 Task: Open a blank google sheet and write heading  Make a employee details data  Add 10 employee name:-  'Ethan Reynolds, Olivia Thompson, Benjamin Martinez, Emma Davis, Alexander Mitchell, Ava Rodriguez, Daniel Anderson, Mia Lewis, Christopher Scott, Sophia Harris.' in December Last week sales are  1000 to 1010. Department:-  Sales, HR, Finance,  Marketing,  IT,  Operations, Finance, HR, Sales, Marketing. Position:-  Sales Manager, HR Manager, Accountant, Marketing Specialist, IT Specialist, Operations Manager, Financial Analyst, HR Assistant, Sales Representative, Marketing Assistant.Salary (USD):-  5000,4500,4000, 3800, 4200, 5200, 3800, 2800, 3200, 2500.Start Date:-  1/15/2020,7/1/2019, 3/10/2021,2/5/2022, 11/30/2018,6/15/2020, 9/1/2021,4/20/2022, 2/10/2019,9/5/2020. Save page analysisSalesByChannel_2022
Action: Mouse moved to (83, 192)
Screenshot: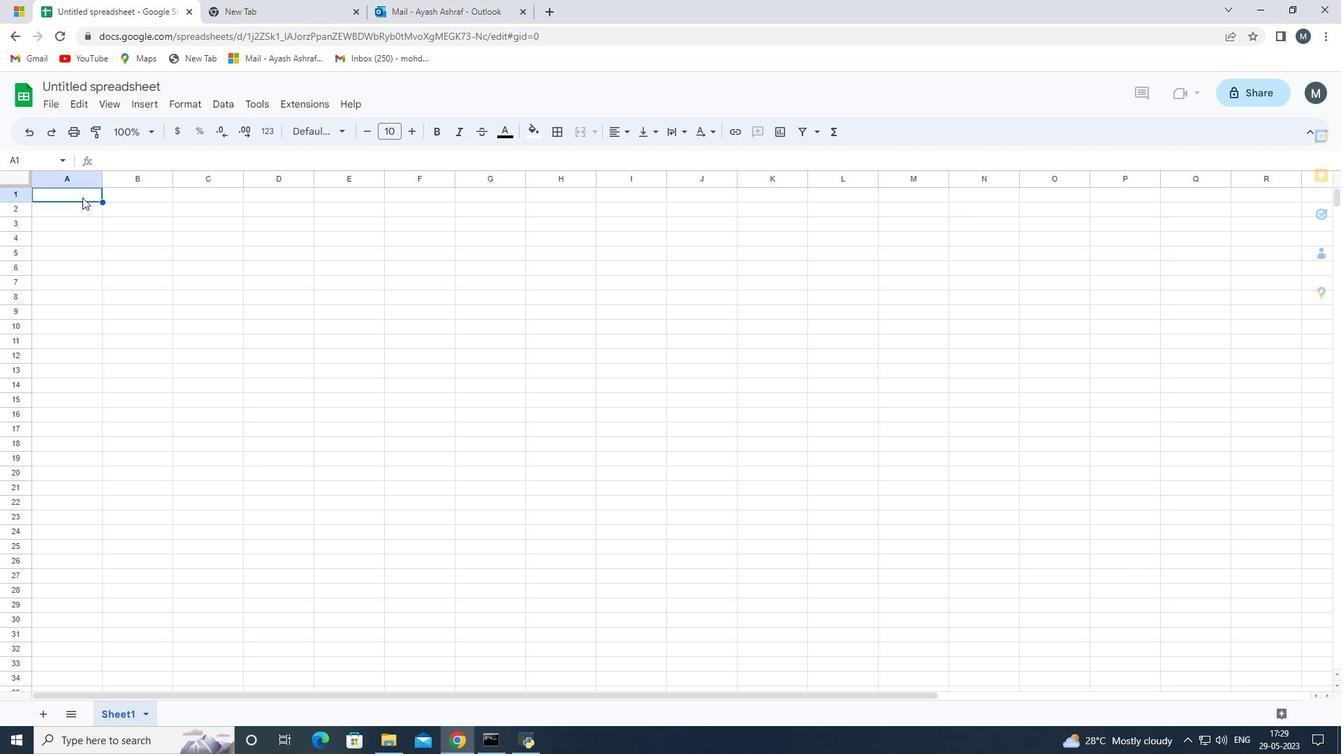 
Action: Mouse pressed left at (83, 192)
Screenshot: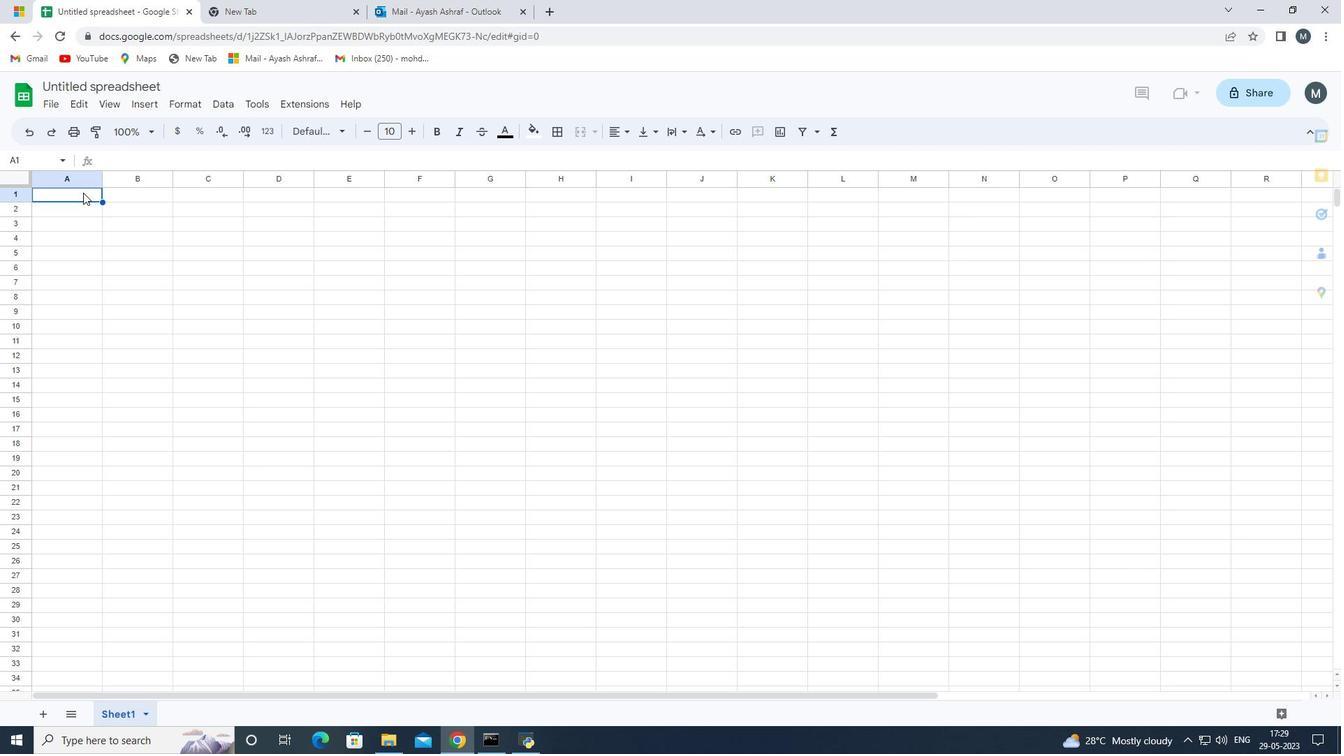 
Action: Mouse pressed left at (83, 192)
Screenshot: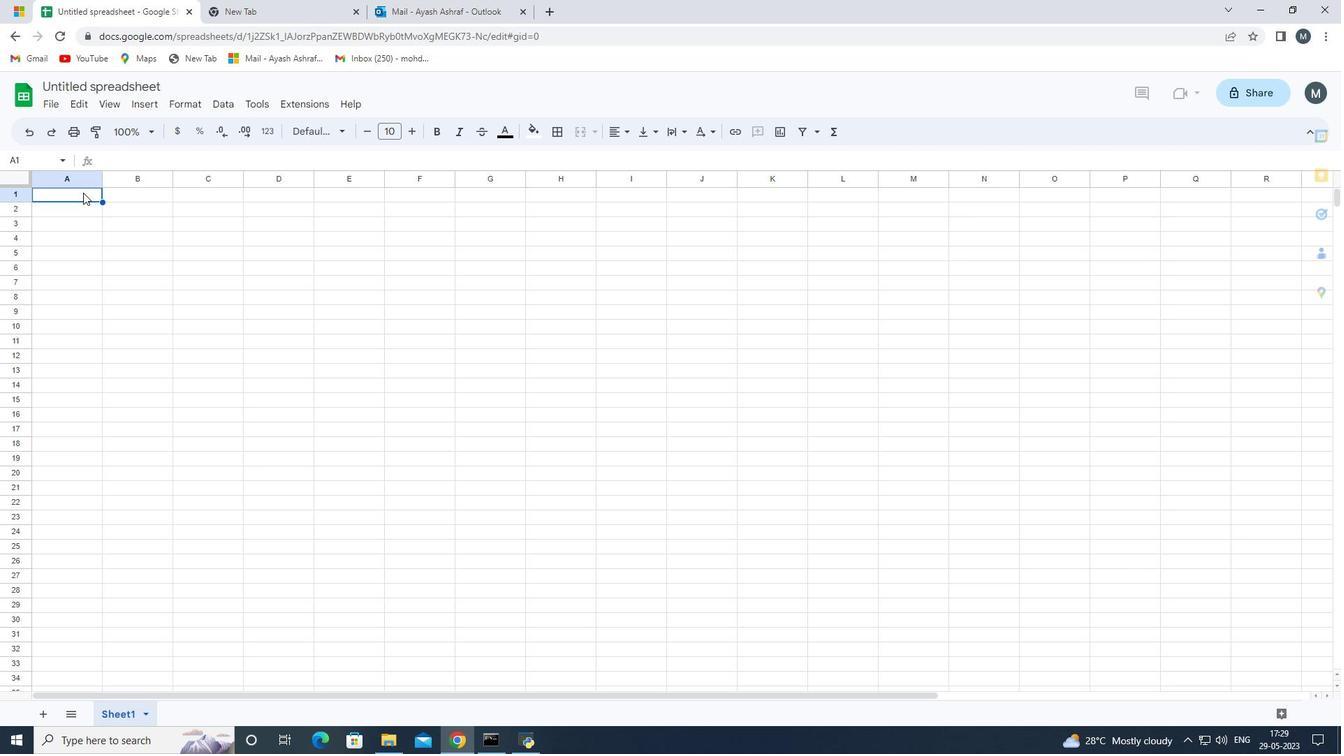 
Action: Key pressed <Key.shift>MAke<Key.space>a<Key.space><Key.backspace><Key.backspace><Key.backspace><Key.backspace><Key.backspace><Key.backspace>ake<Key.space>a<Key.space><Key.shift>Employee<Key.space><Key.shift>Details<Key.space><Key.shift><Key.shift><Key.shift><Key.shift><Key.shift><Key.shift>fa<Key.backspace><Key.backspace><Key.shift>Data<Key.space><Key.enter>
Screenshot: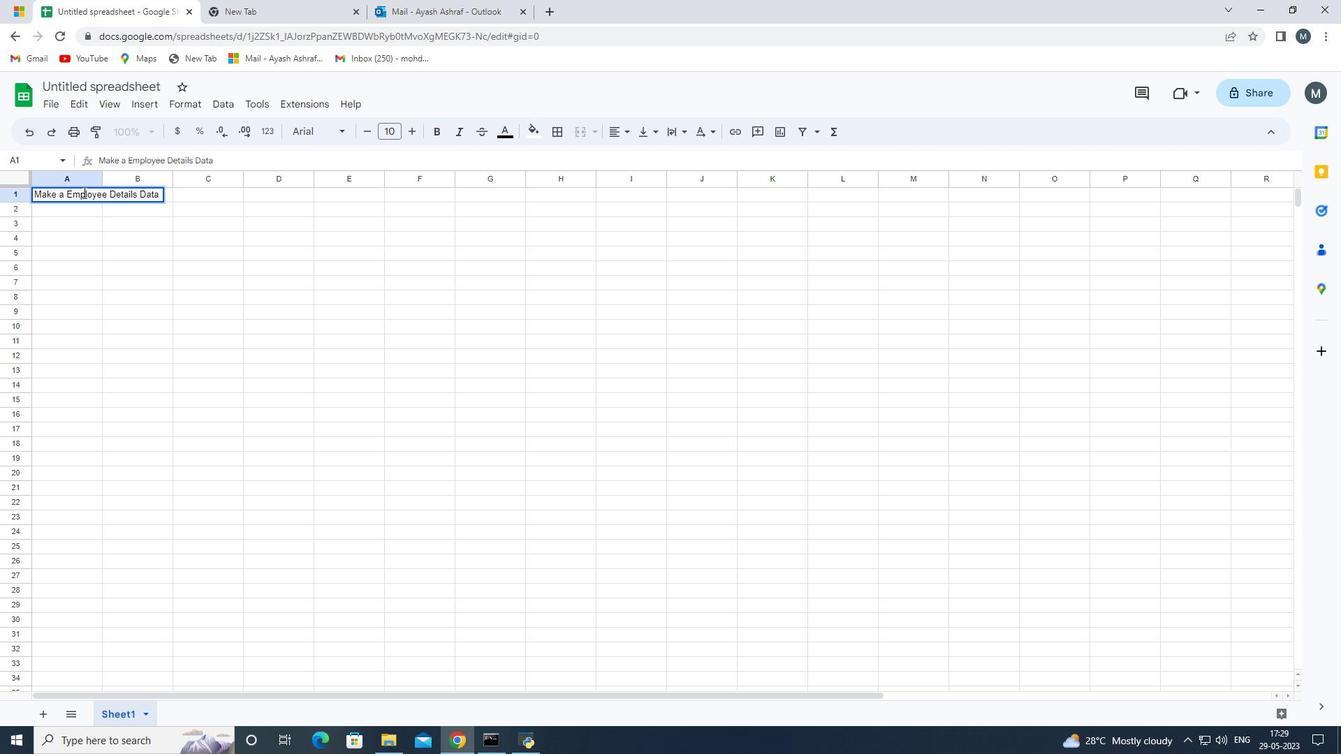 
Action: Mouse moved to (69, 209)
Screenshot: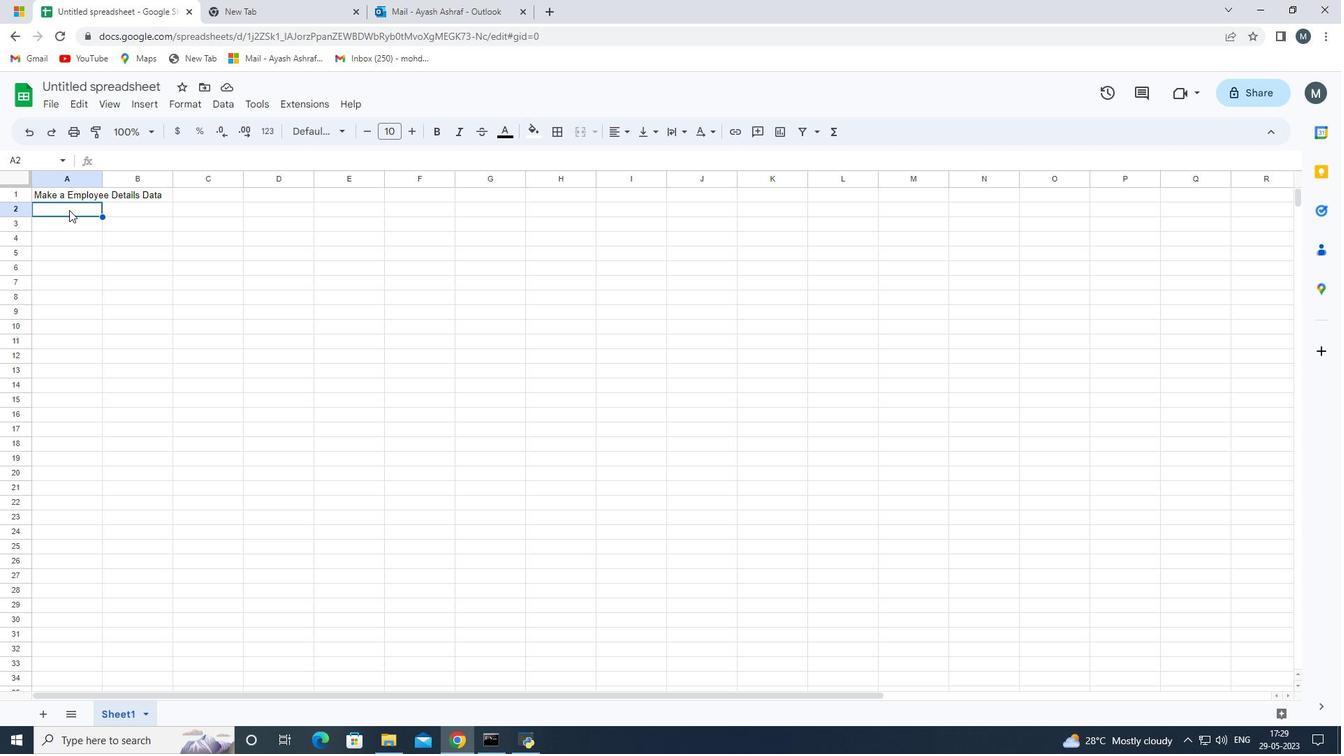 
Action: Mouse pressed left at (69, 209)
Screenshot: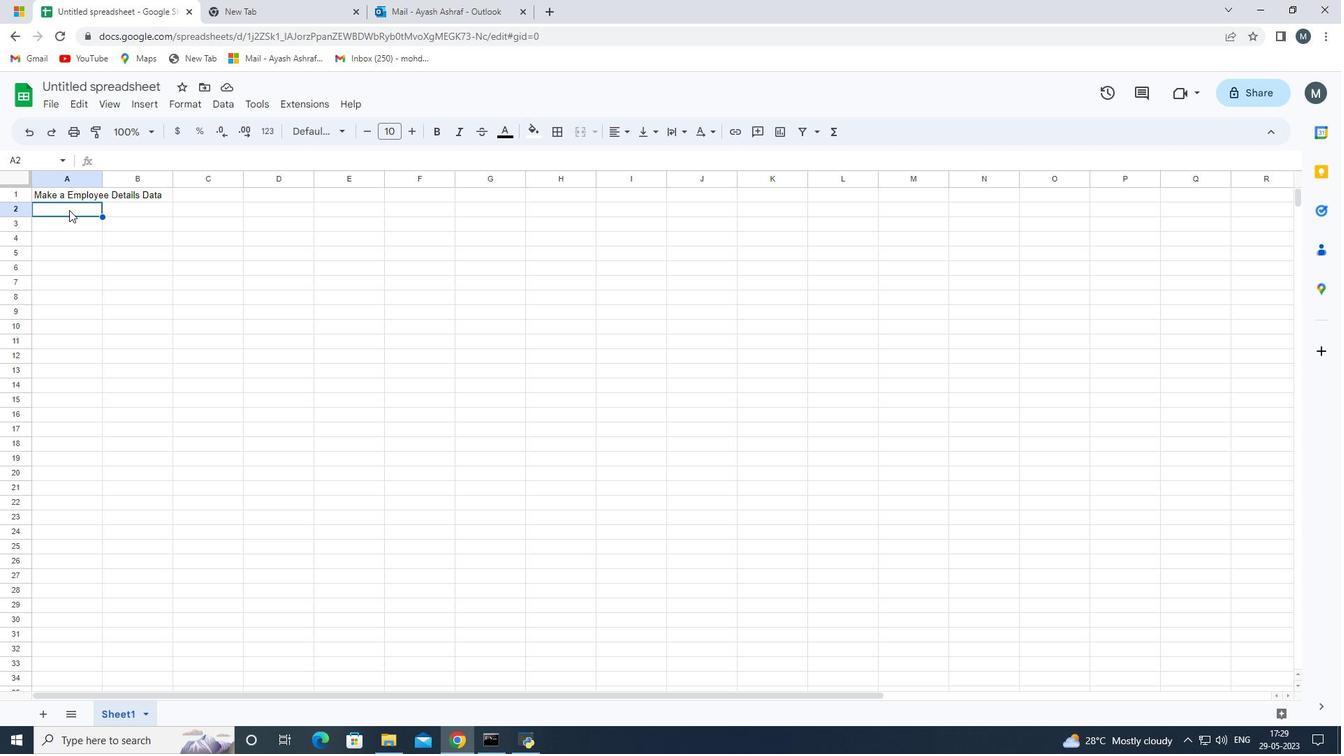 
Action: Mouse pressed left at (69, 209)
Screenshot: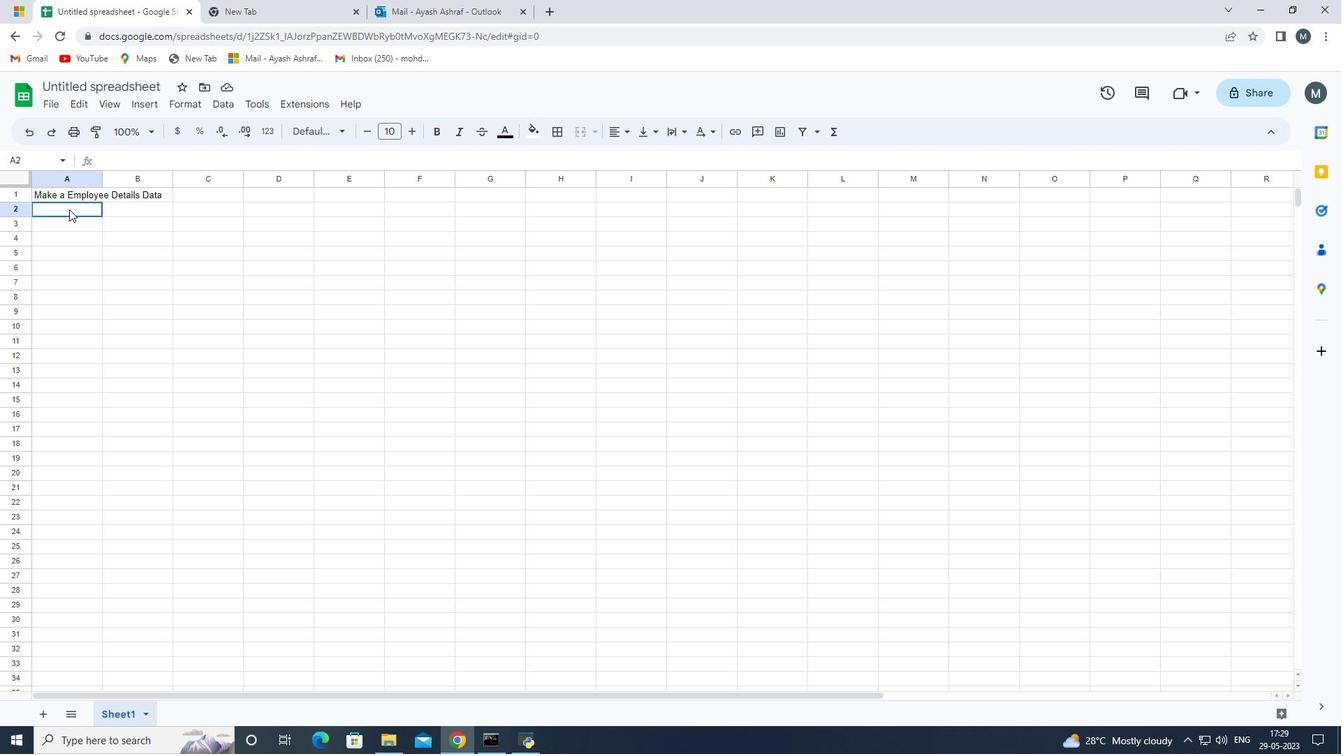 
Action: Mouse moved to (71, 208)
Screenshot: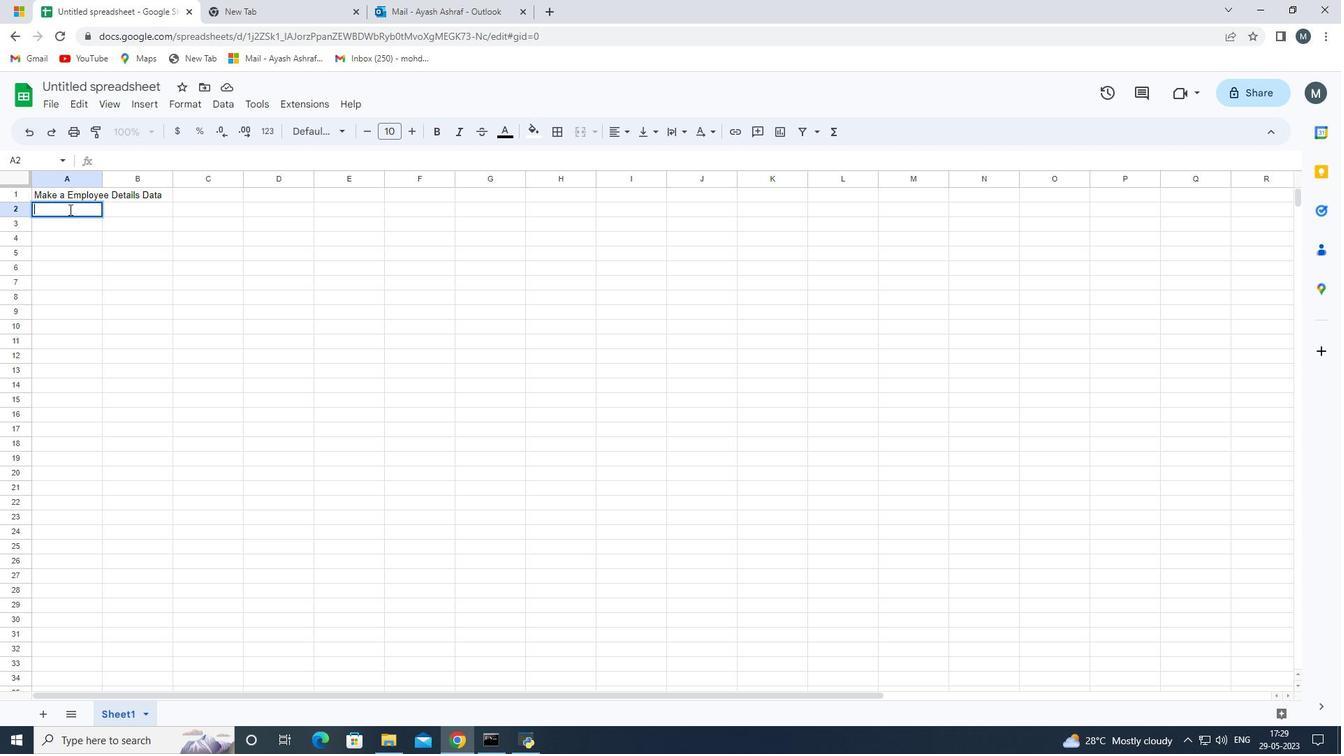 
Action: Key pressed <Key.shift><Key.shift><Key.shift><Key.shift>Employee<Key.space><Key.shift>Name<Key.enter><Key.shift>Ethan<Key.space><Key.shift>Reynolds<Key.space><Key.enter><Key.shift><Key.shift><Key.shift><Key.shift><Key.shift><Key.shift><Key.shift><Key.shift><Key.shift><Key.shift><Key.shift><Key.shift><Key.shift><Key.shift><Key.shift><Key.shift><Key.shift><Key.shift><Key.shift><Key.shift><Key.shift>Olivia<Key.shift><Key.shift>Thompson<Key.space><Key.enter><Key.shift>Benjamin<Key.enter><Key.shift>Martinez<Key.enter><Key.shift>Emma<Key.space><Key.shift><Key.shift>Davu<Key.backspace>is<Key.space><Key.enter><Key.shift>Alexander<Key.space><Key.shift>Mitchell<Key.enter><Key.shift>Ava<Key.space><Key.shift>Scott<Key.enter><Key.shift>Sophia<Key.space><Key.shift>Harris<Key.space>
Screenshot: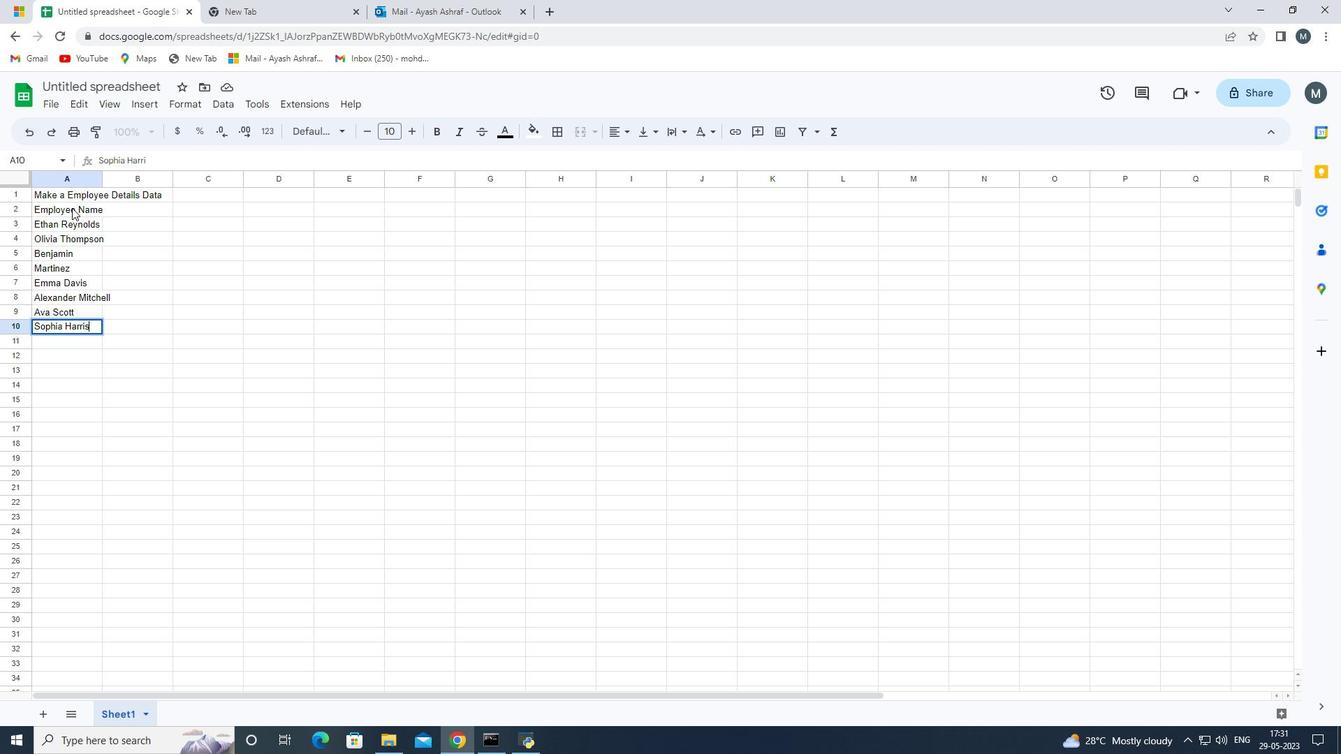 
Action: Mouse moved to (140, 197)
Screenshot: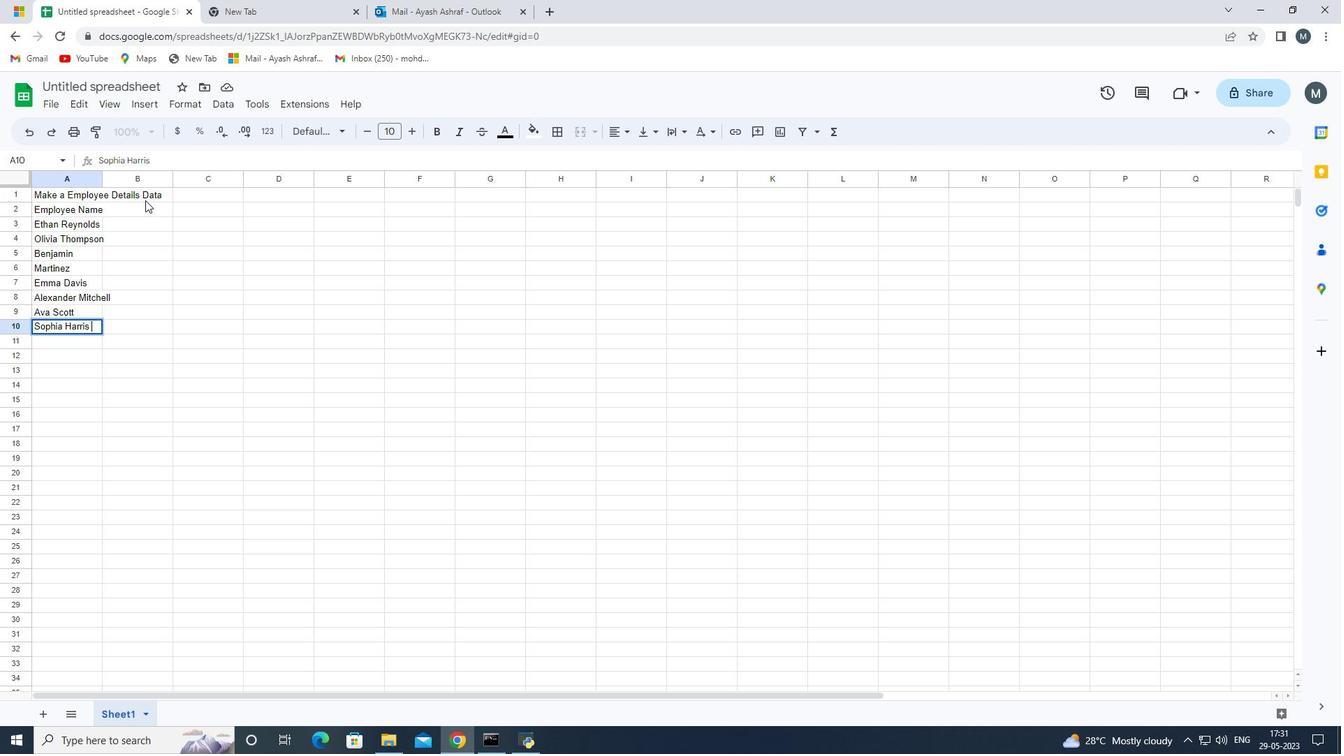 
Action: Mouse pressed left at (140, 197)
Screenshot: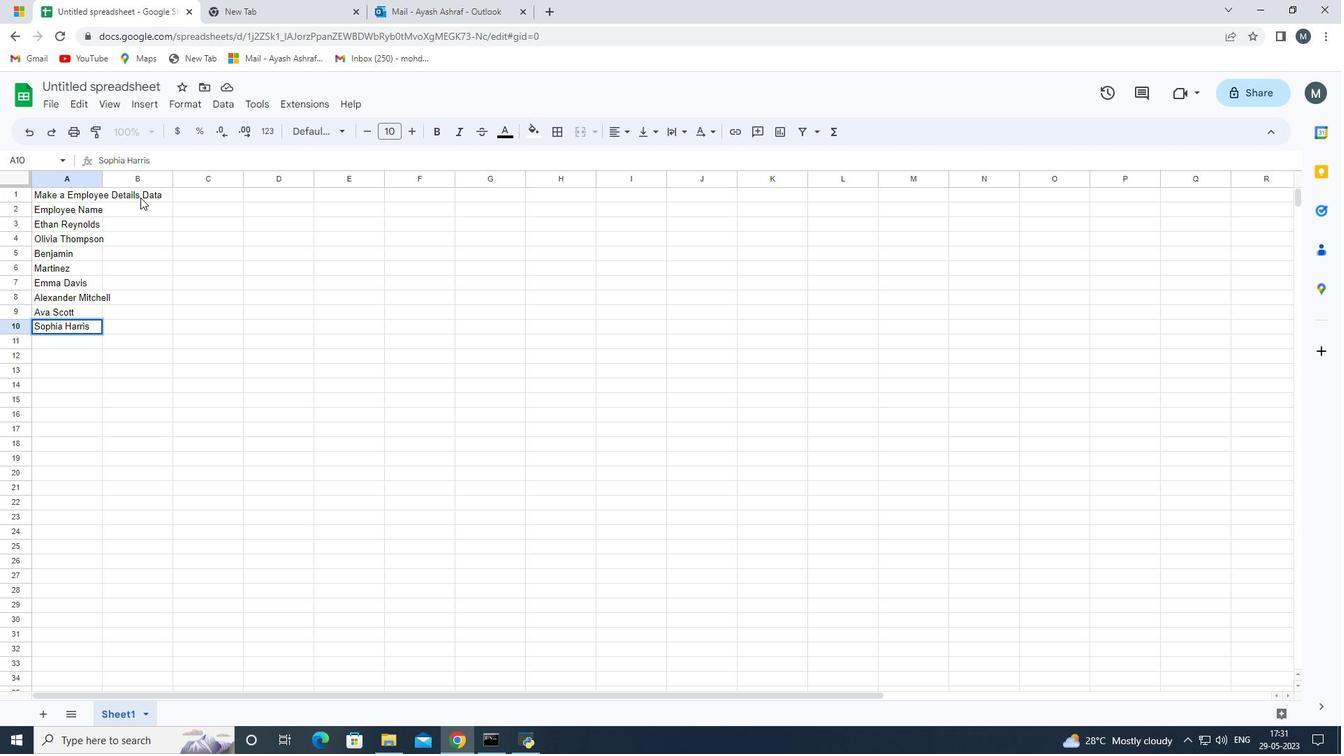 
Action: Mouse moved to (68, 211)
Screenshot: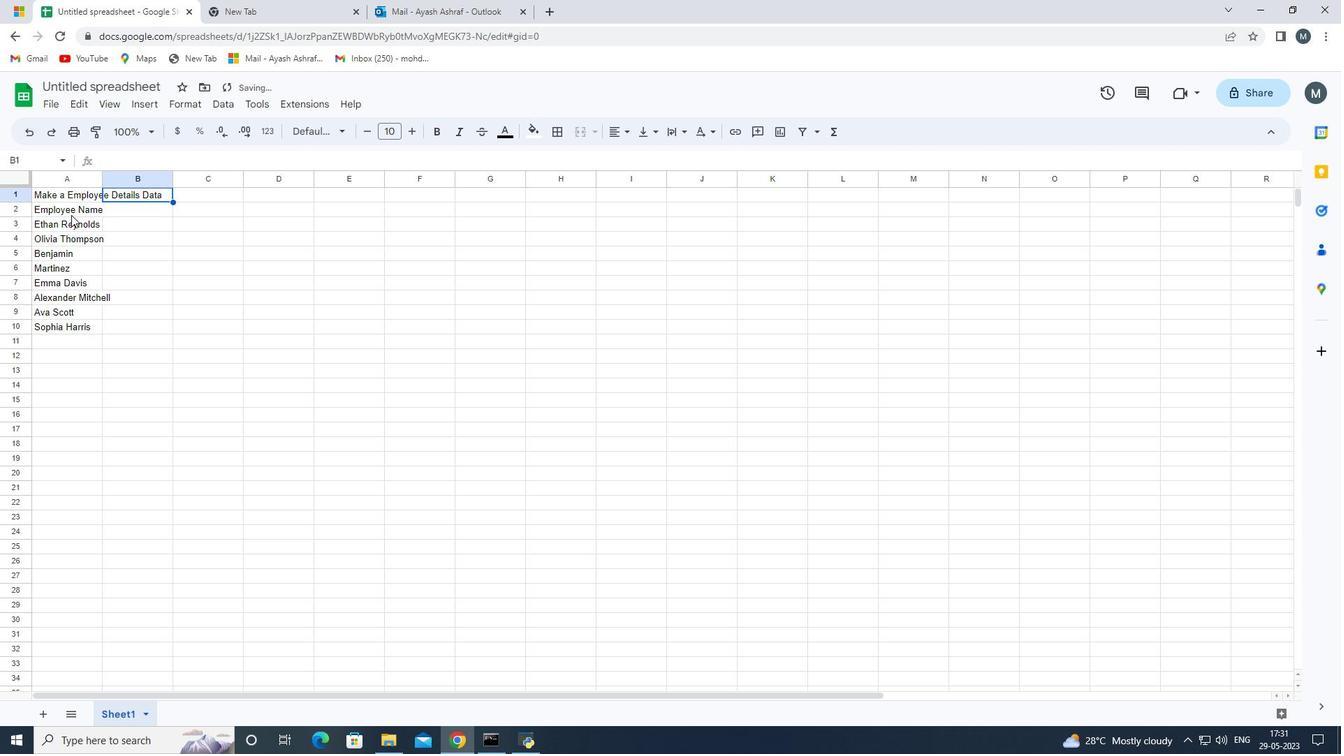 
Action: Mouse pressed left at (68, 211)
Screenshot: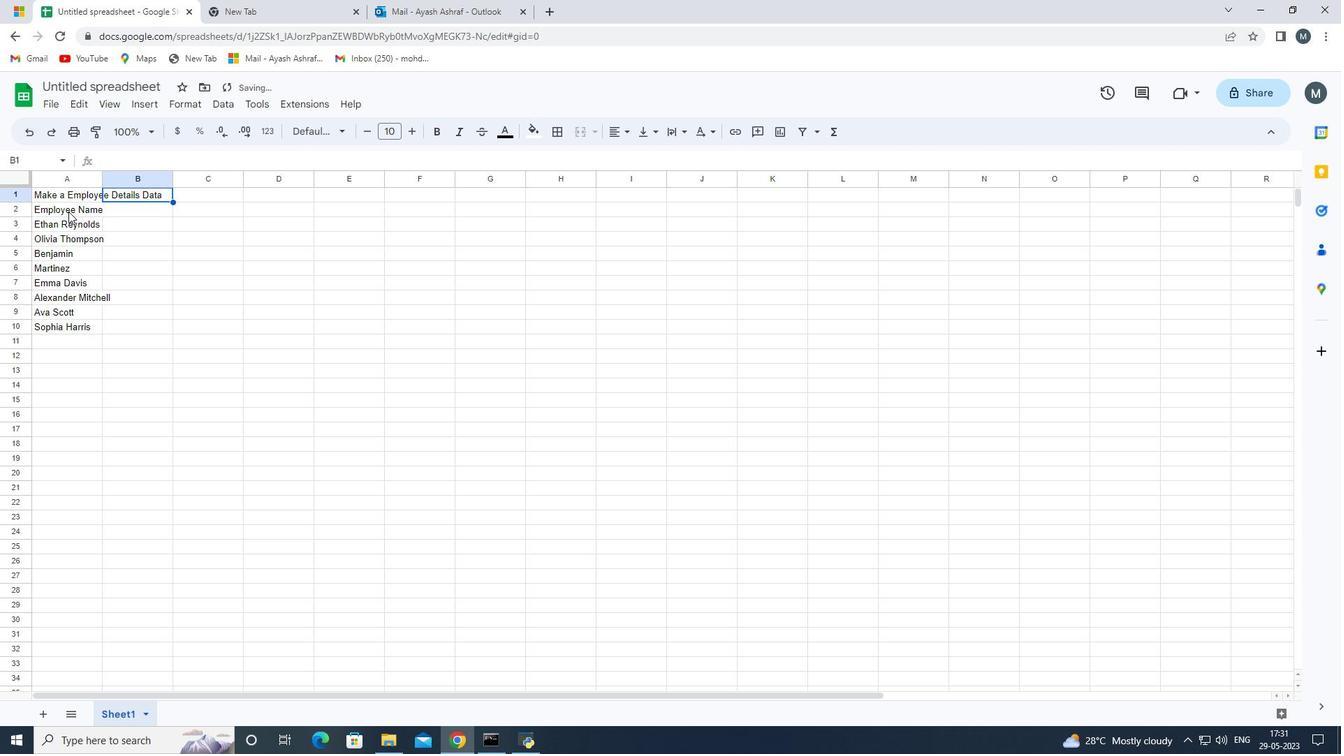 
Action: Mouse moved to (102, 178)
Screenshot: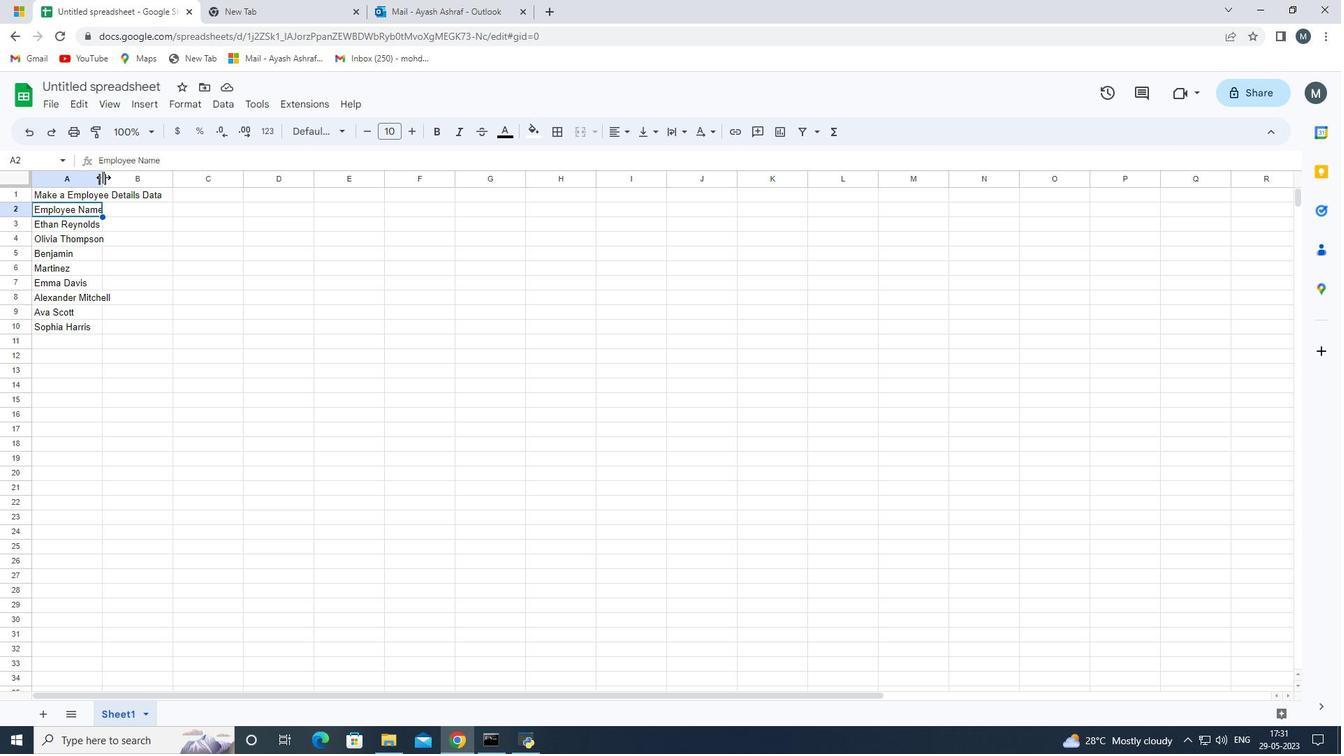 
Action: Mouse pressed left at (102, 178)
Screenshot: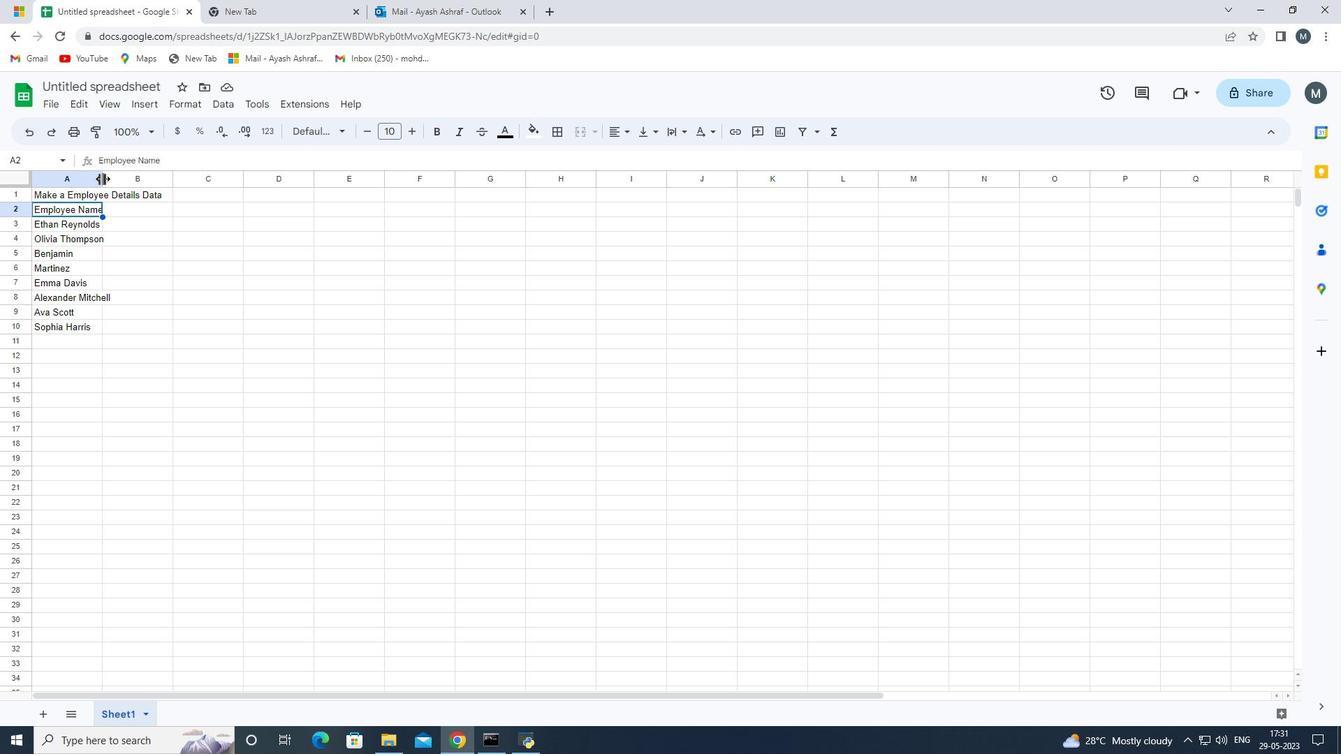 
Action: Mouse moved to (187, 194)
Screenshot: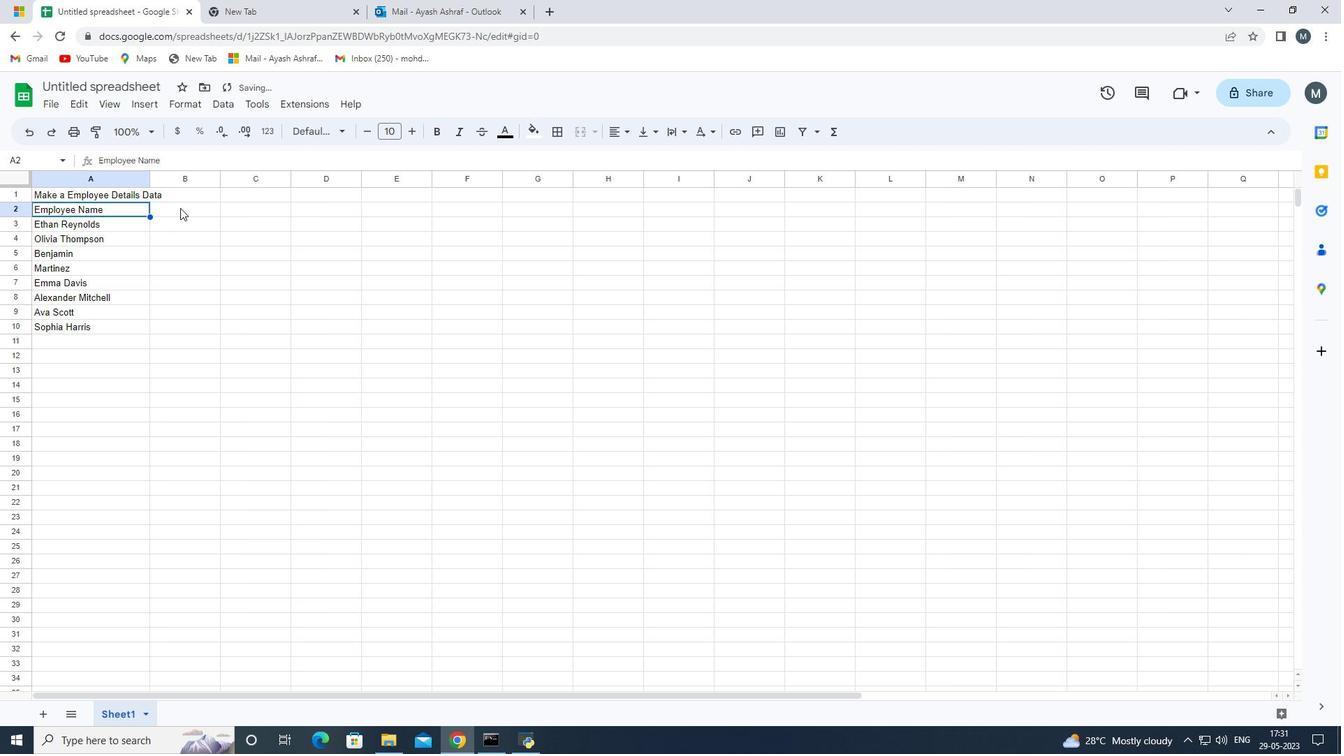 
Action: Mouse pressed left at (187, 194)
Screenshot: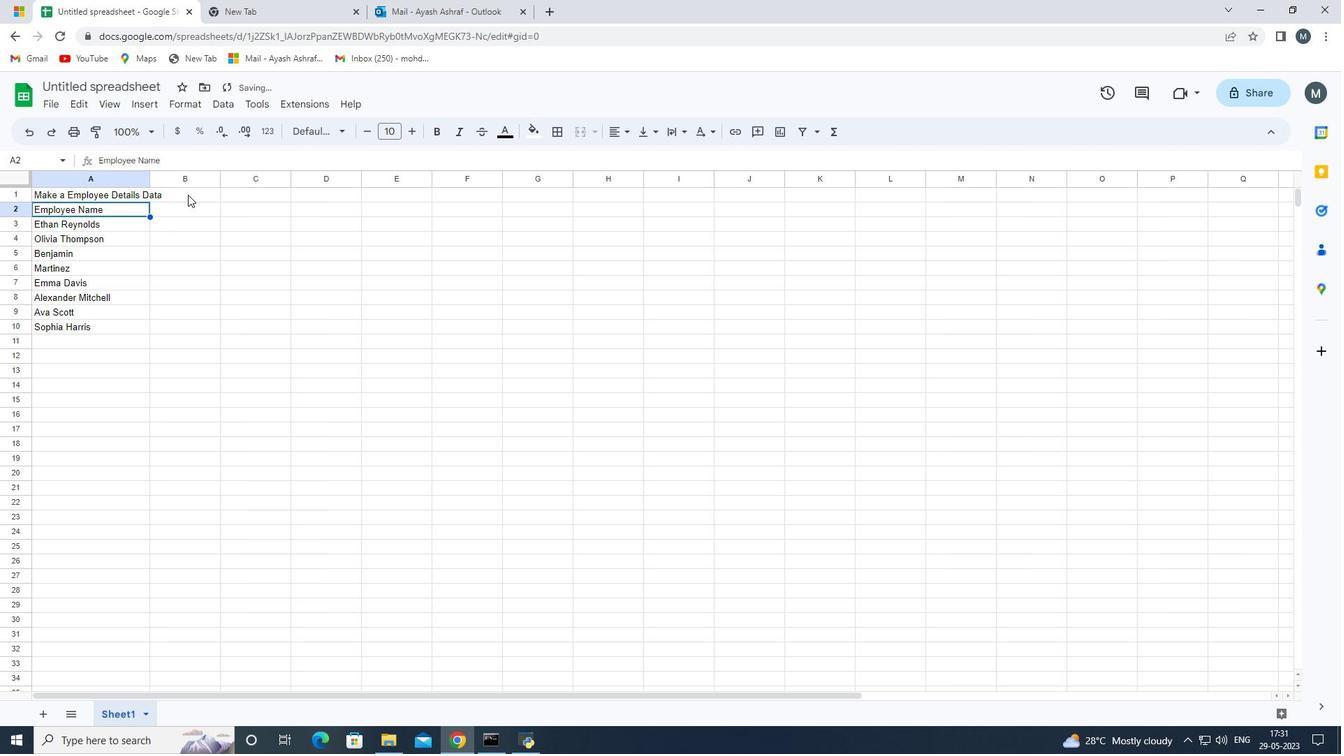 
Action: Mouse moved to (47, 194)
Screenshot: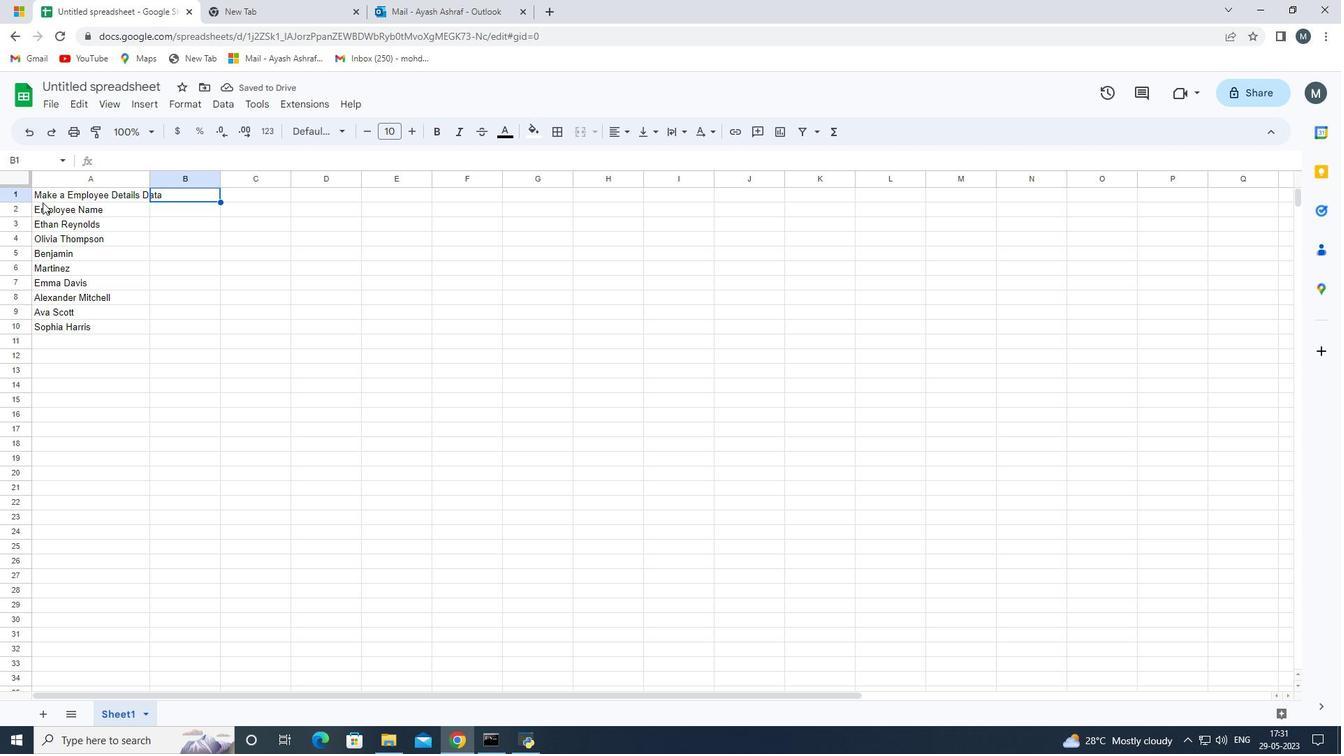 
Action: Mouse pressed left at (47, 194)
Screenshot: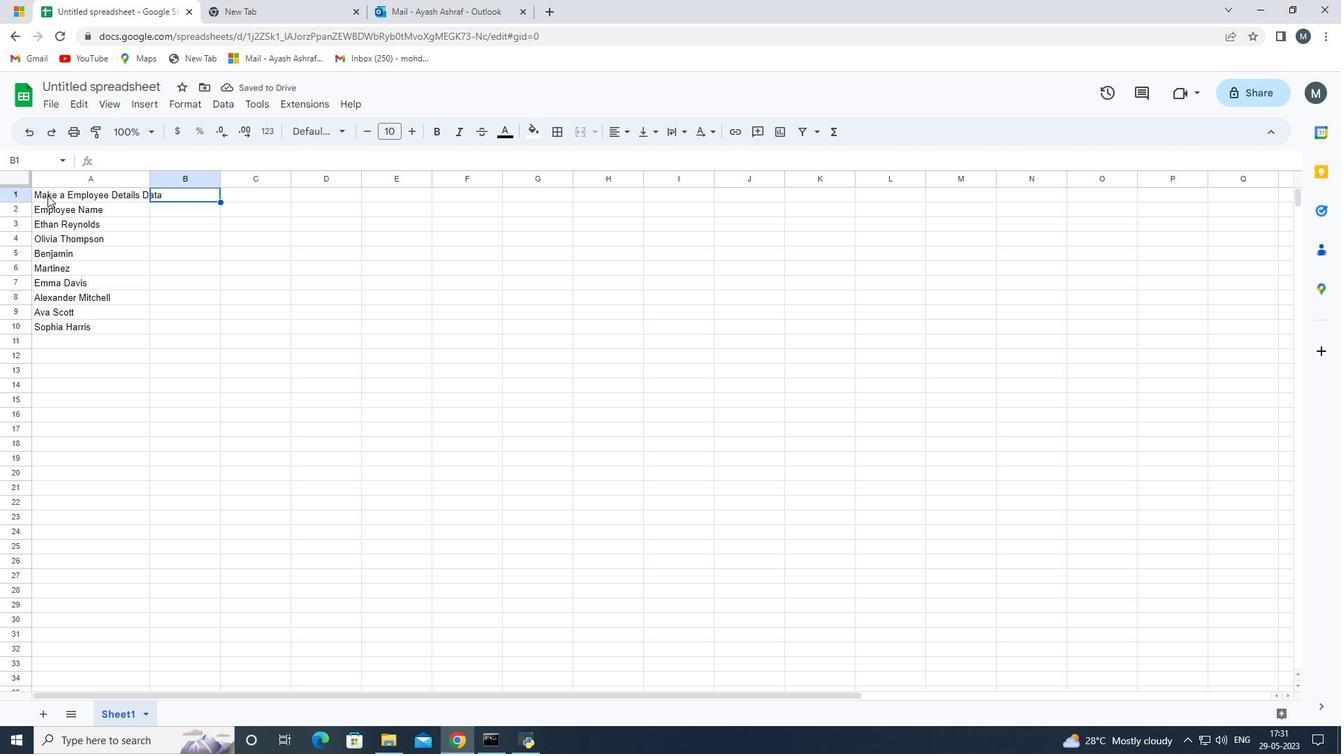 
Action: Mouse moved to (41, 194)
Screenshot: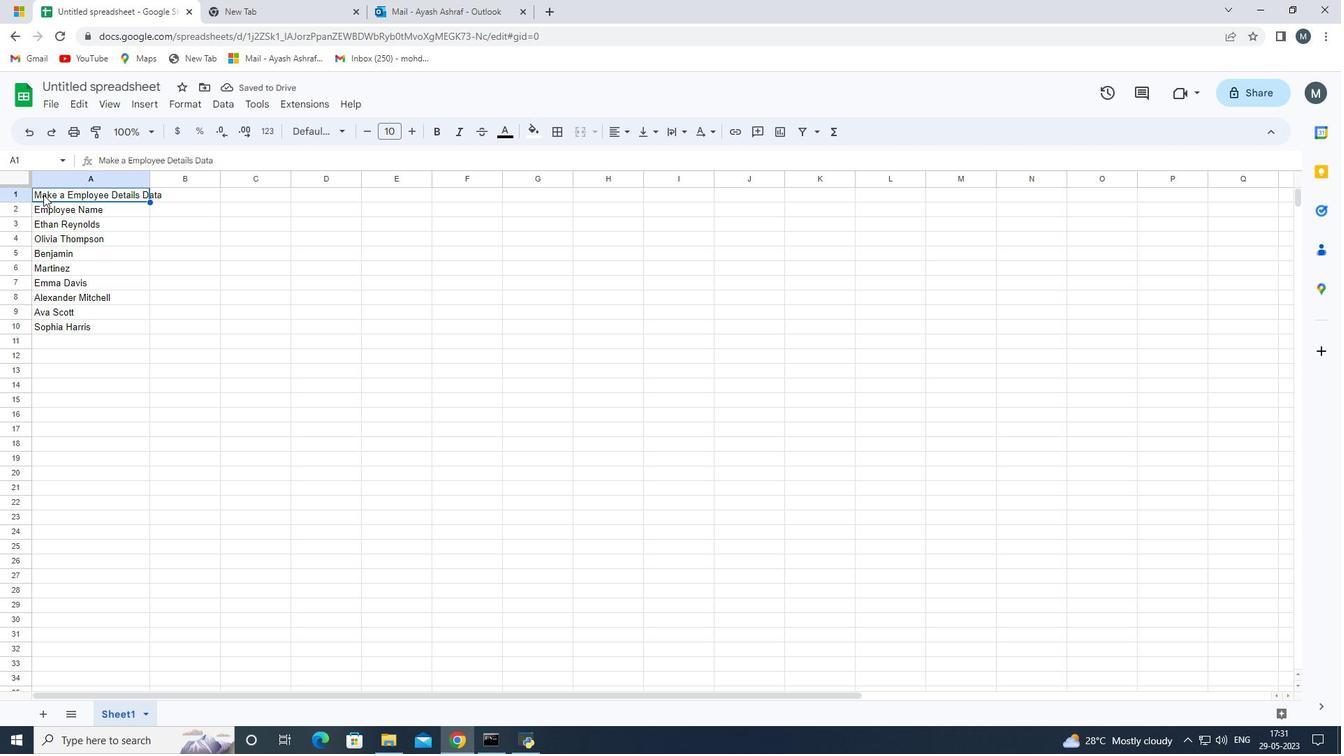 
Action: Mouse pressed left at (41, 194)
Screenshot: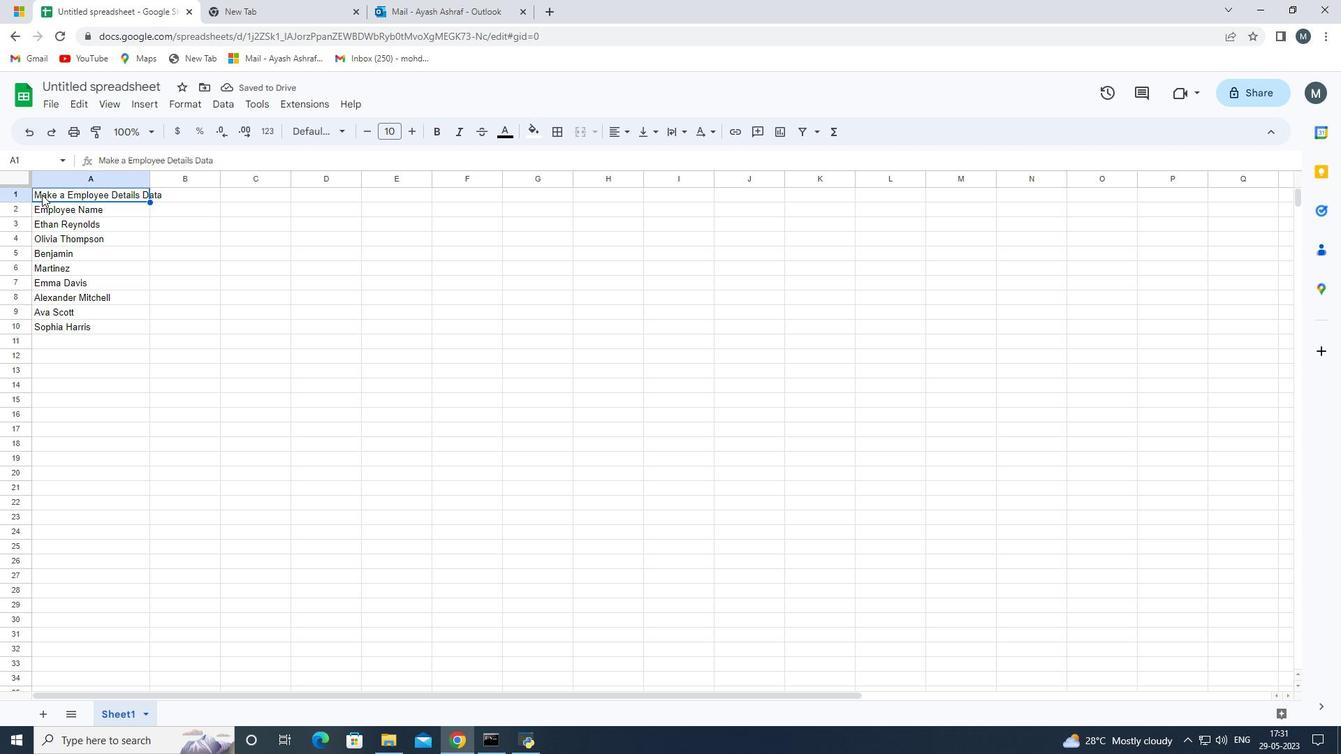 
Action: Mouse pressed left at (41, 194)
Screenshot: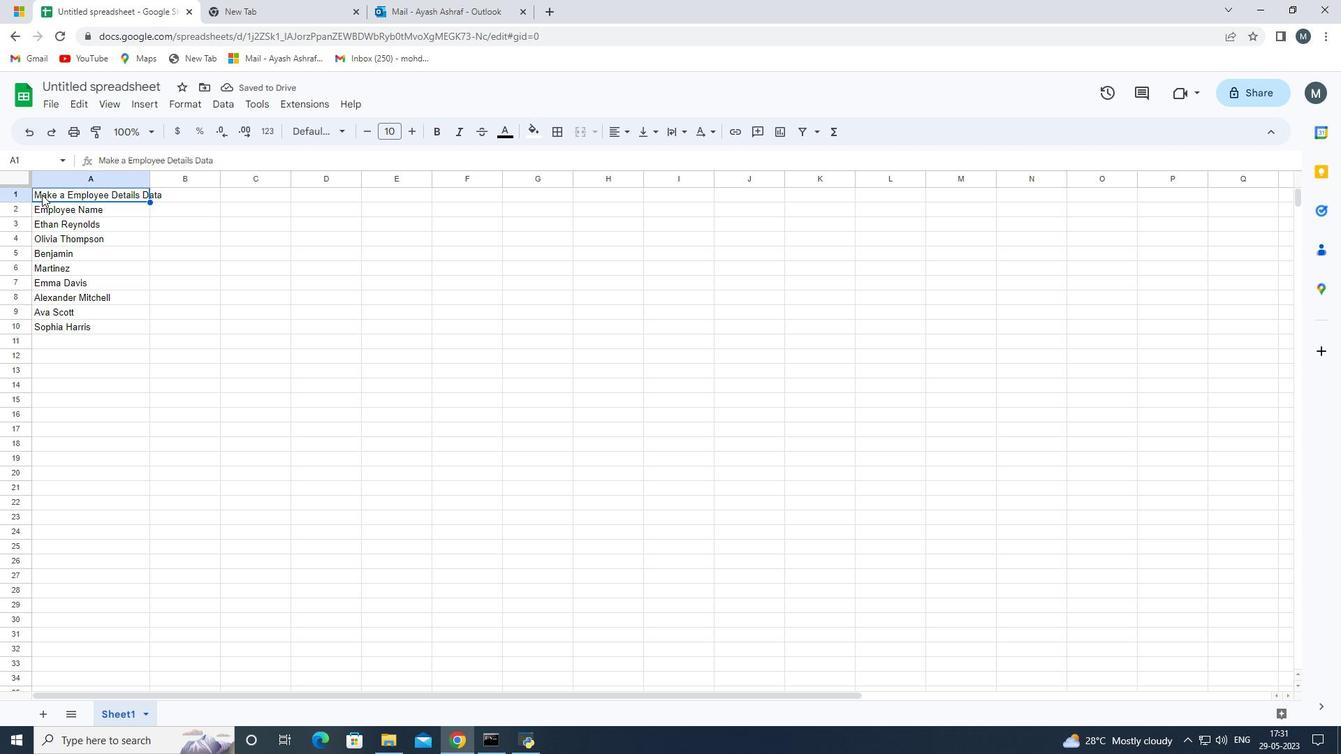 
Action: Mouse moved to (36, 194)
Screenshot: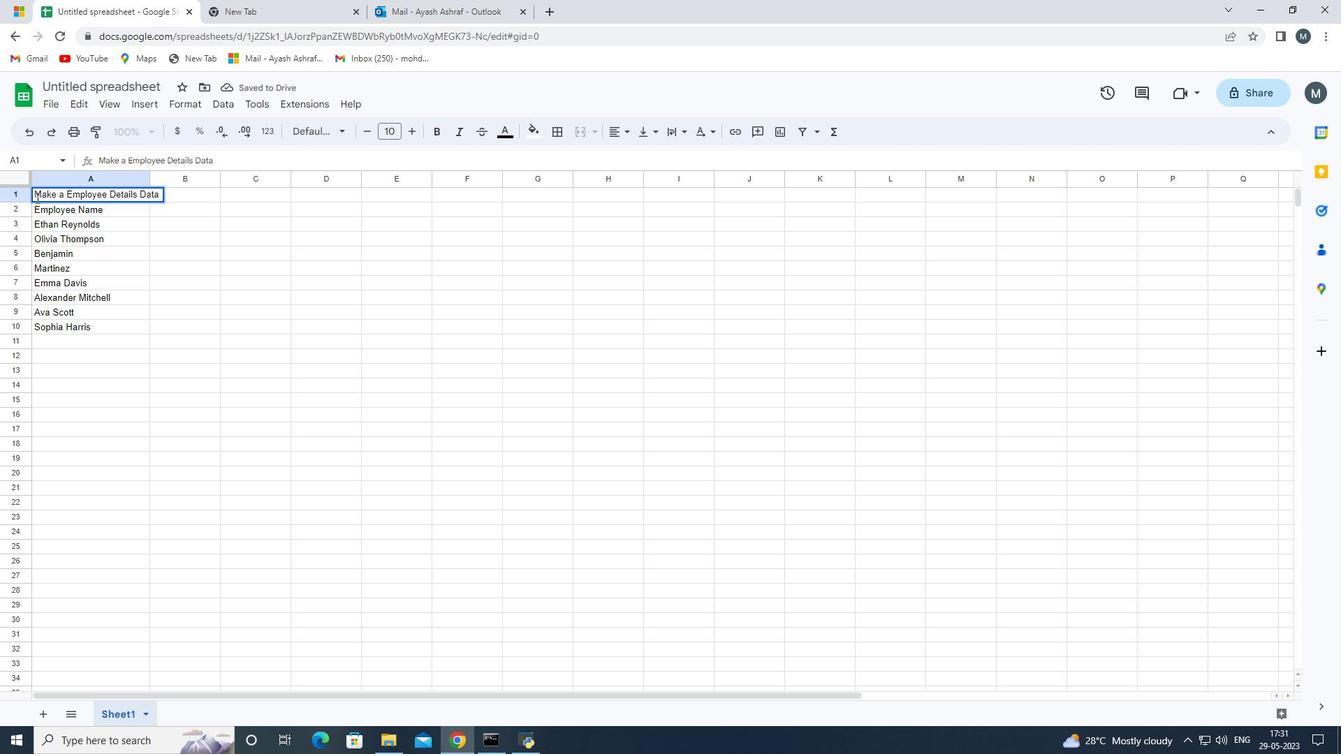 
Action: Mouse pressed left at (36, 194)
Screenshot: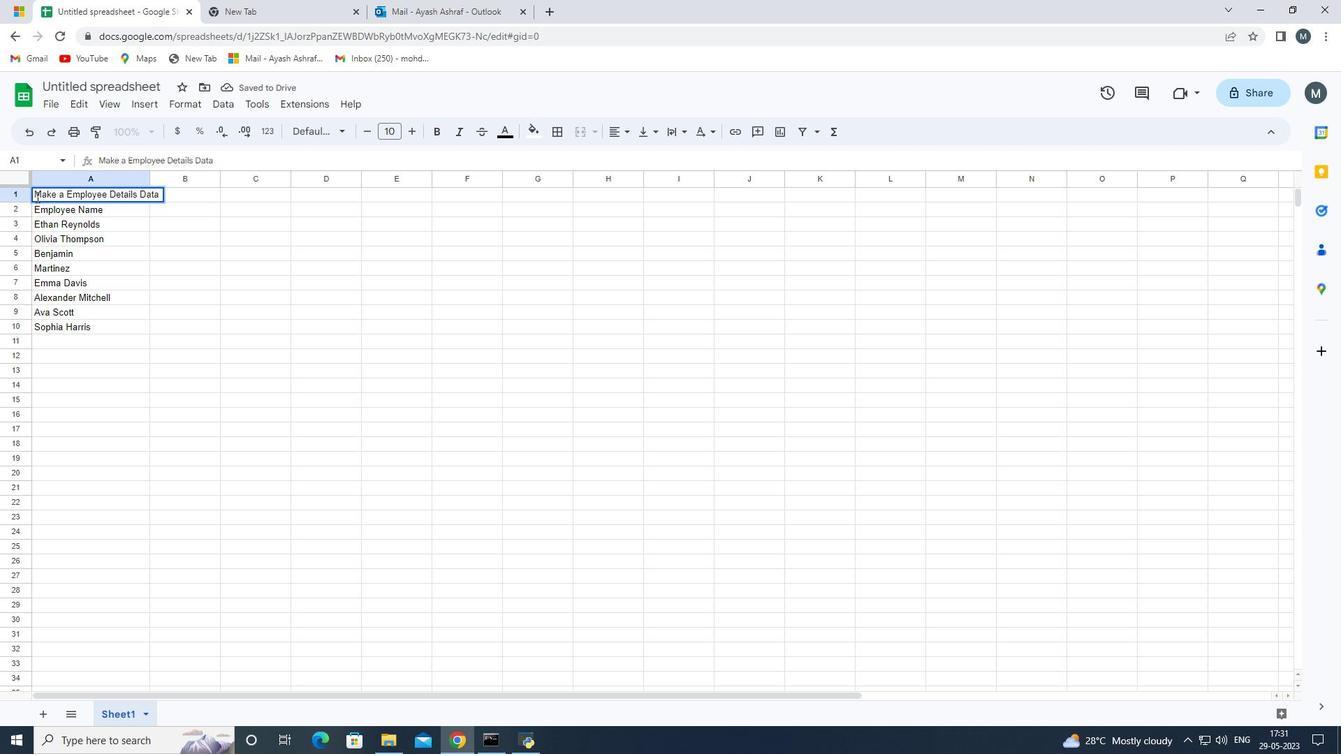 
Action: Mouse moved to (52, 188)
Screenshot: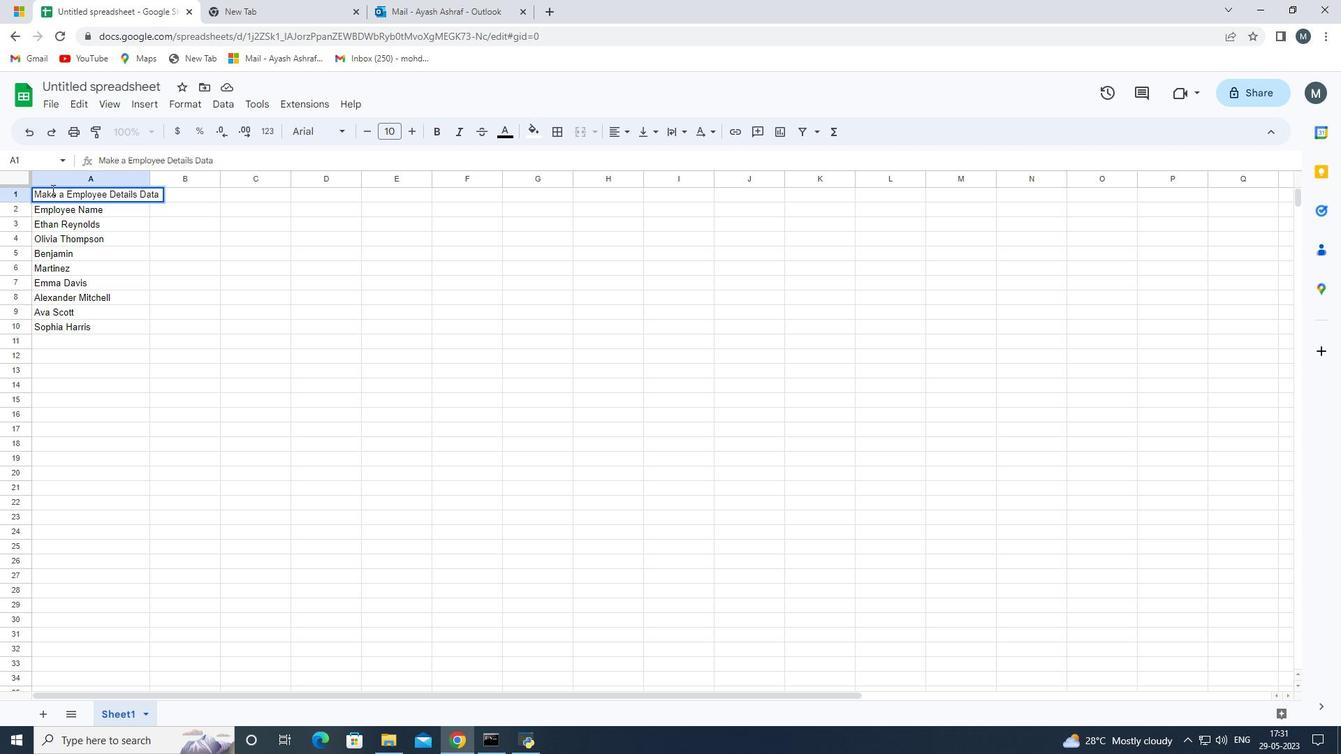 
Action: Key pressed <Key.space><Key.space><Key.space><Key.space><Key.space><Key.space><Key.space><Key.space><Key.space><Key.space><Key.space><Key.space><Key.space><Key.space><Key.space><Key.space><Key.space><Key.space><Key.space><Key.space><Key.space><Key.space><Key.space><Key.space><Key.space><Key.space><Key.space><Key.space><Key.space><Key.space><Key.space><Key.space><Key.space><Key.space><Key.space><Key.space><Key.space><Key.space><Key.space>
Screenshot: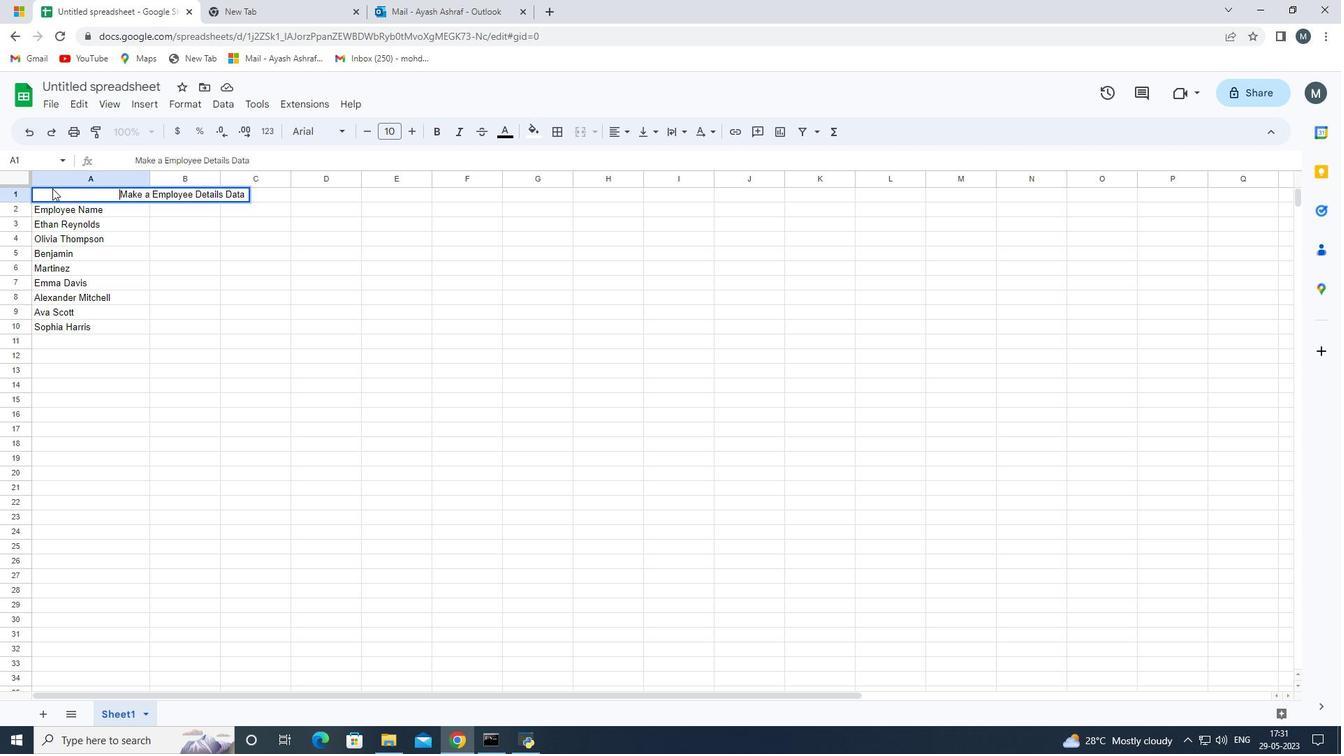 
Action: Mouse moved to (169, 213)
Screenshot: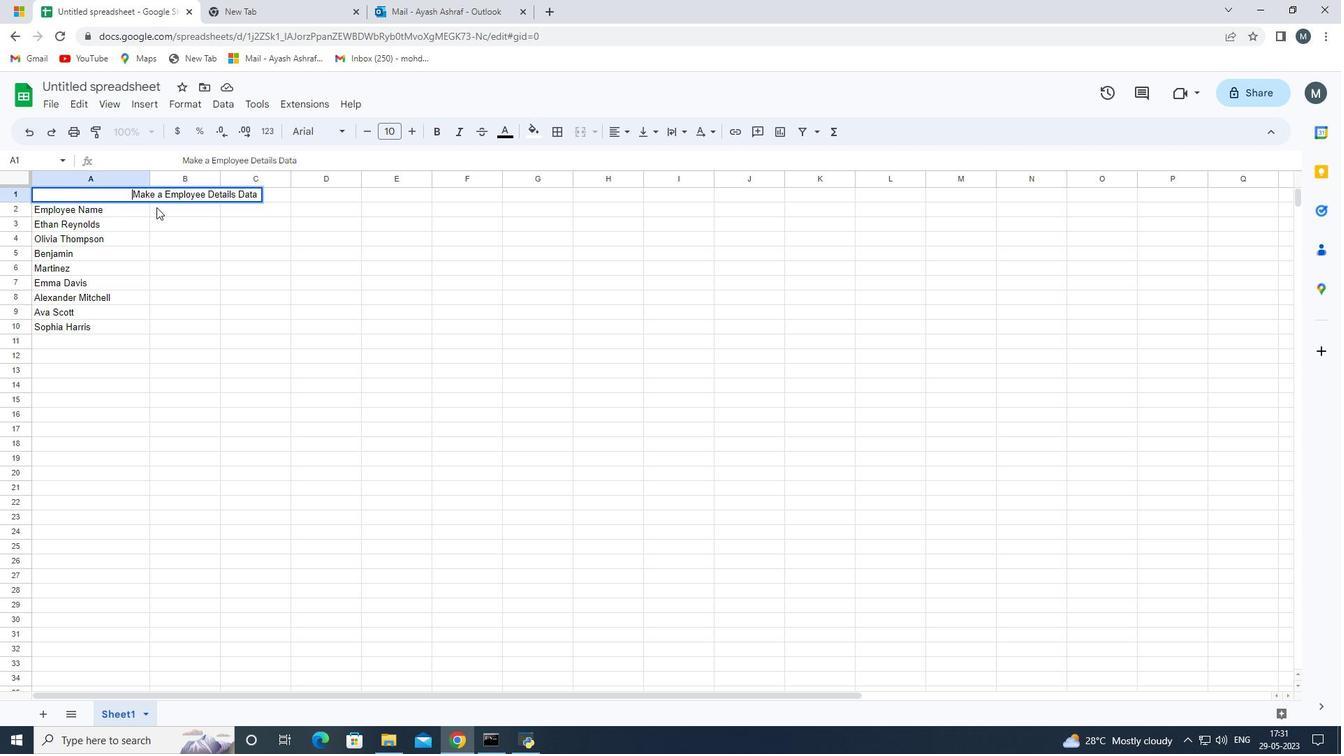 
Action: Mouse pressed left at (169, 213)
Screenshot: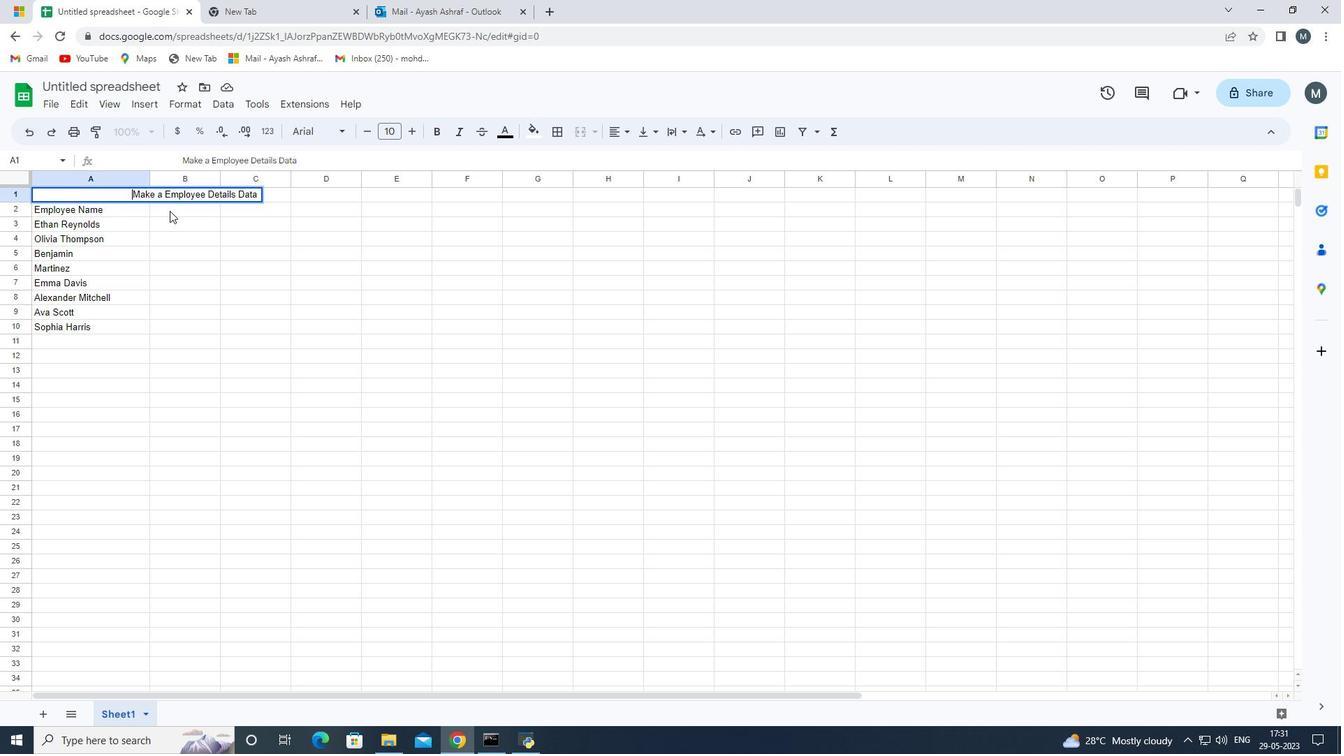 
Action: Mouse pressed left at (169, 213)
Screenshot: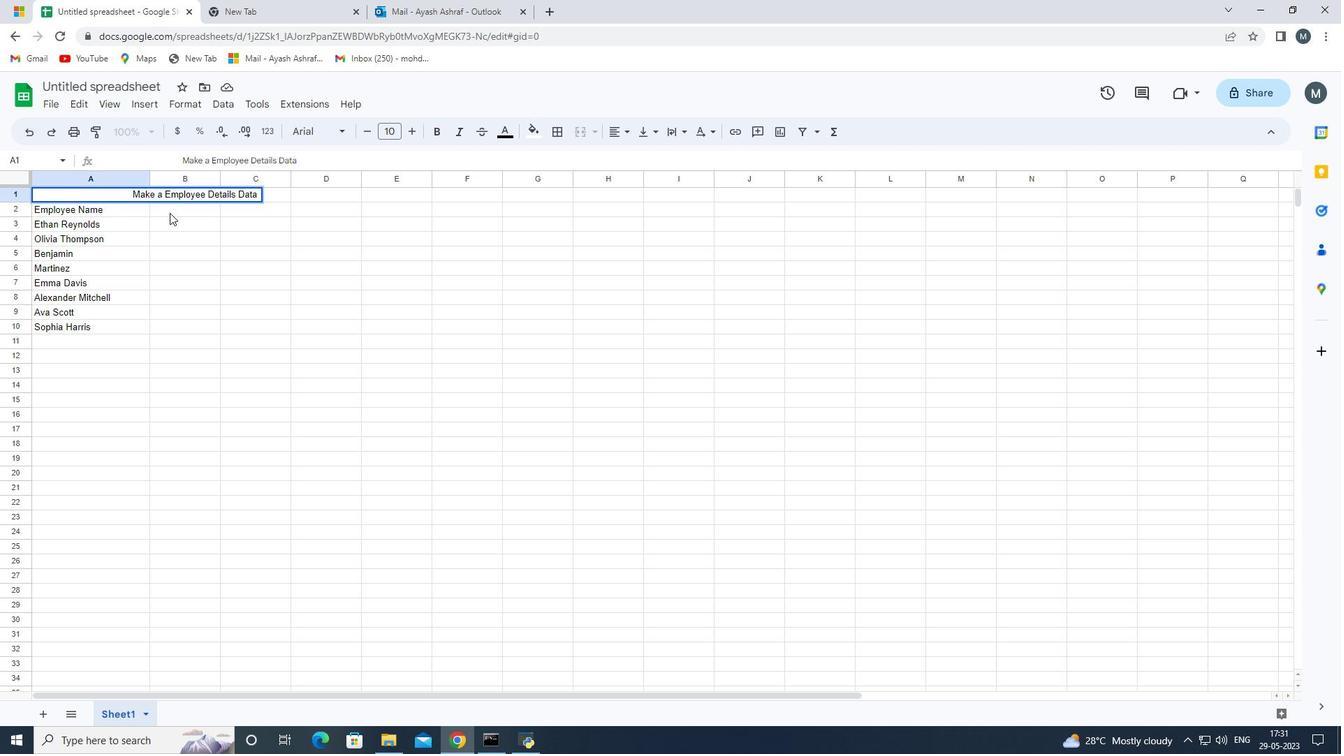 
Action: Mouse moved to (173, 208)
Screenshot: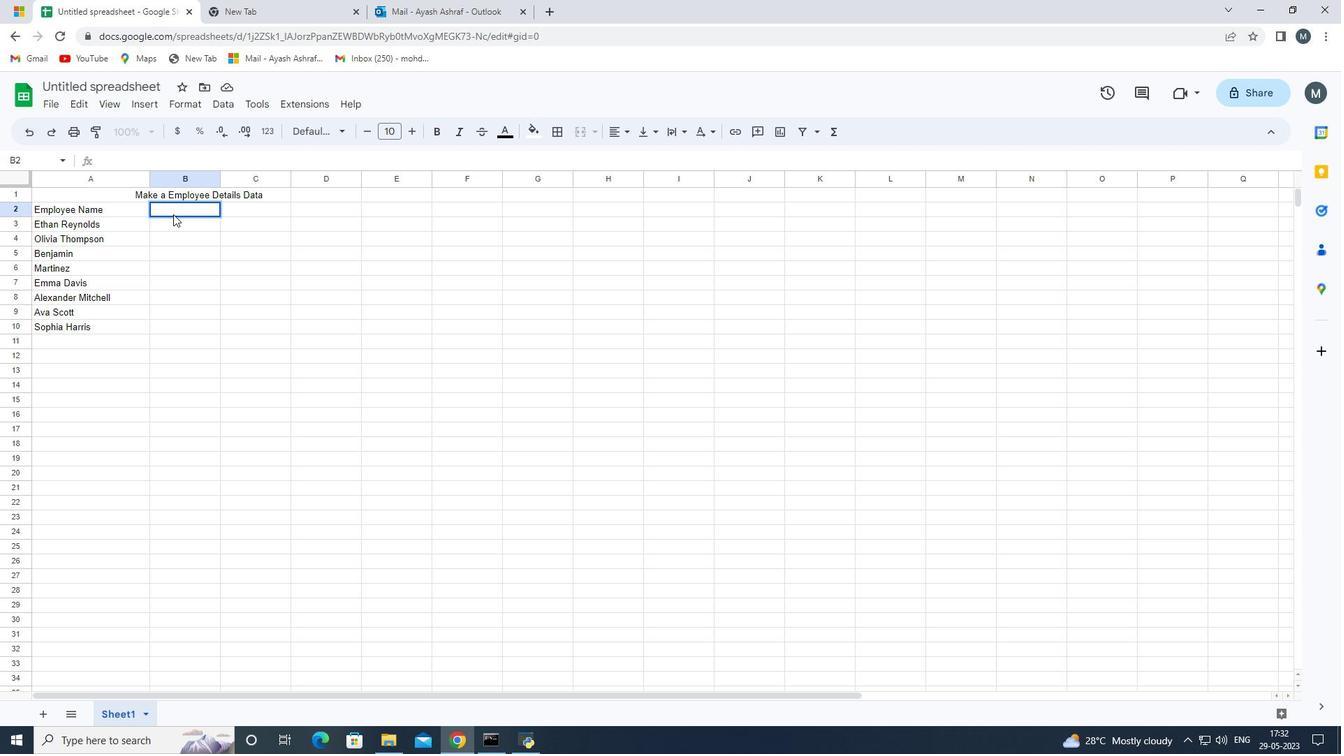 
Action: Mouse pressed left at (173, 208)
Screenshot: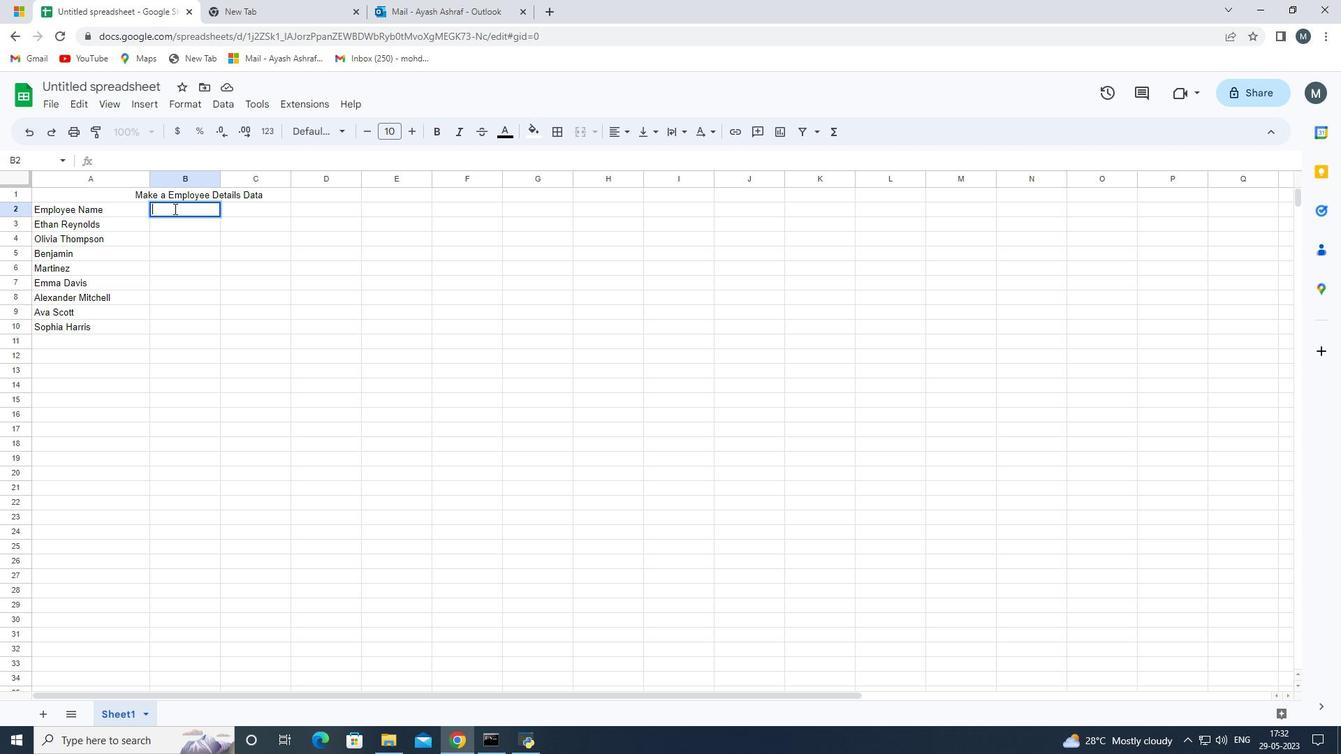 
Action: Mouse pressed left at (173, 208)
Screenshot: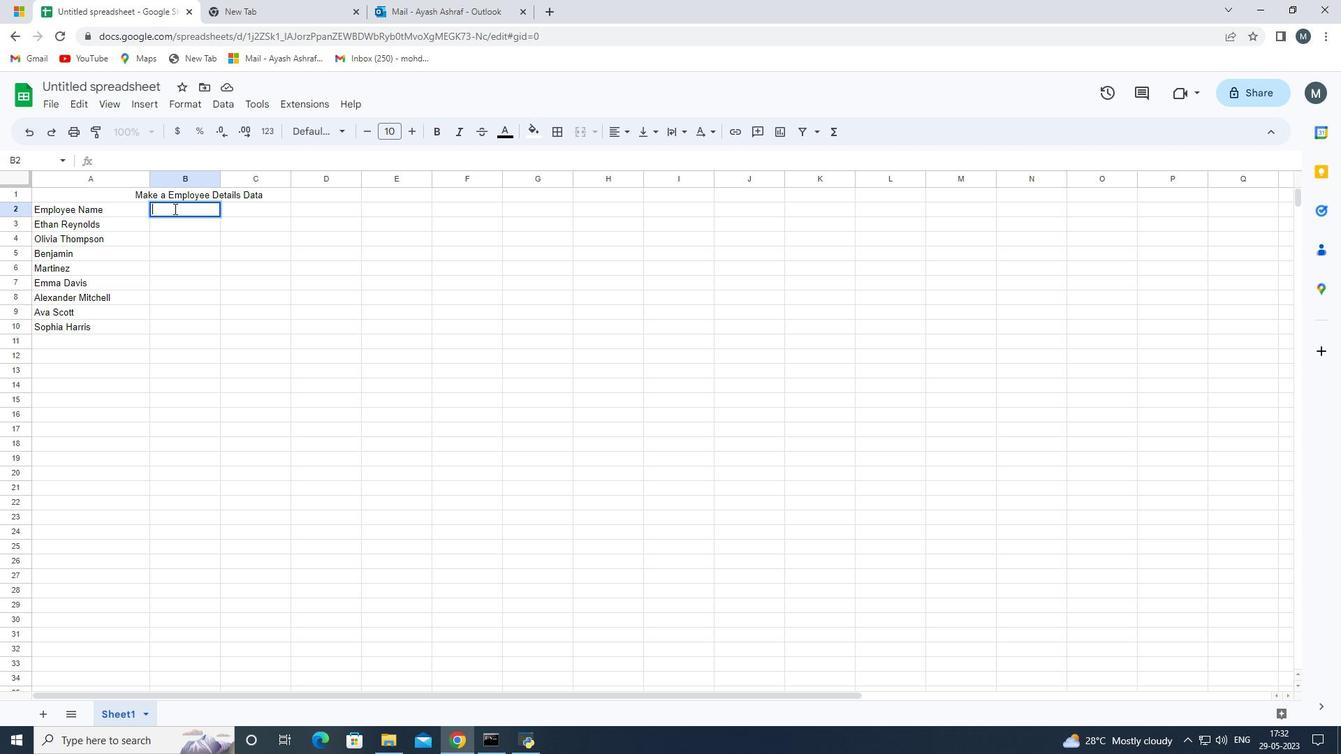 
Action: Key pressed <Key.shift>K<Key.backspace><Key.shift>LAst<Key.space><Key.backspace><Key.backspace><Key.backspace><Key.backspace>ast<Key.space><Key.shift><Key.shift><Key.shift><Key.shift><Key.shift><Key.shift><Key.shift><Key.shift><Key.shift><Key.shift><Key.shift><Key.shift><Key.shift>Week<Key.space><Key.shift>Sales<Key.space><Key.enter>
Screenshot: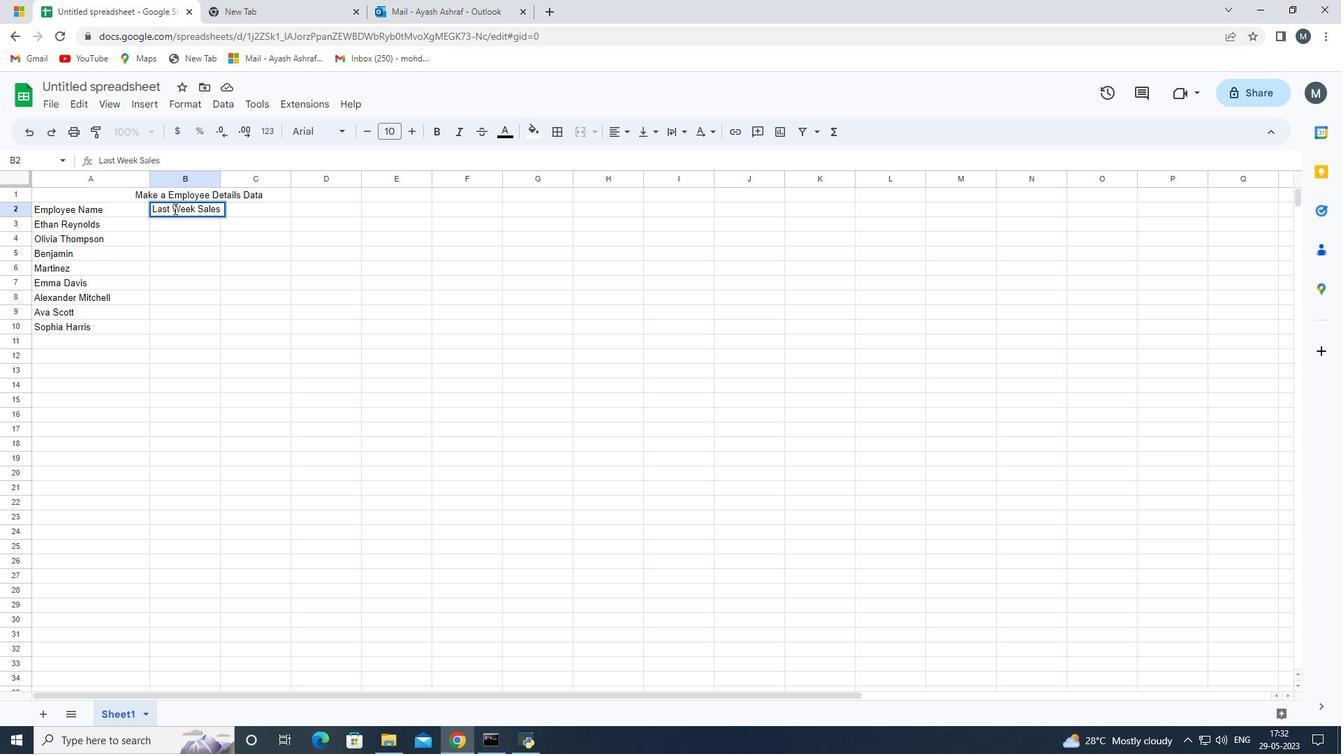 
Action: Mouse moved to (409, 132)
Screenshot: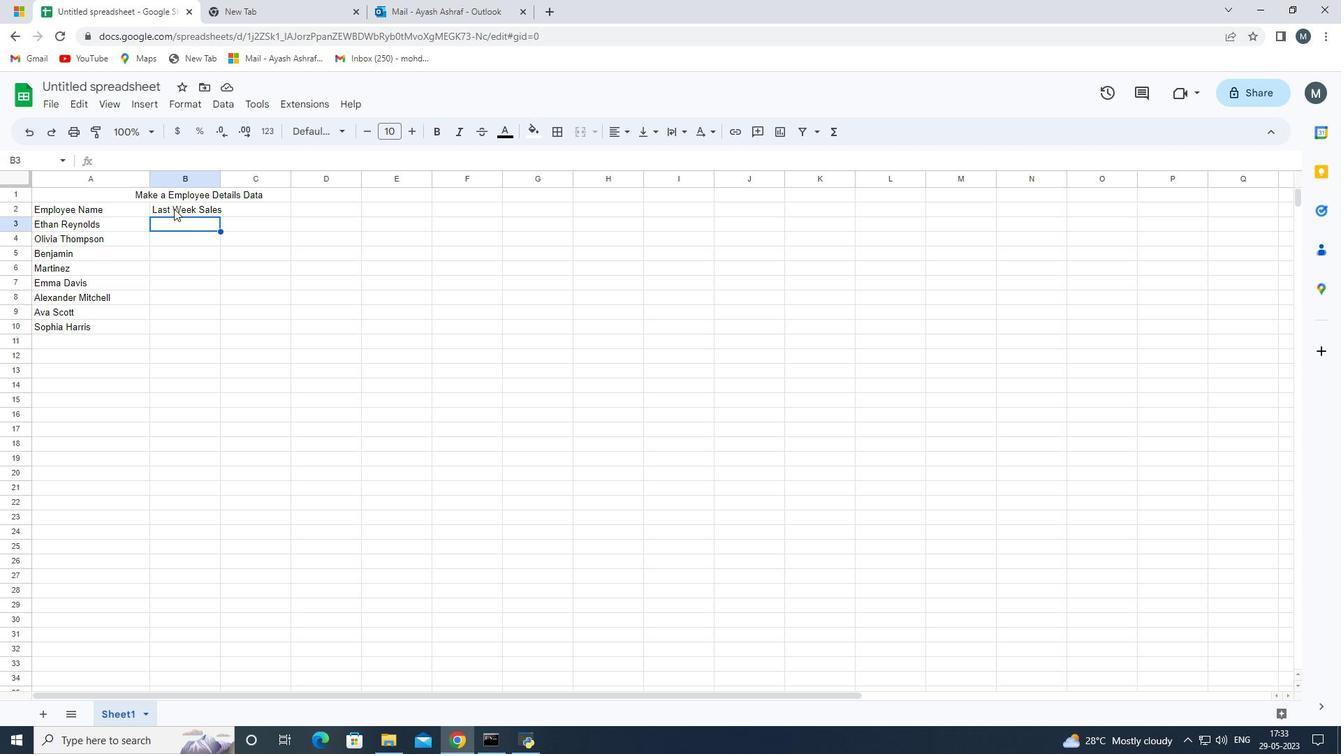 
Action: Key pressed 1000<Key.enter>1001<Key.enter>1002<Key.enter>100
Screenshot: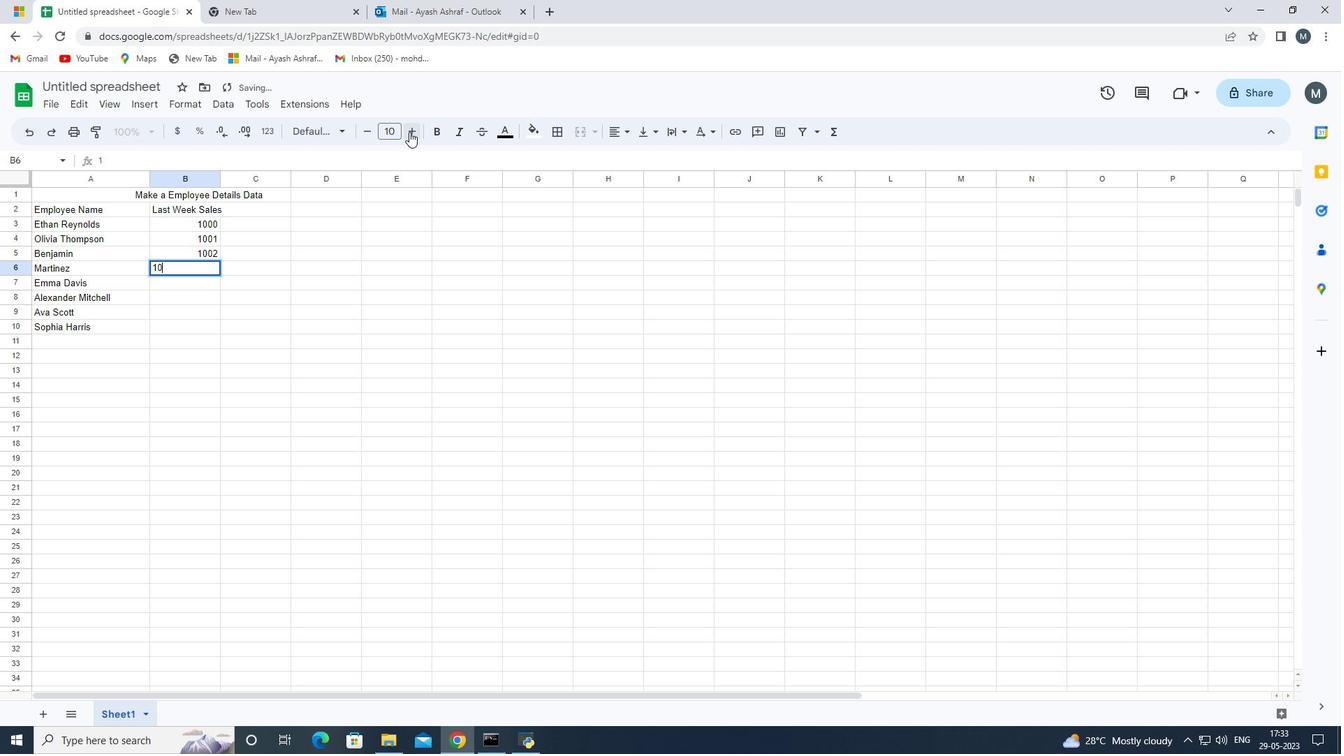 
Action: Mouse moved to (528, 94)
Screenshot: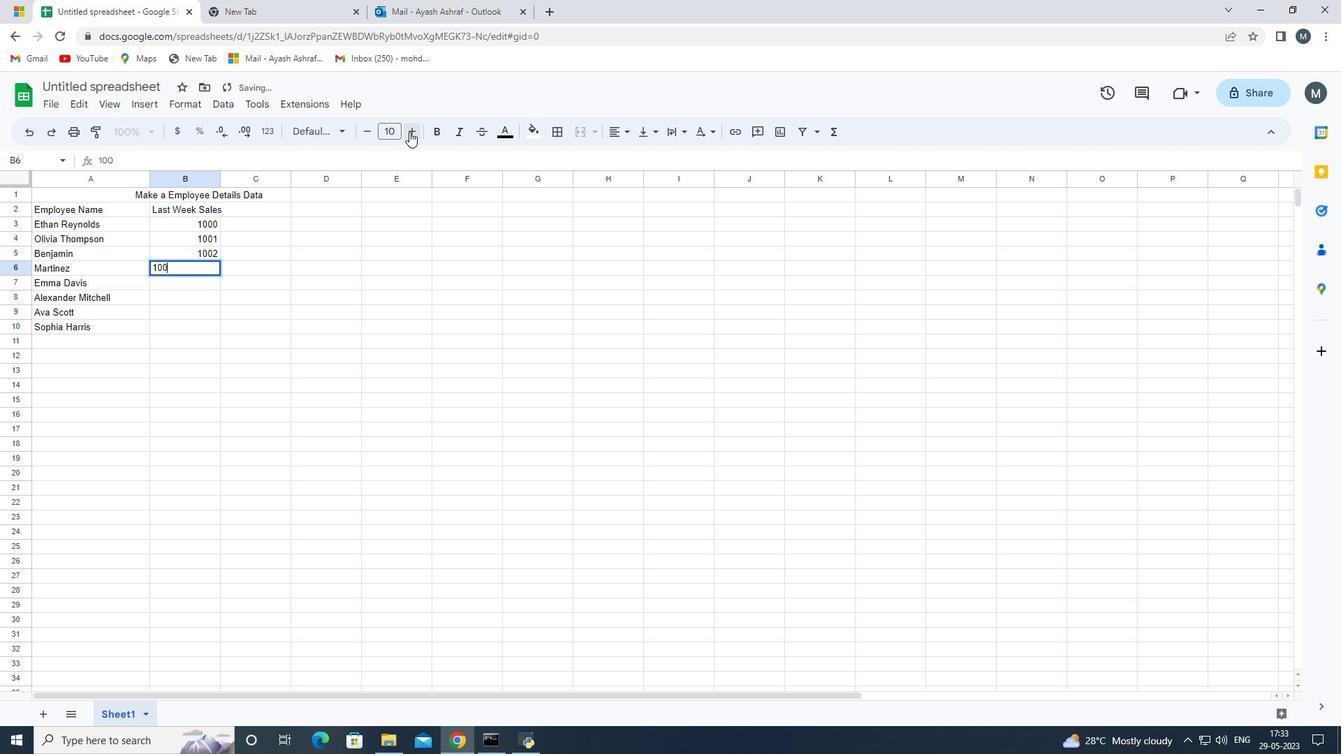 
Action: Key pressed 3<Key.enter>1004<Key.enter>1007<Key.enter>1009<Key.enter>1010<Key.enter>
Screenshot: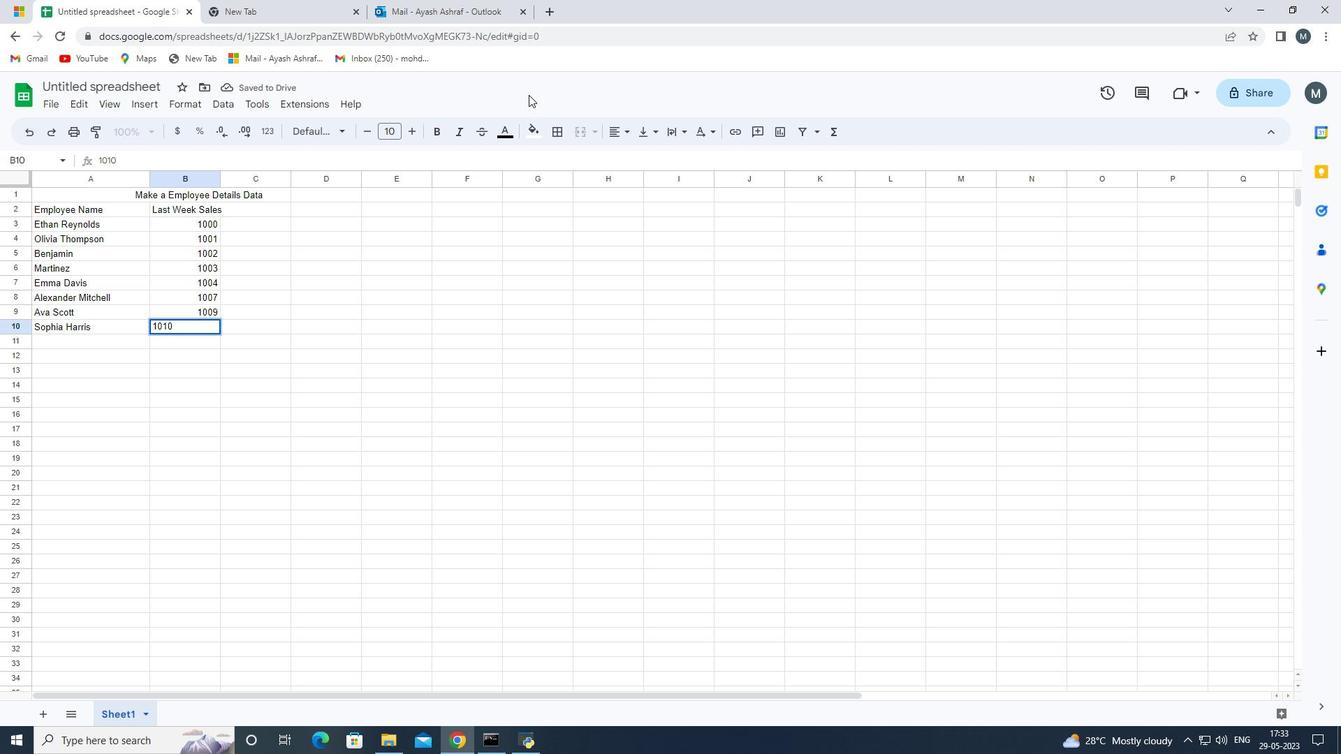 
Action: Mouse moved to (257, 210)
Screenshot: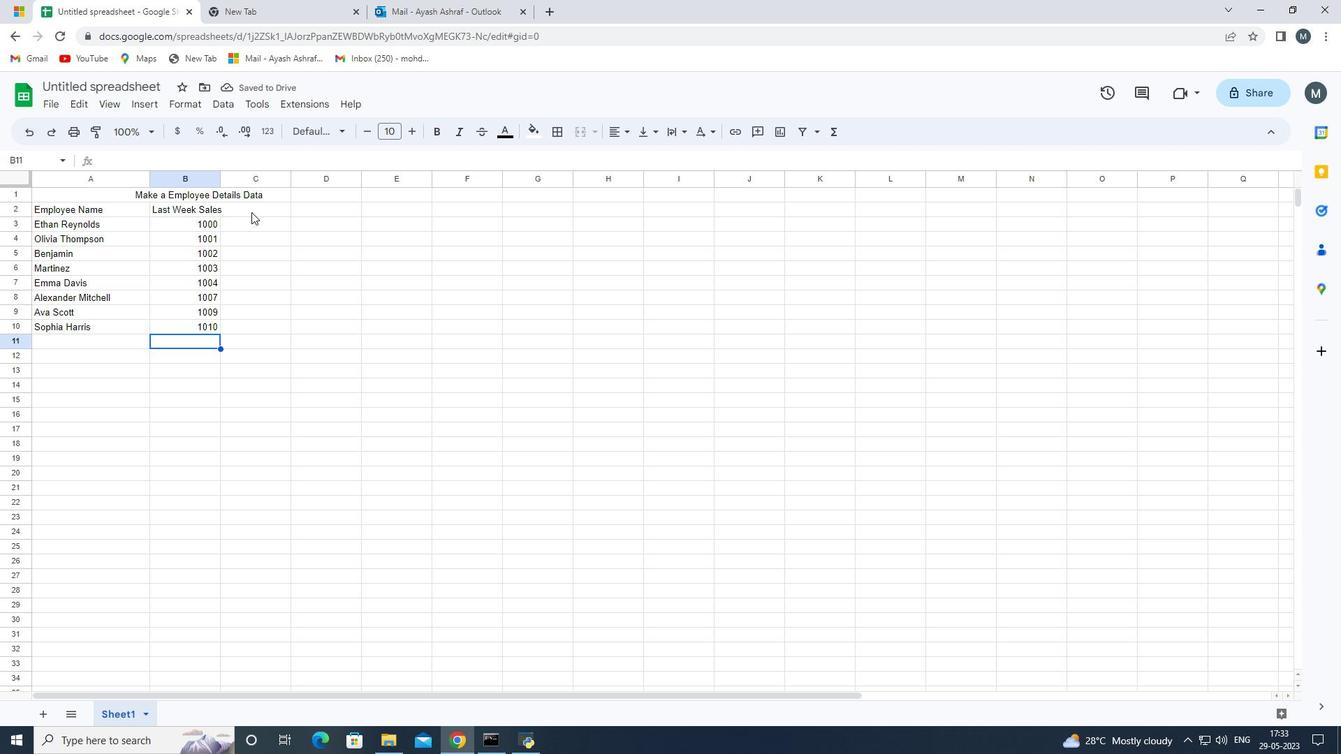 
Action: Mouse pressed left at (257, 210)
Screenshot: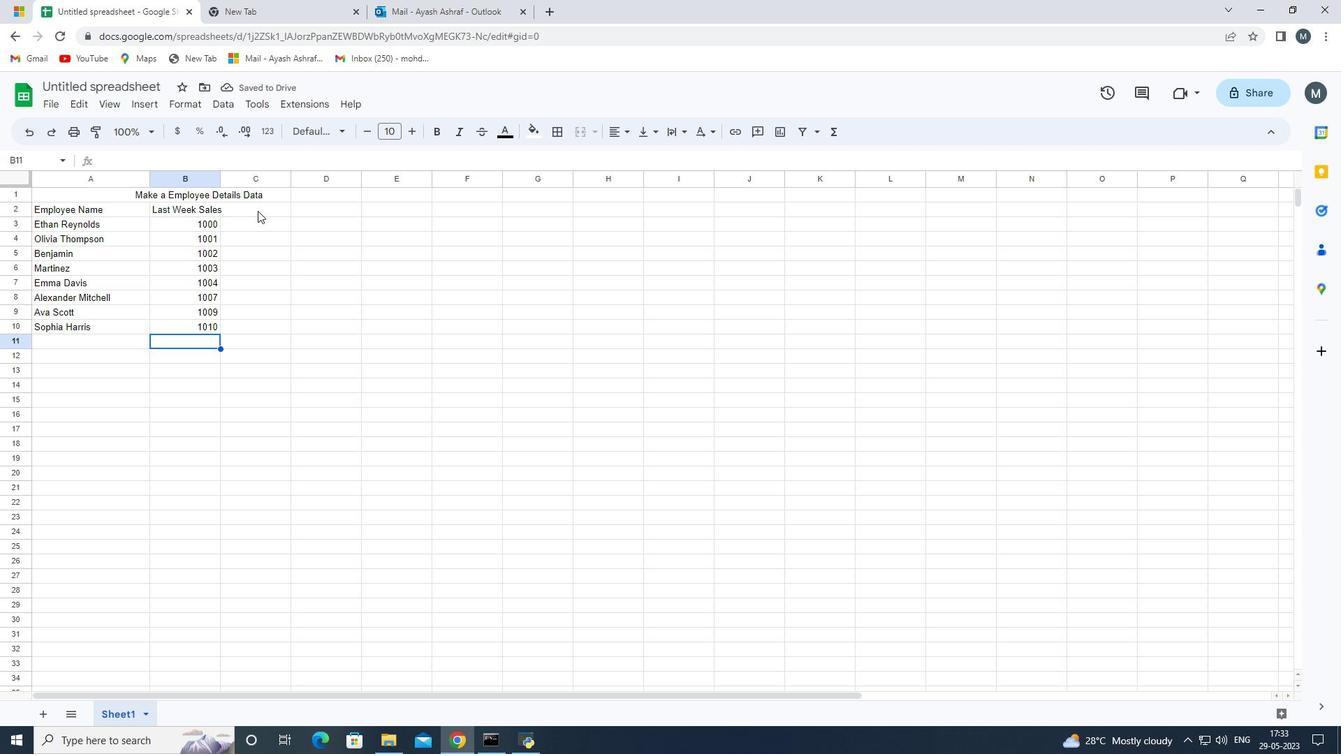
Action: Mouse pressed left at (257, 210)
Screenshot: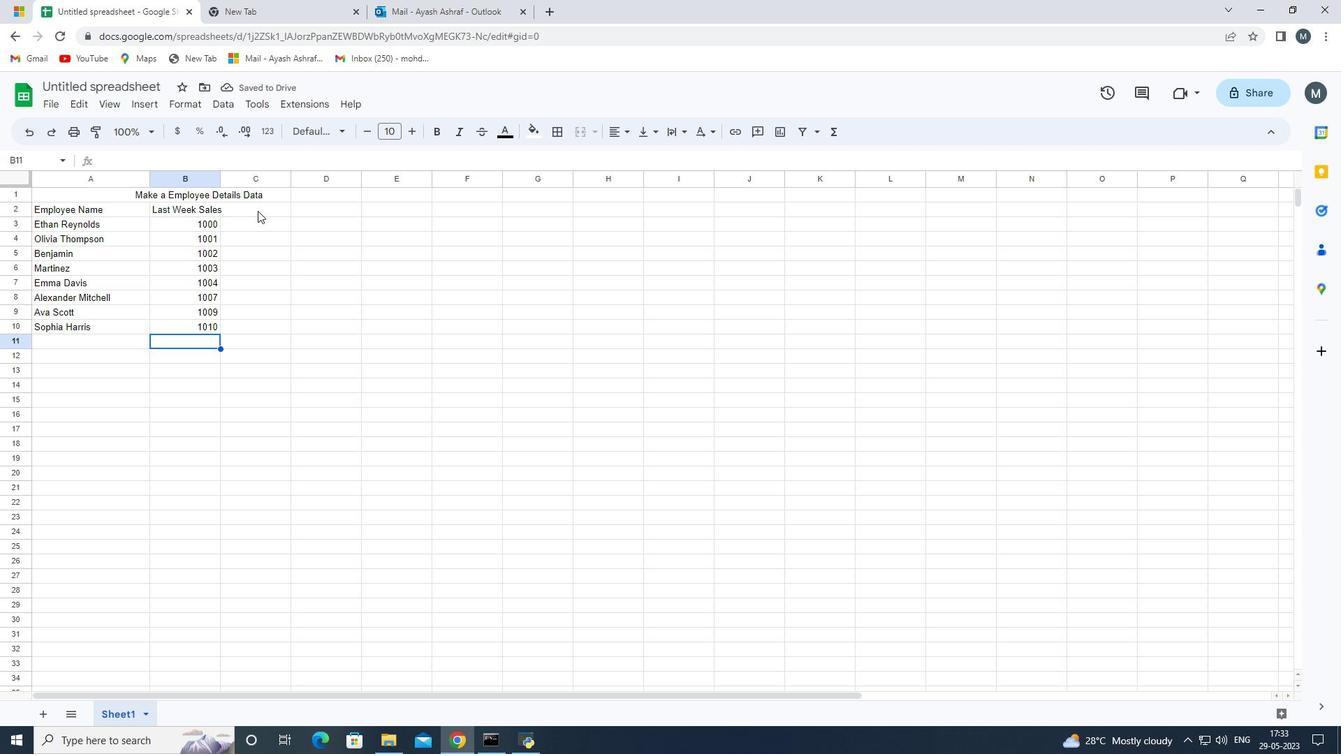 
Action: Mouse moved to (258, 210)
Screenshot: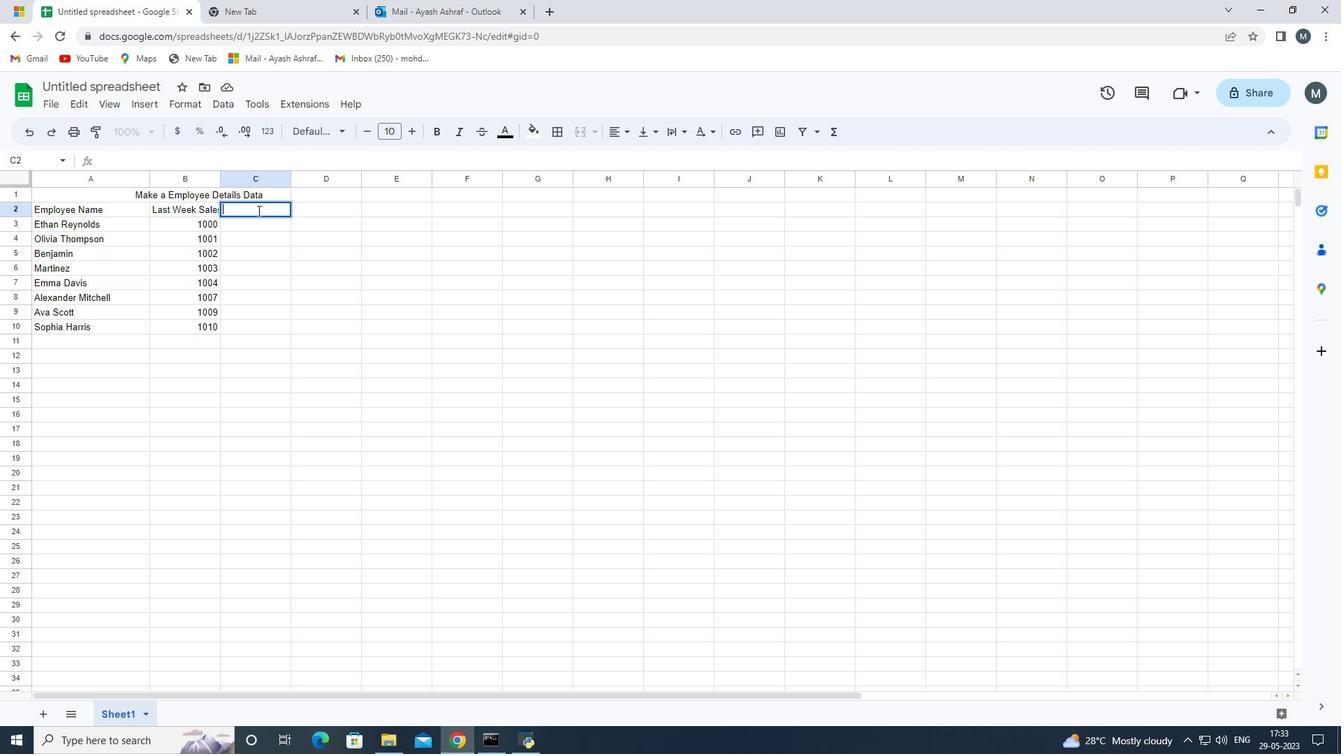 
Action: Key pressed <Key.shift>Department<Key.space><Key.shift>Sales<Key.space><Key.backspace><Key.backspace><Key.backspace><Key.backspace><Key.backspace><Key.backspace><Key.enter><Key.shift>Sales<Key.space><Key.shift>Hr<Key.enter><Key.shift>Finance<Key.space><Key.shift>MArketing<Key.enter><Key.shift>Hr<Key.space><Key.shift><Key.shift><Key.shift><Key.shift><Key.shift><Key.shift><Key.shift><Key.shift>Manager<Key.enter><Key.shift>MArketing<Key.space><Key.shift>Specialist<Key.enter><Key.shift>IT<Key.space>specialist<Key.enter><Key.shift>Operations<Key.space><Key.shift>Manager<Key.space><Key.enter><Key.shift>D<Key.backspace>G<Key.backspace>Fi<Key.backspace><Key.backspace><Key.backspace><Key.backspace><Key.shift>Financai<Key.backspace><Key.backspace>ial<Key.shift>Manager<Key.enter><Key.shift><Key.shift><Key.shift><Key.shift><Key.shift><Key.shift><Key.shift><Key.shift><Key.shift><Key.shift><Key.shift><Key.shift>Hr<Key.space><Key.shift>Assistnat<Key.backspace><Key.backspace><Key.backspace>ant<Key.enter>
Screenshot: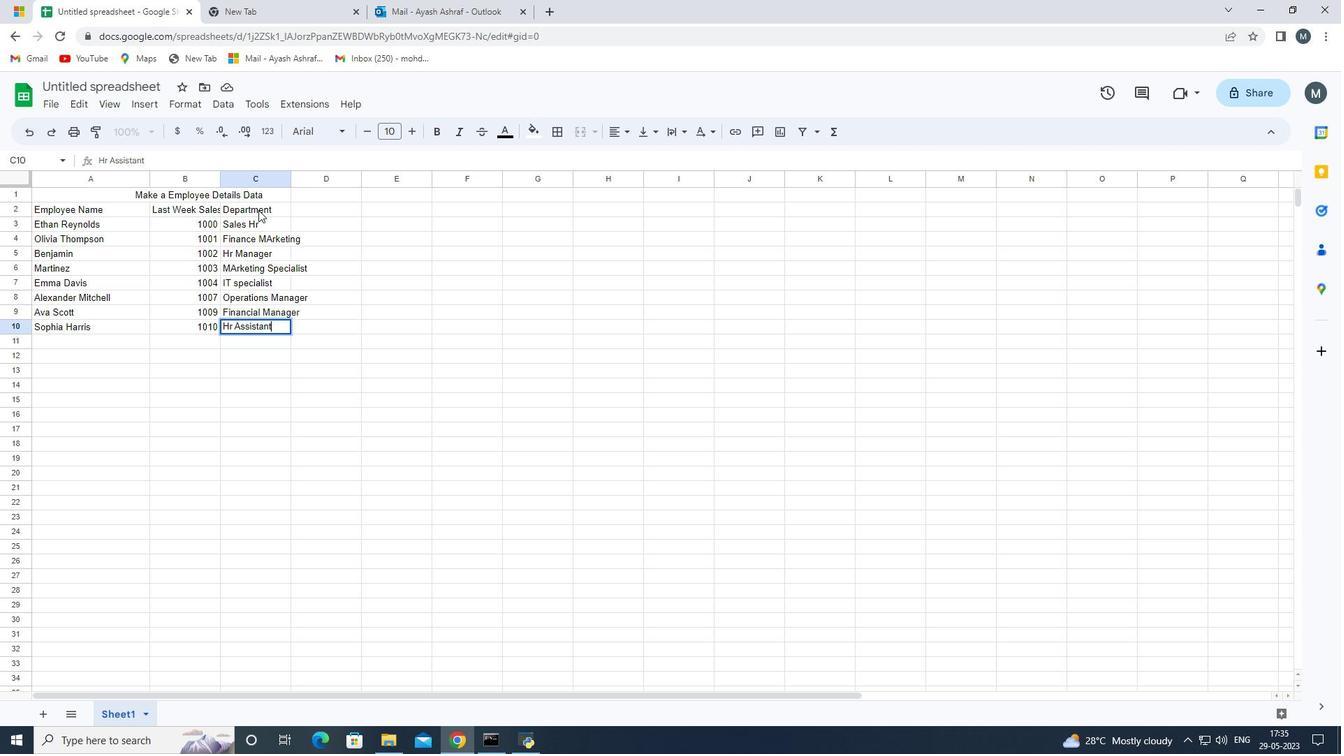 
Action: Mouse moved to (278, 181)
Screenshot: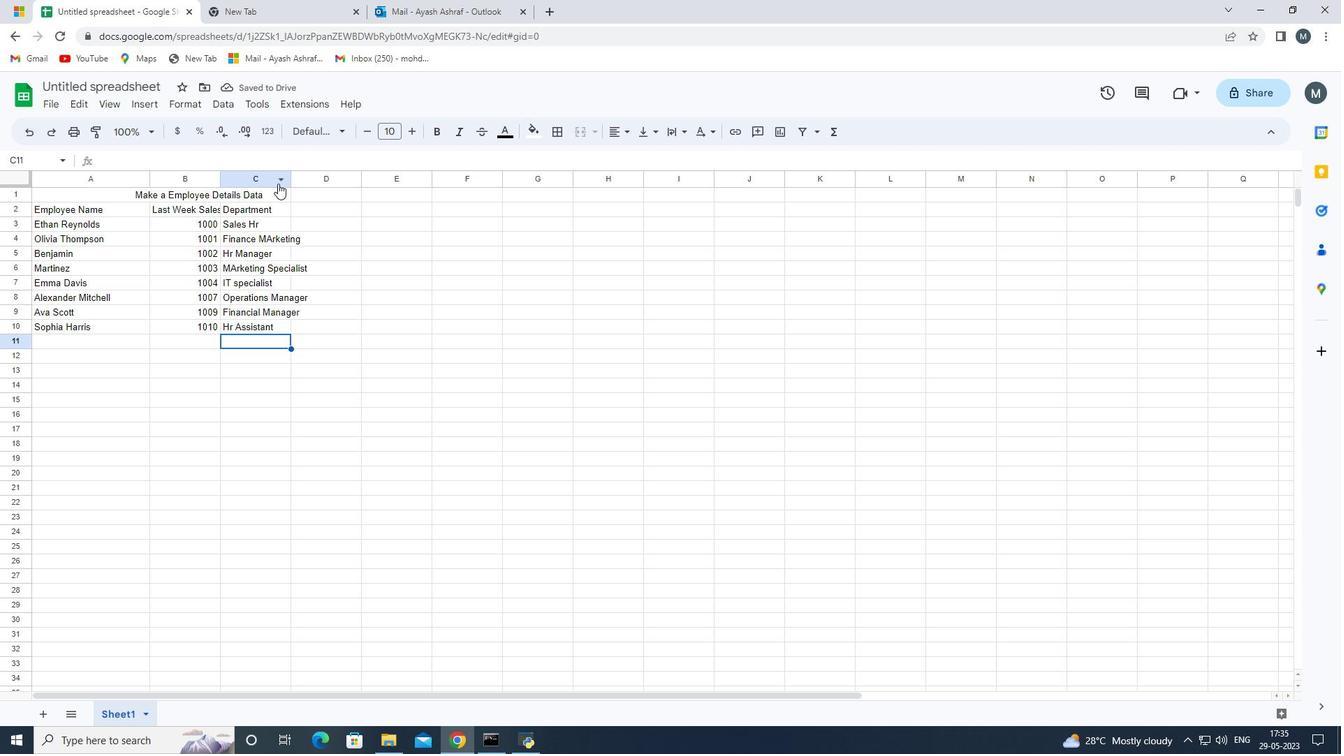 
Action: Mouse pressed left at (278, 181)
Screenshot: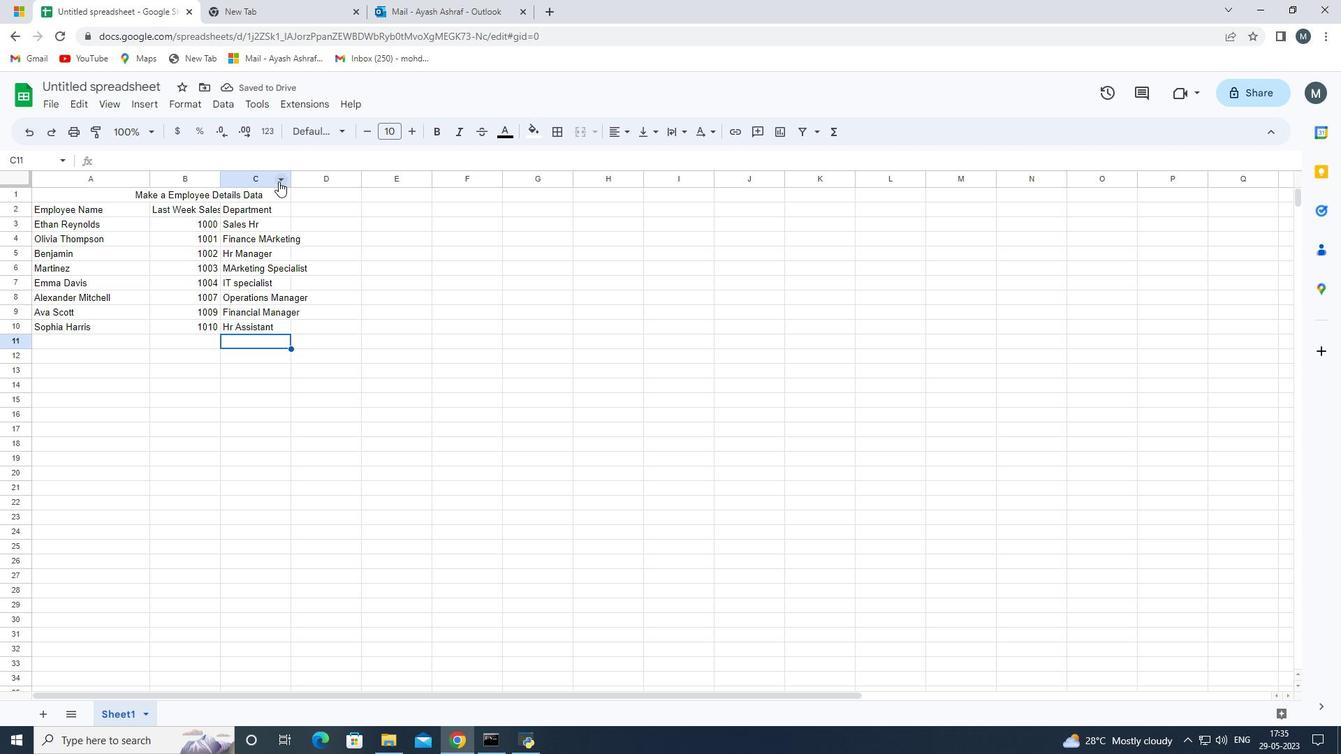 
Action: Mouse moved to (165, 394)
Screenshot: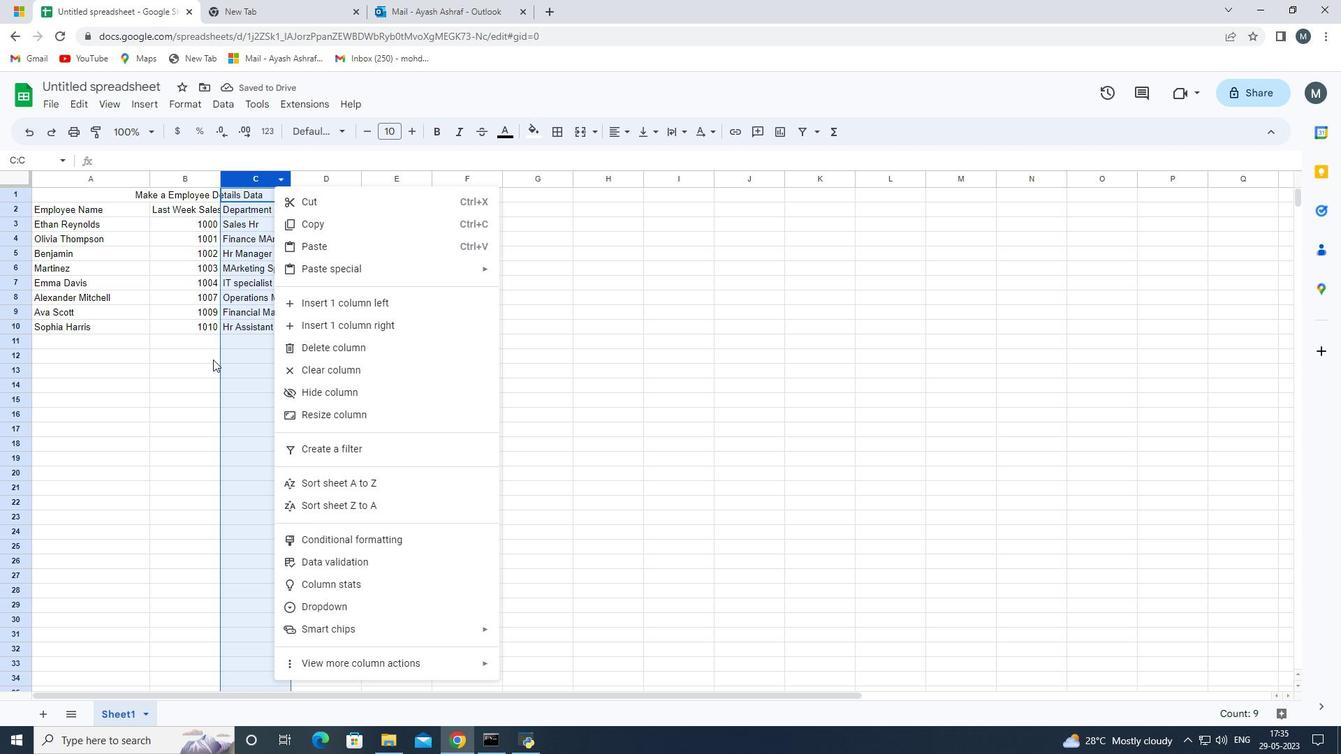 
Action: Mouse pressed left at (165, 394)
Screenshot: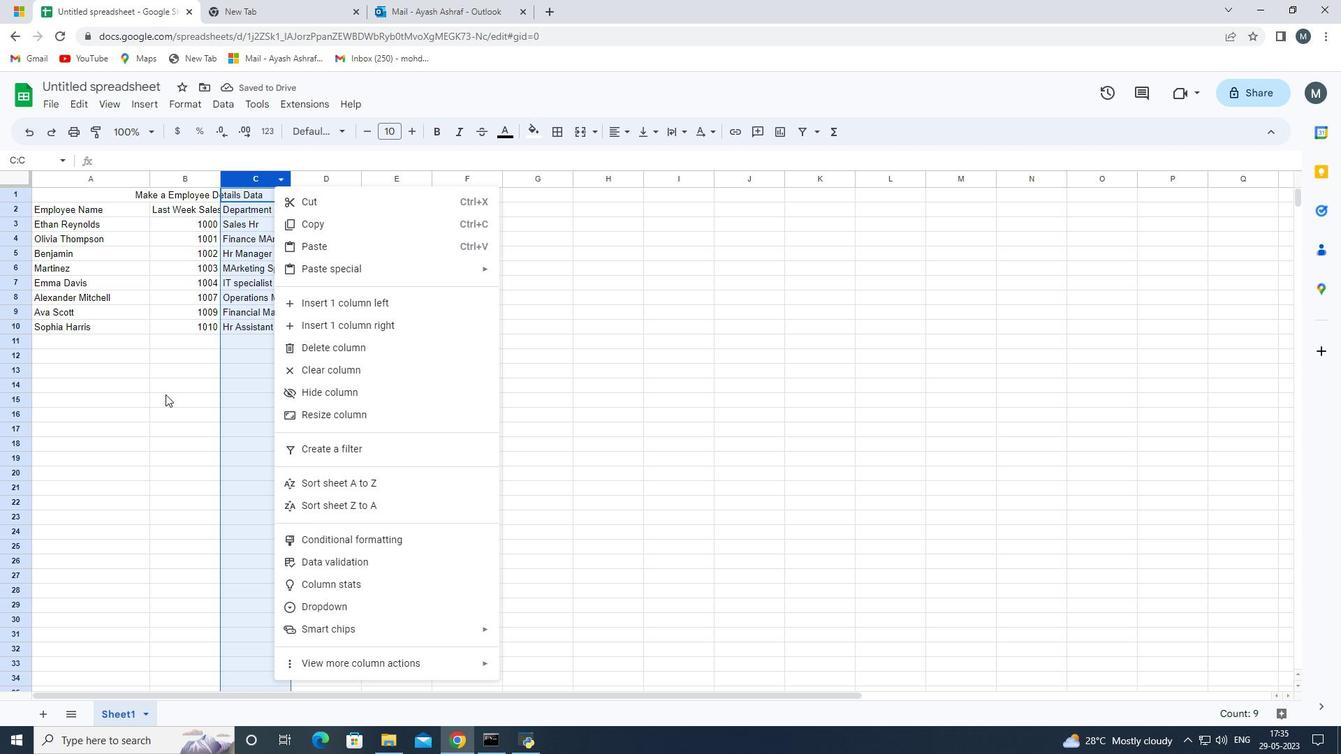 
Action: Mouse moved to (265, 212)
Screenshot: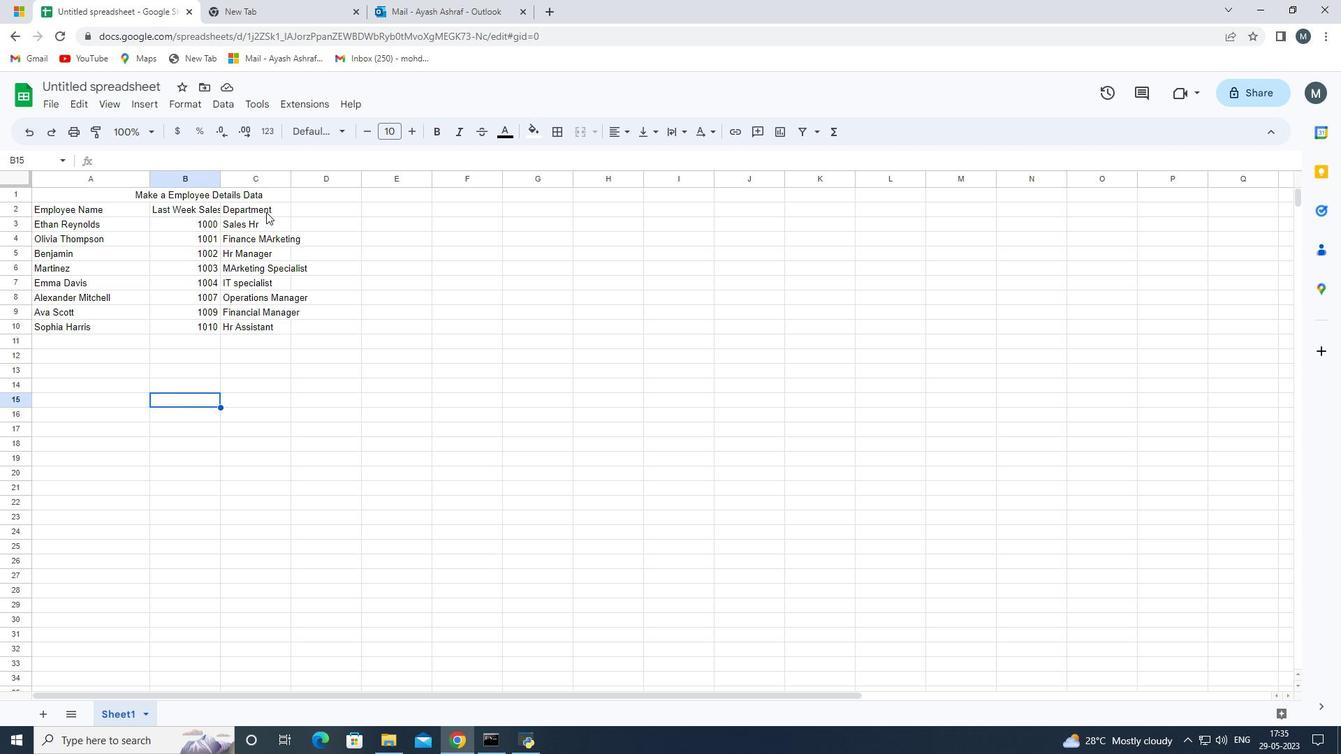 
Action: Mouse pressed left at (265, 212)
Screenshot: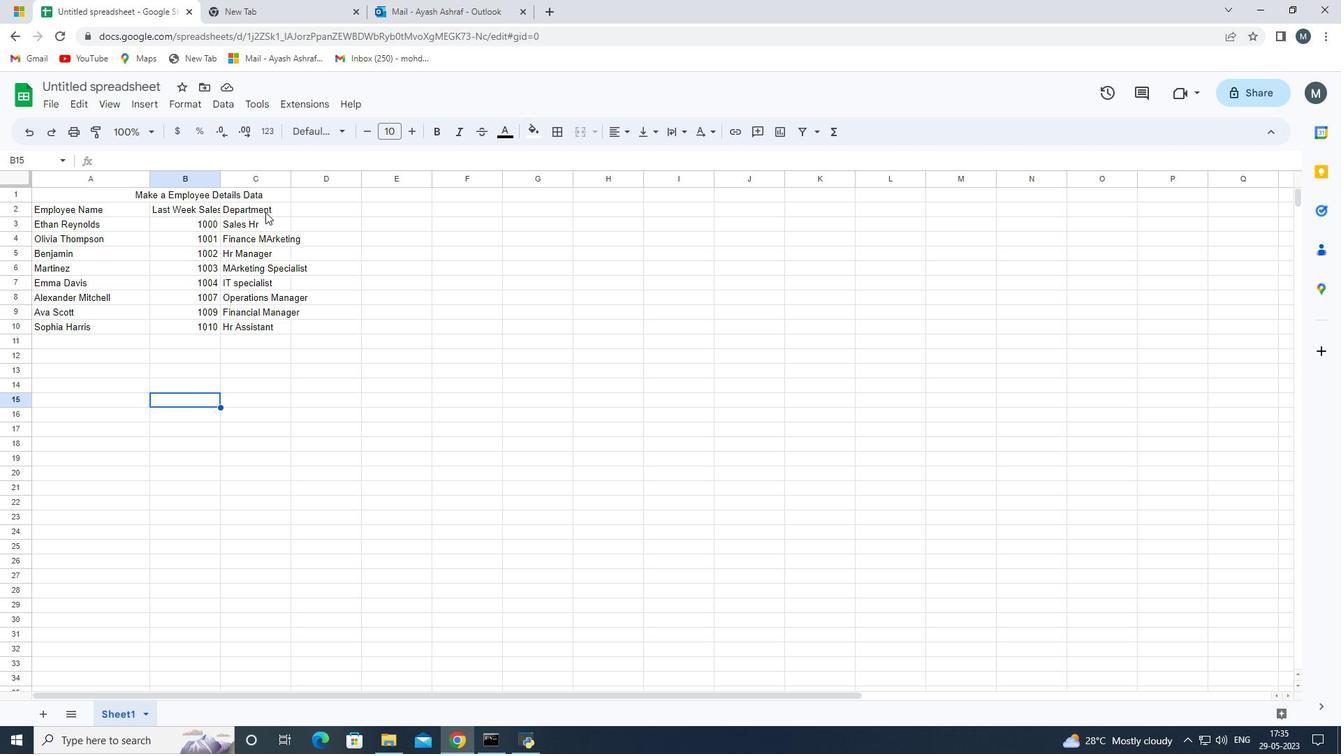 
Action: Mouse moved to (289, 176)
Screenshot: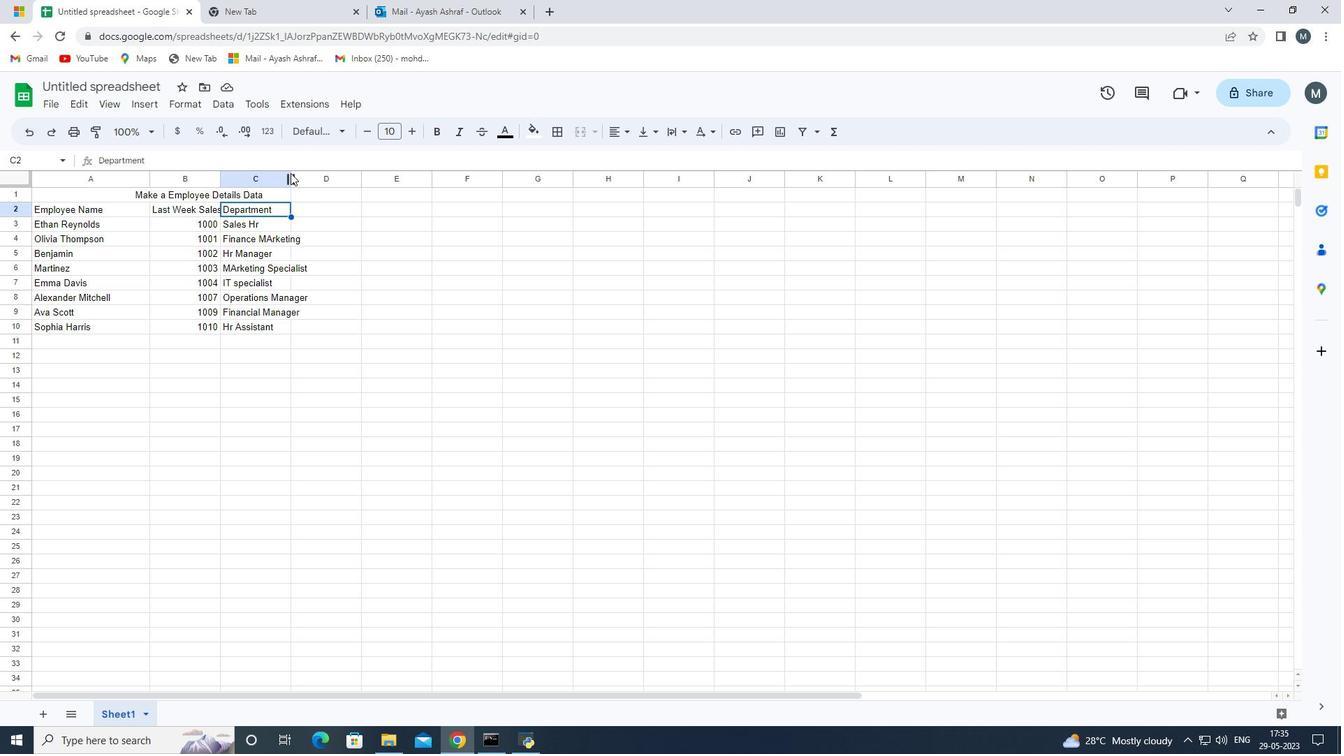 
Action: Mouse pressed left at (289, 176)
Screenshot: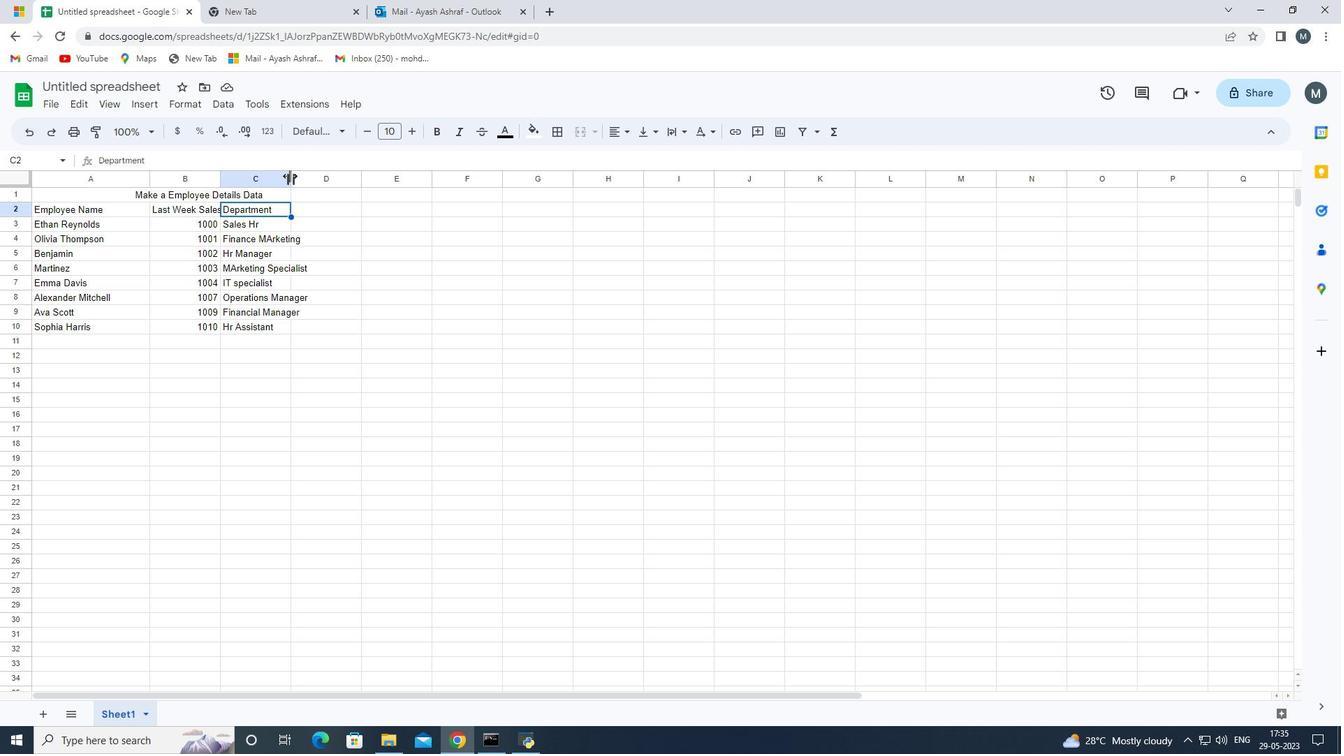 
Action: Mouse moved to (262, 375)
Screenshot: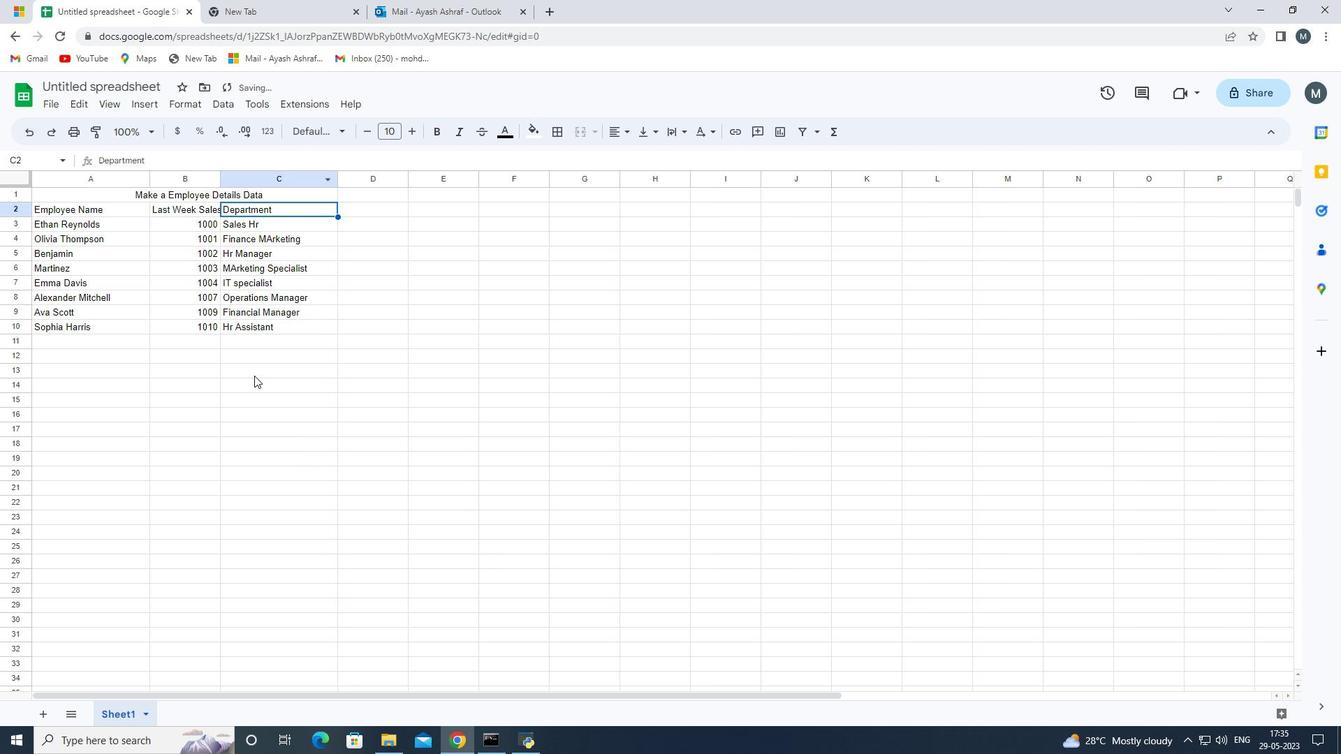 
Action: Mouse pressed left at (262, 375)
Screenshot: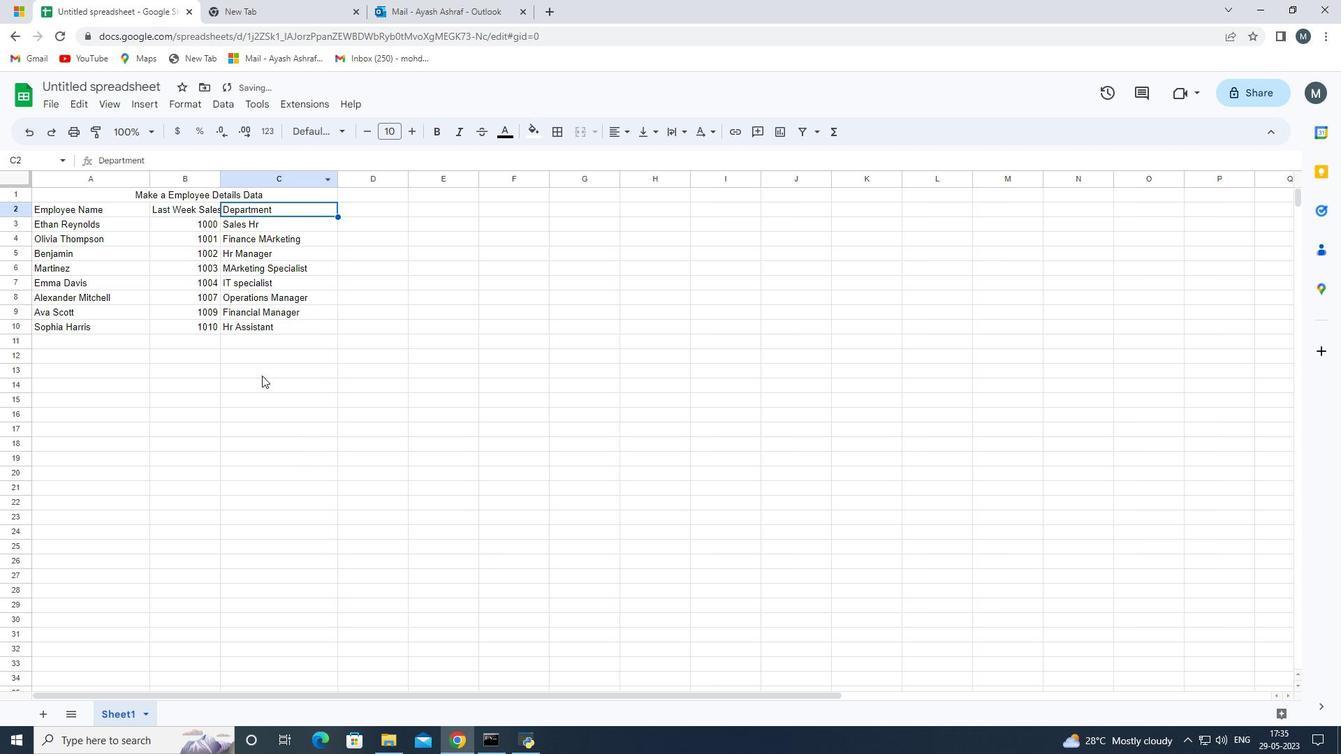 
Action: Mouse moved to (382, 195)
Screenshot: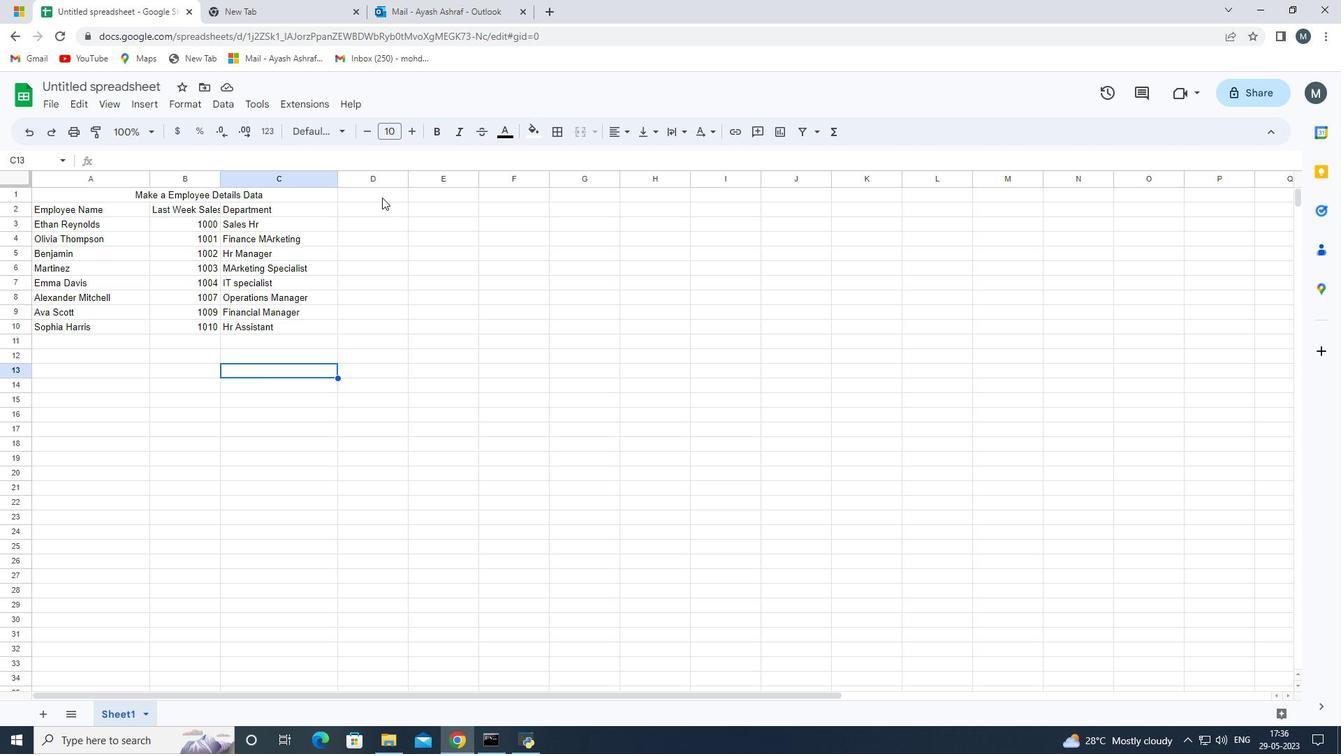
Action: Mouse pressed left at (382, 195)
Screenshot: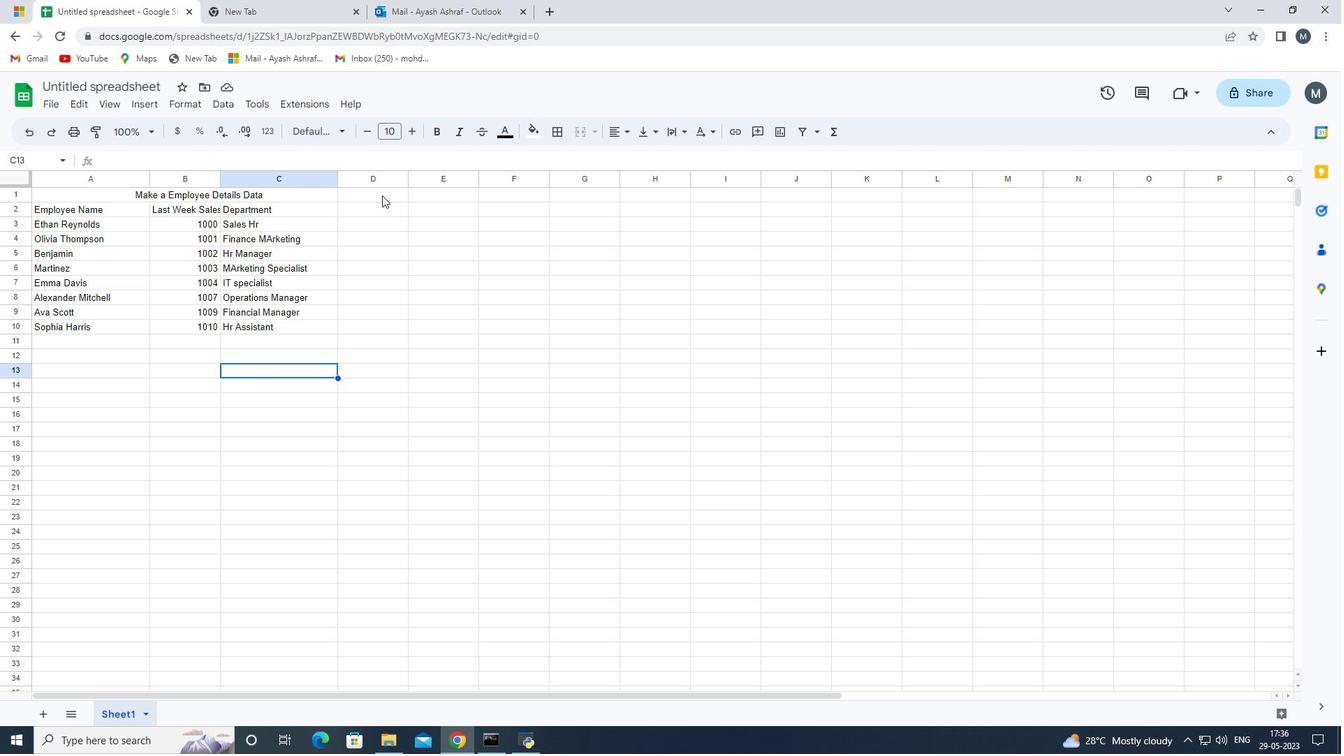 
Action: Mouse pressed left at (382, 195)
Screenshot: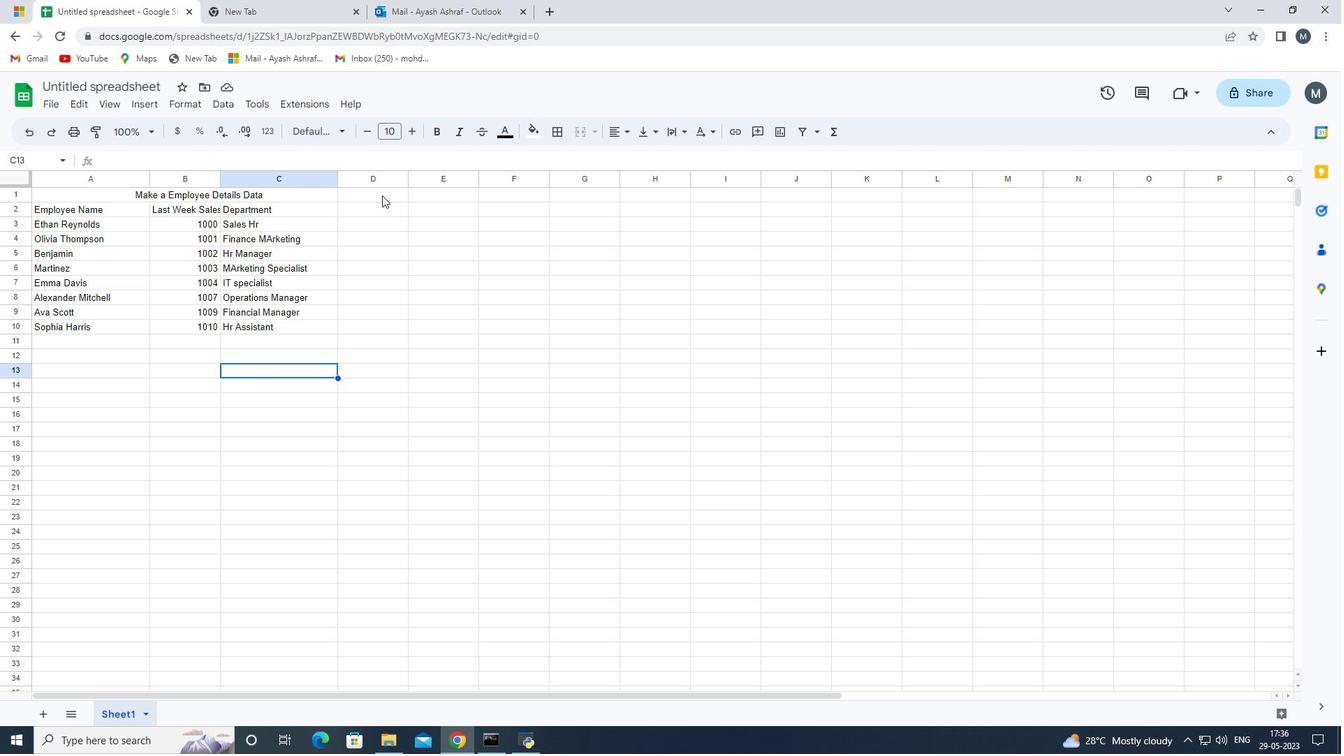 
Action: Key pressed <Key.shift>Assistant<Key.space><Key.shift>Salary<Key.enter>5000
Screenshot: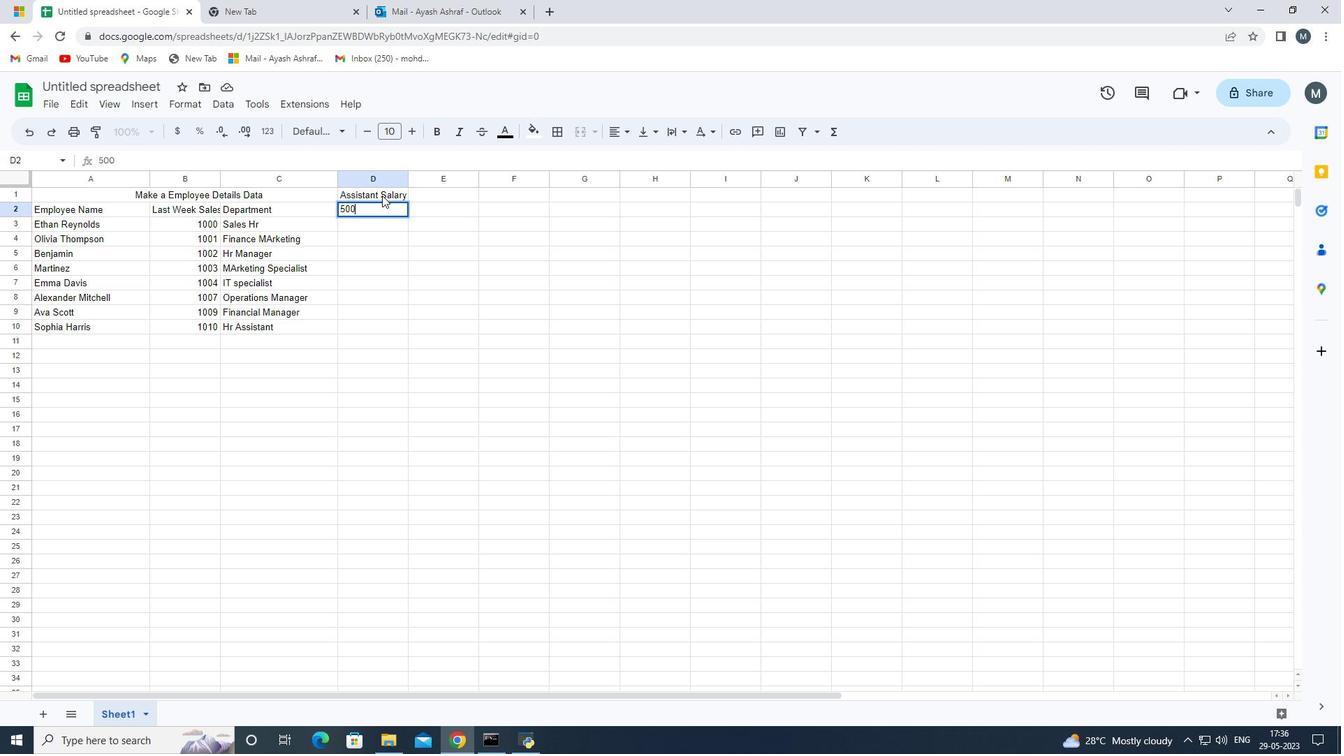 
Action: Mouse moved to (484, 133)
Screenshot: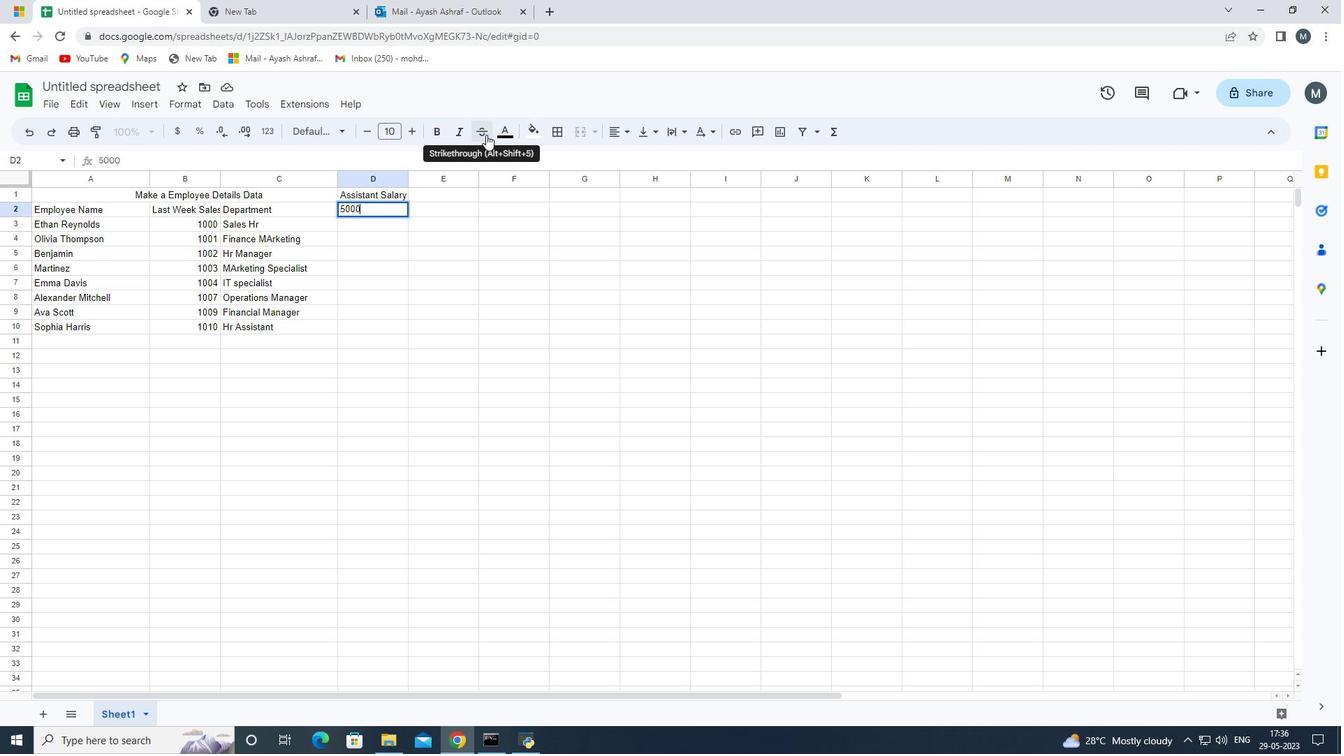 
Action: Mouse pressed left at (484, 133)
Screenshot: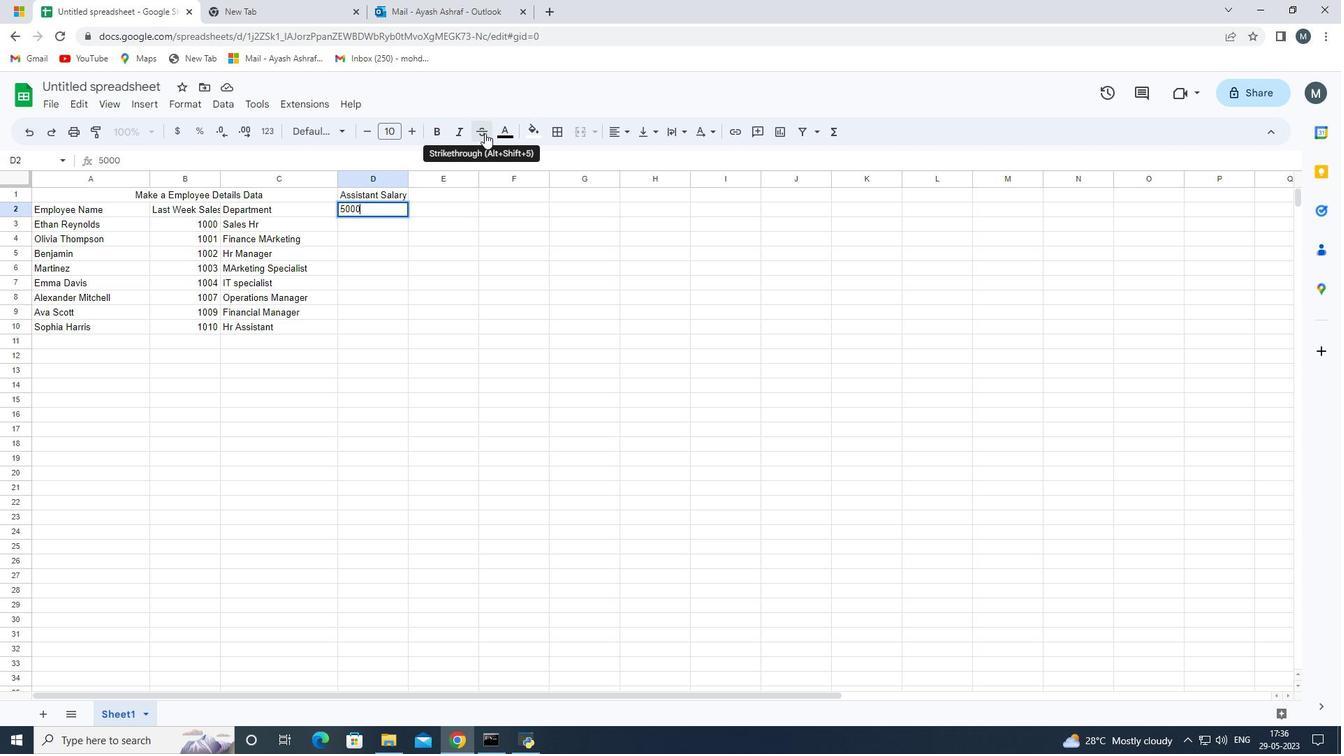 
Action: Key pressed <<52>>
Screenshot: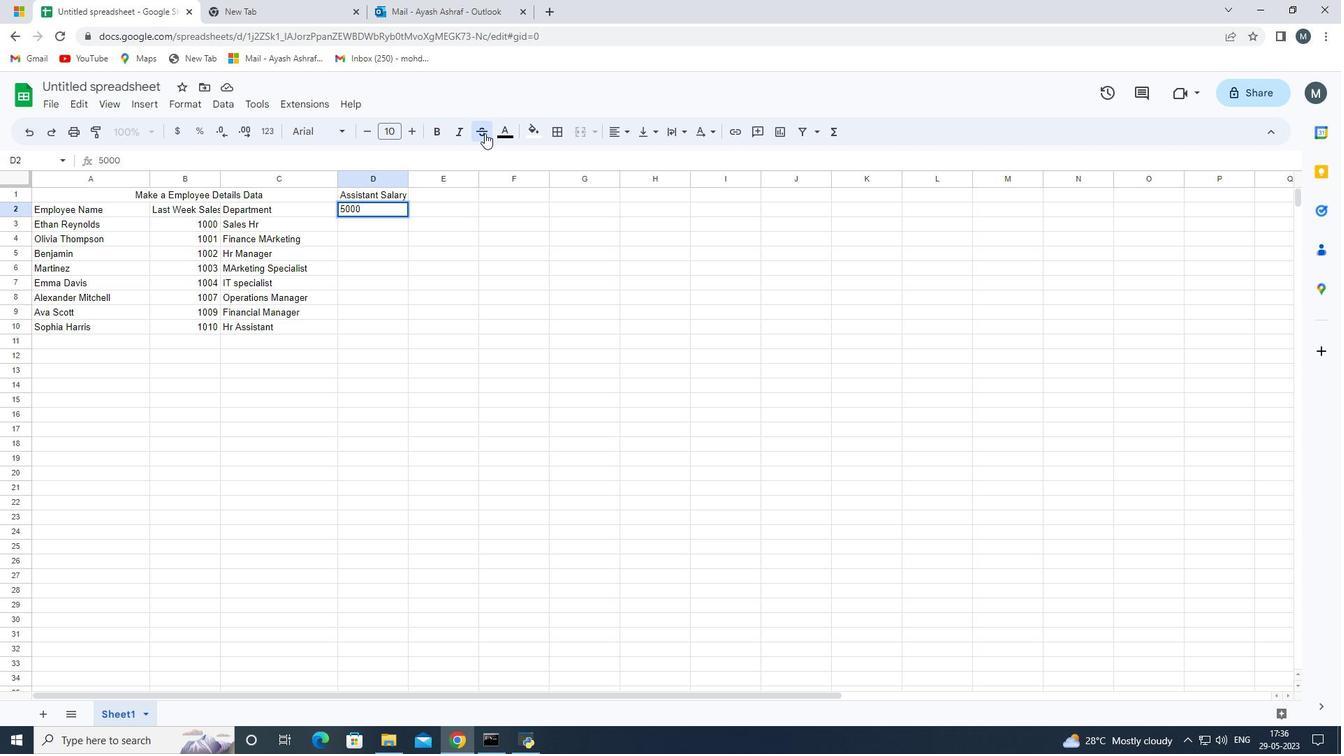 
Action: Mouse moved to (91, 0)
Screenshot: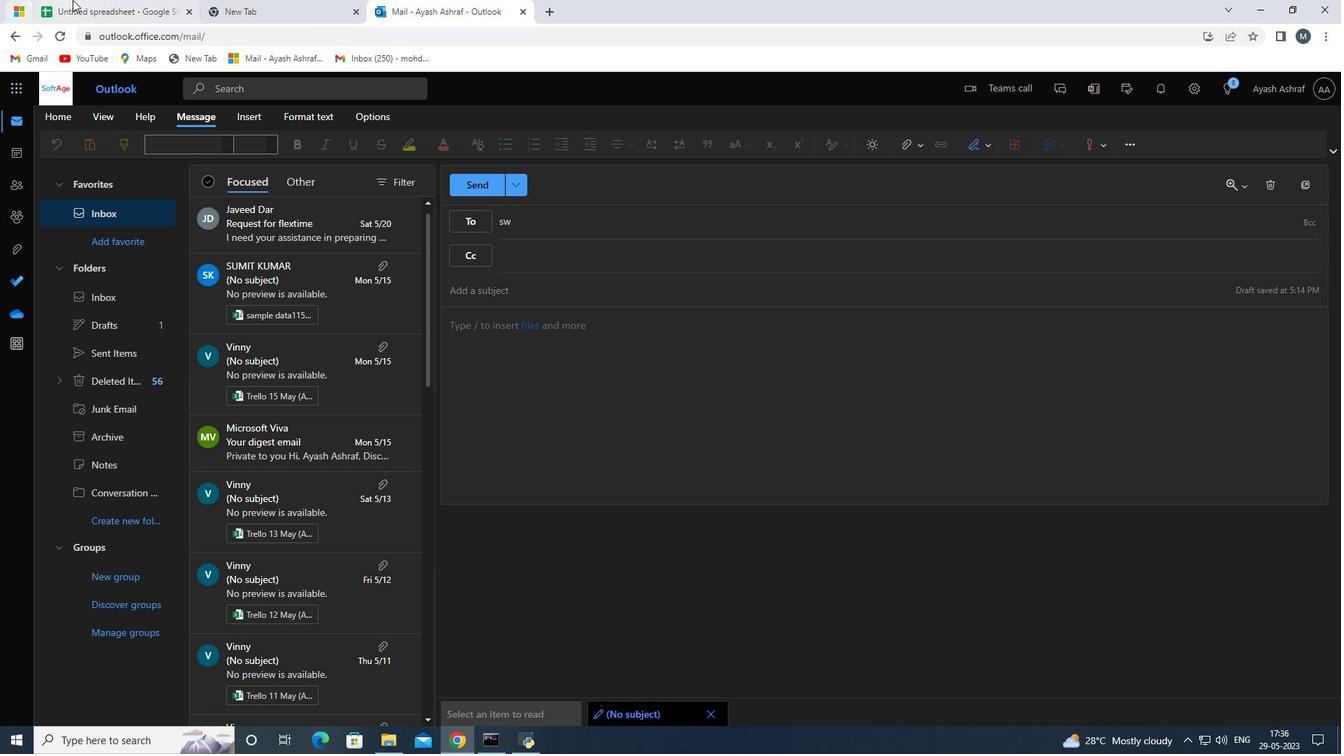 
Action: Mouse pressed left at (91, 0)
Screenshot: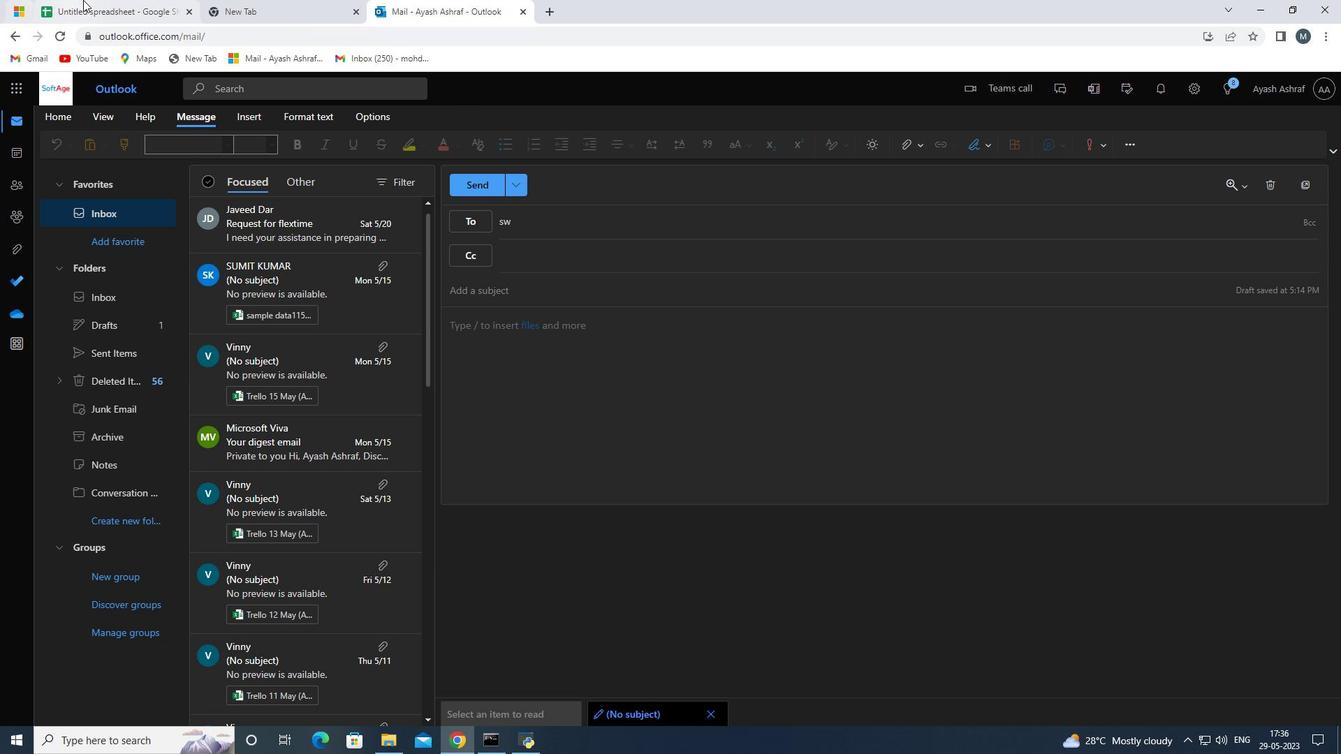 
Action: Mouse moved to (145, 106)
Screenshot: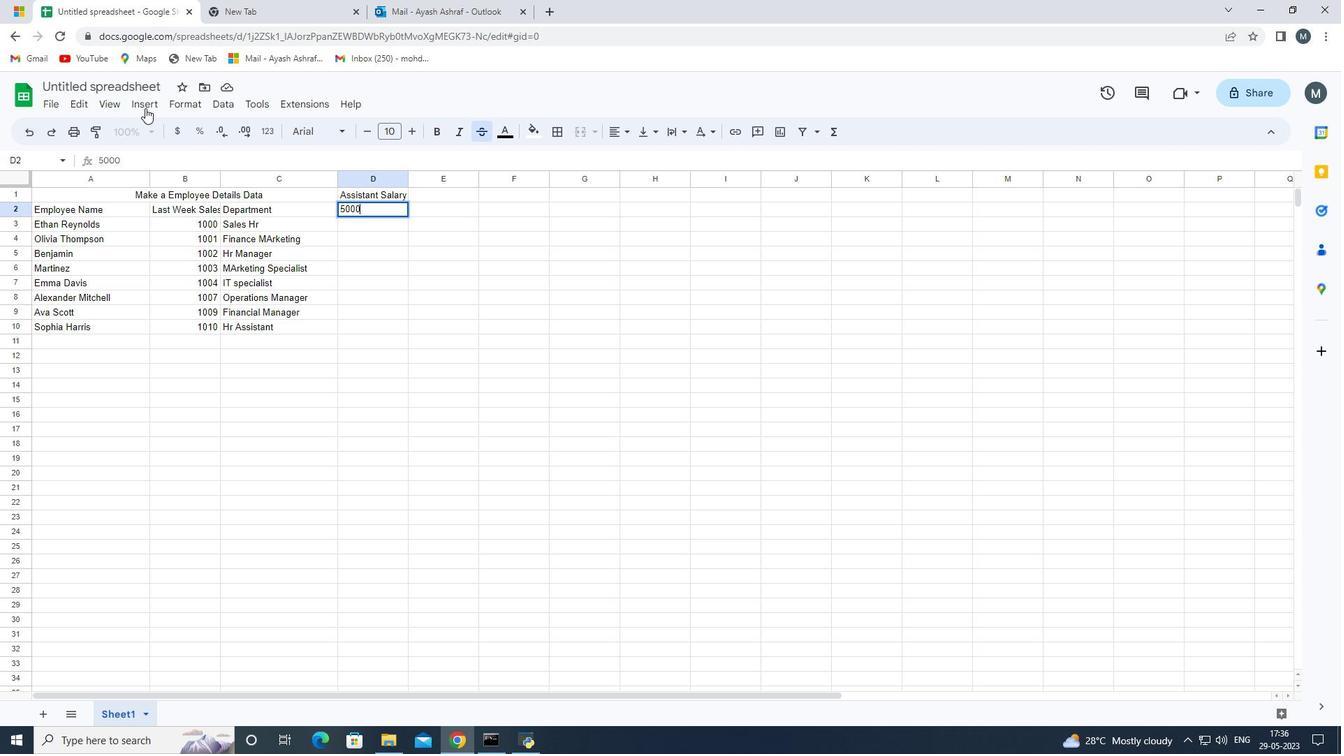 
Action: Mouse pressed left at (145, 106)
Screenshot: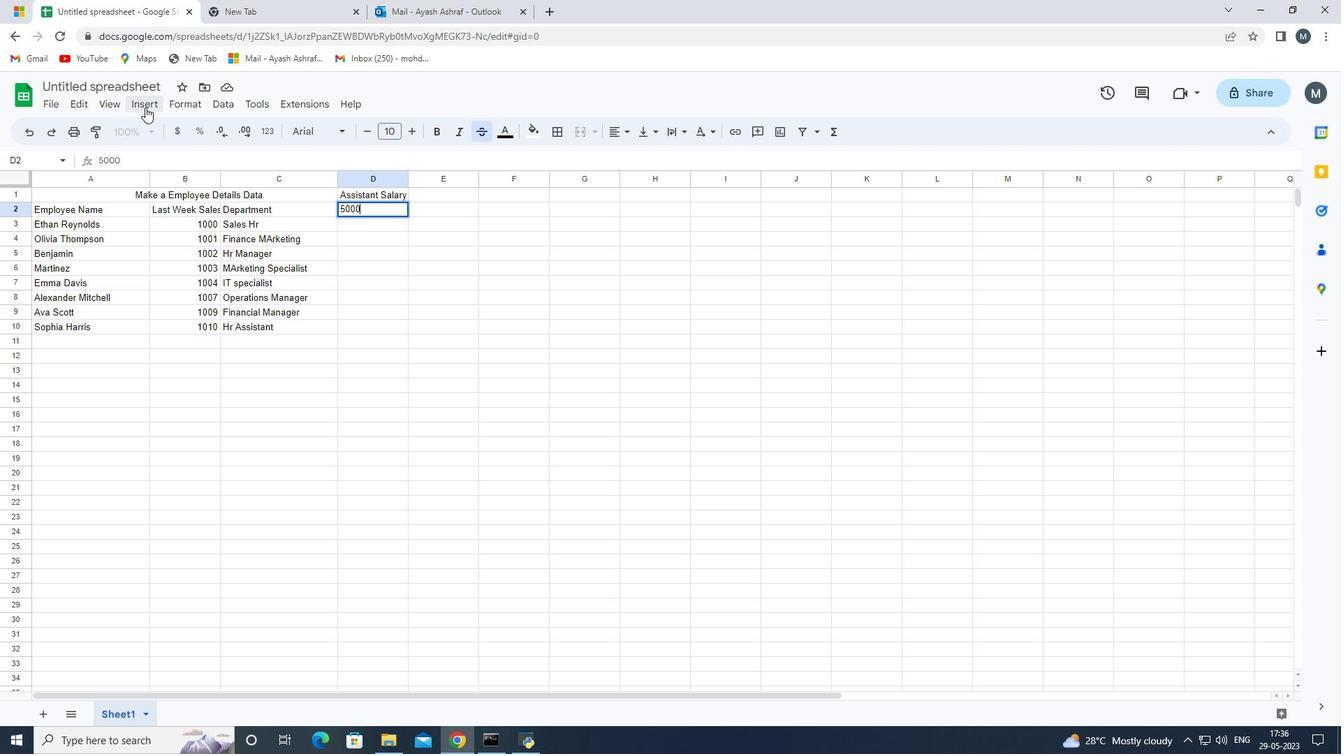 
Action: Mouse moved to (430, 321)
Screenshot: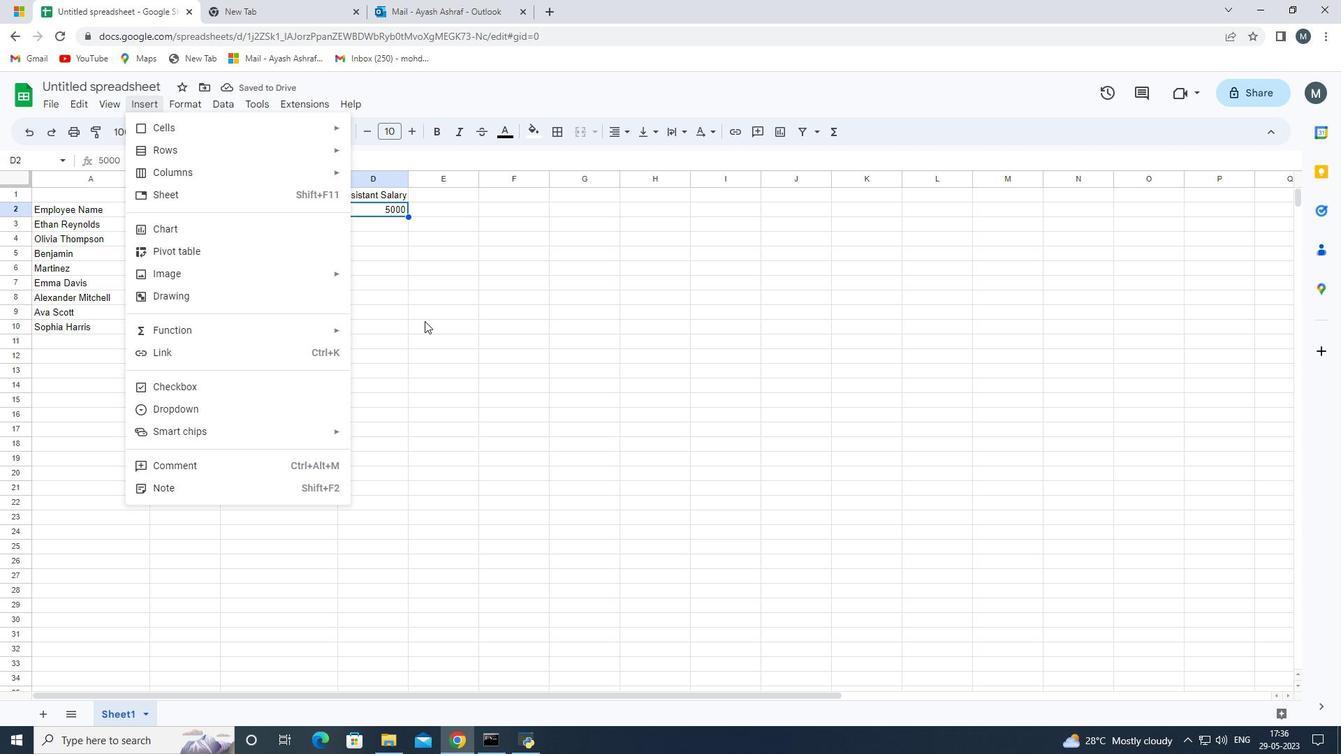 
Action: Mouse pressed left at (430, 321)
Screenshot: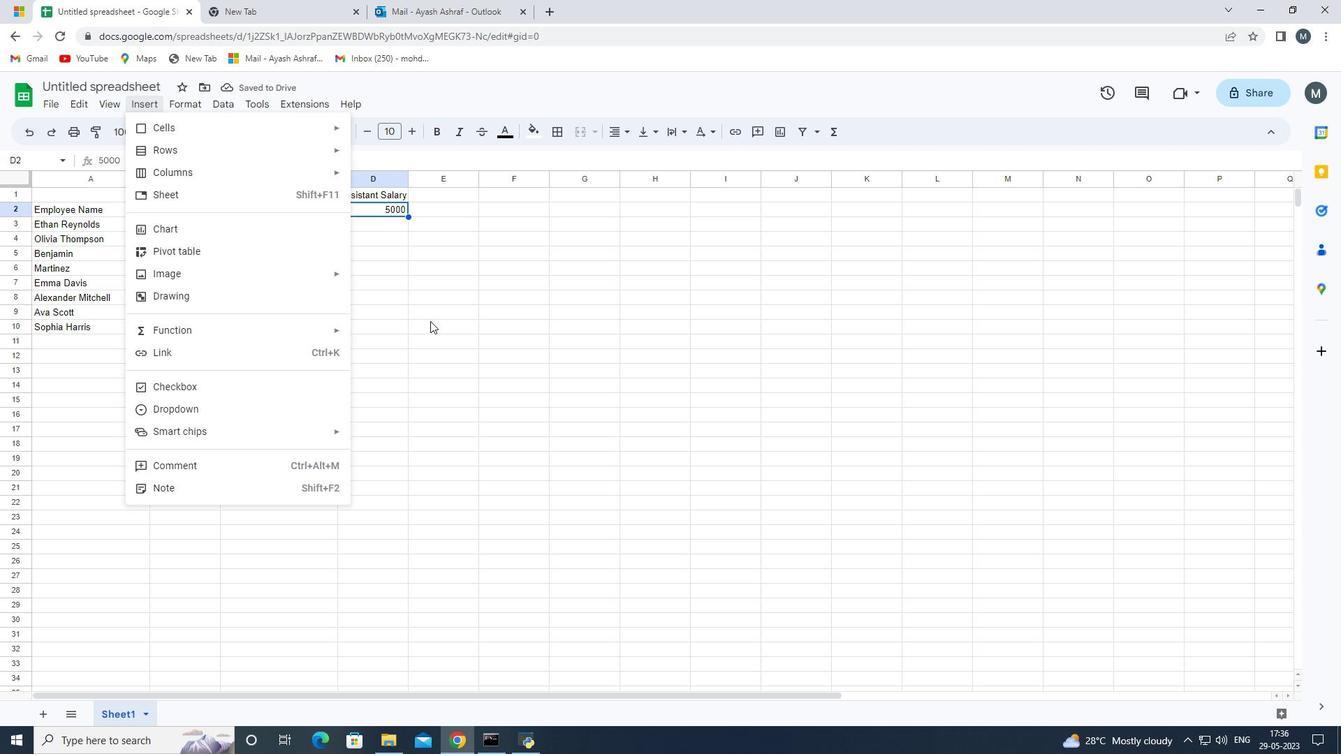 
Action: Mouse moved to (271, 130)
Screenshot: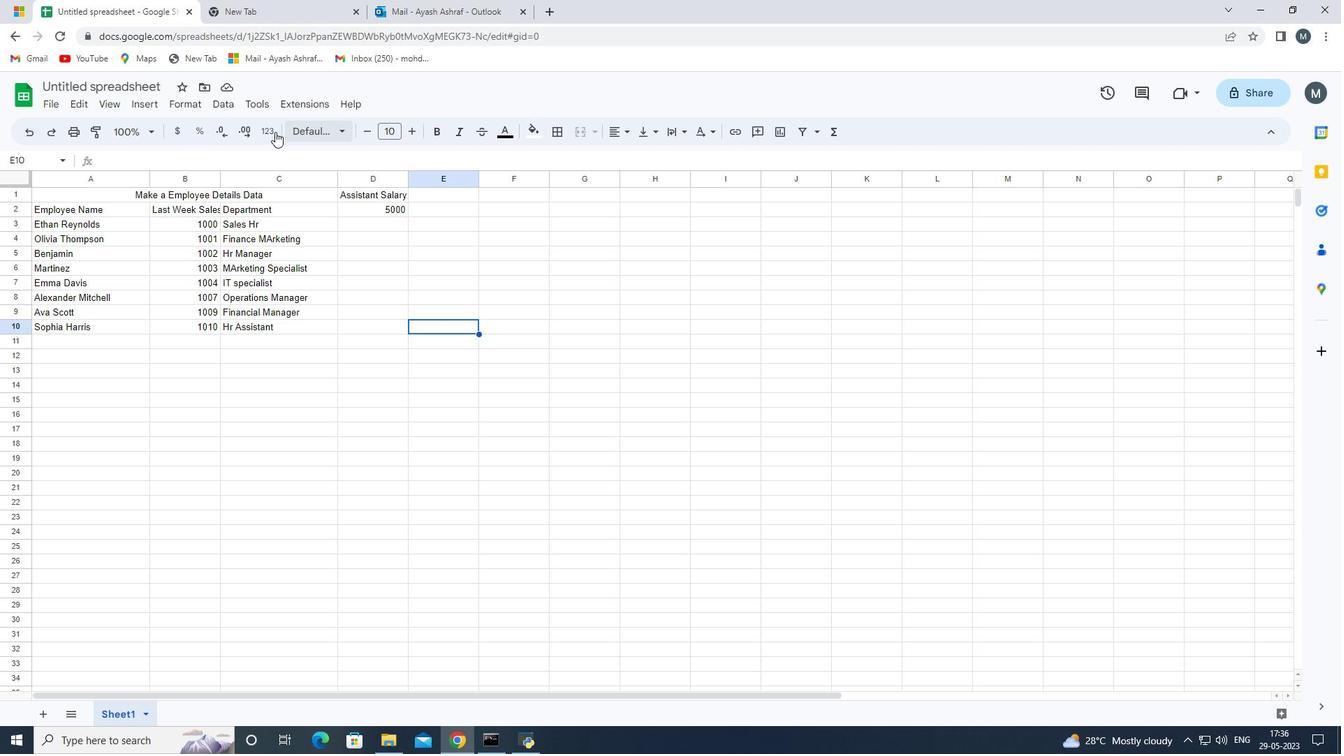 
Action: Mouse pressed left at (271, 130)
Screenshot: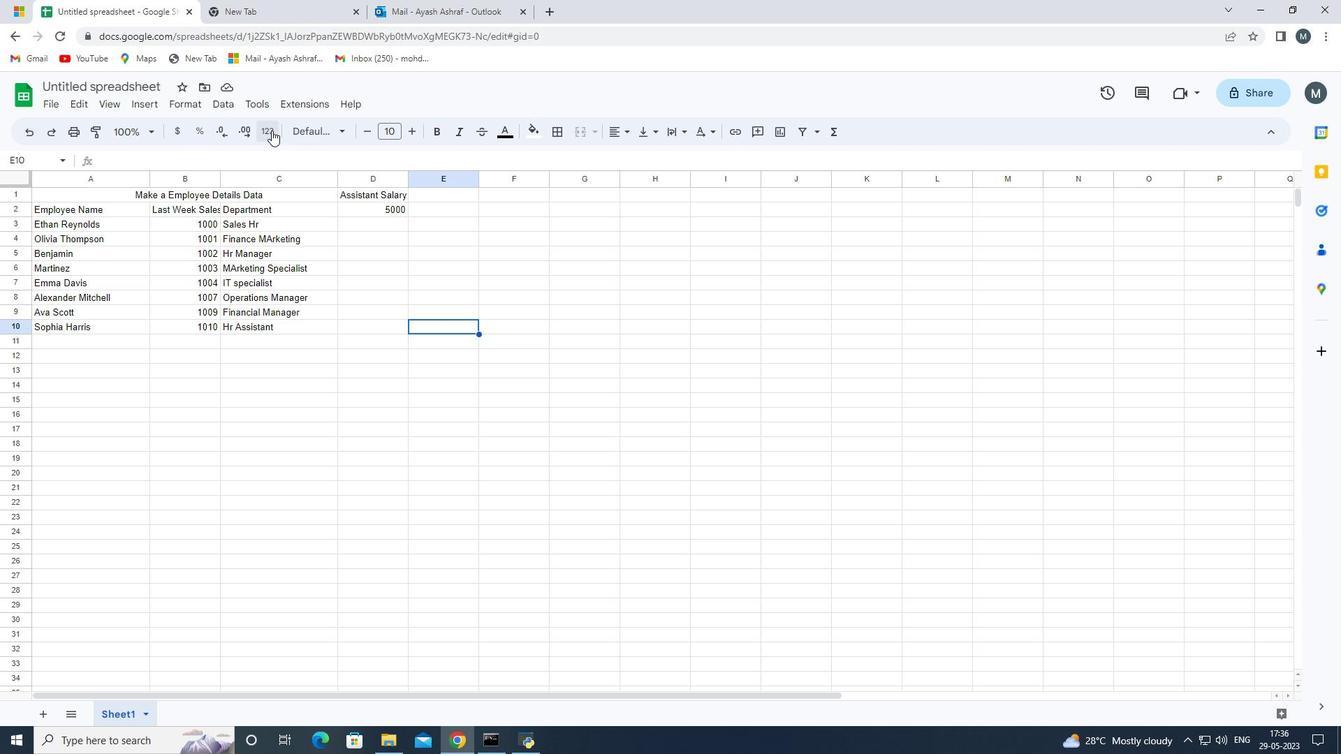 
Action: Mouse moved to (324, 488)
Screenshot: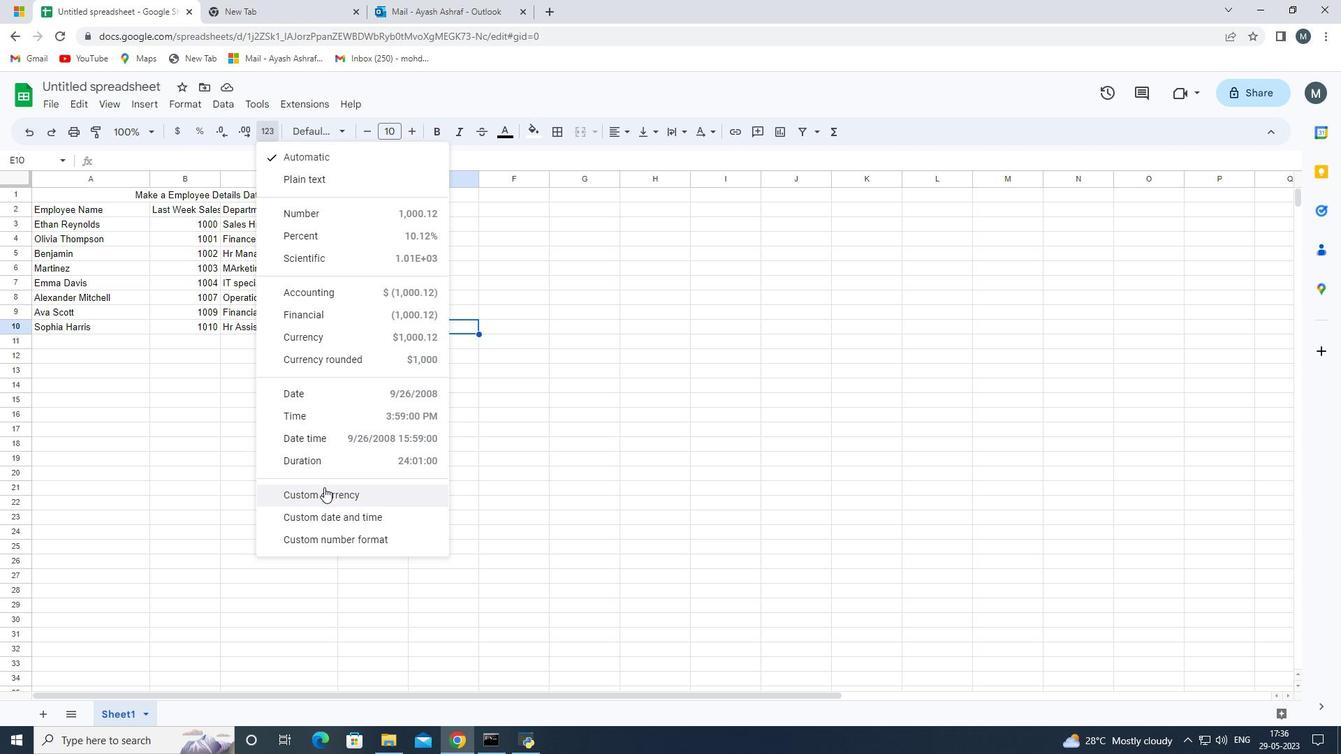 
Action: Mouse pressed left at (324, 488)
Screenshot: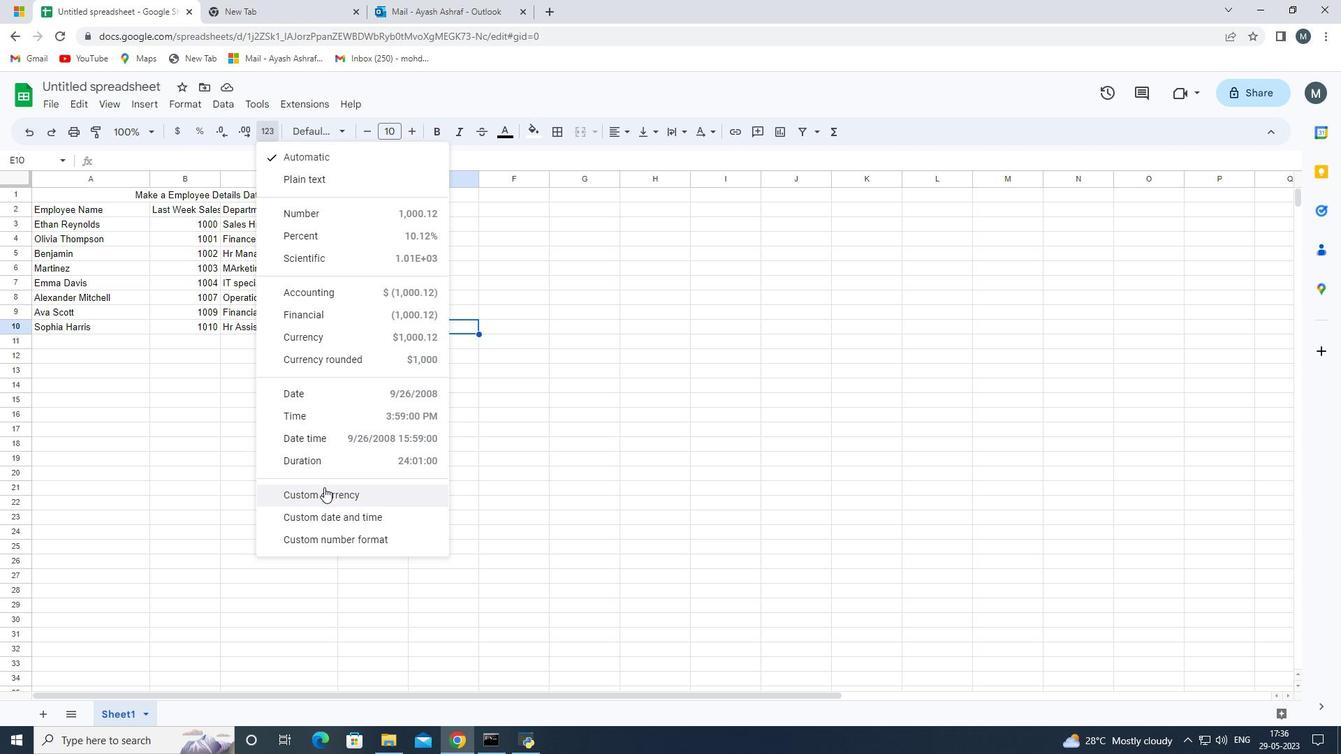 
Action: Mouse moved to (569, 266)
Screenshot: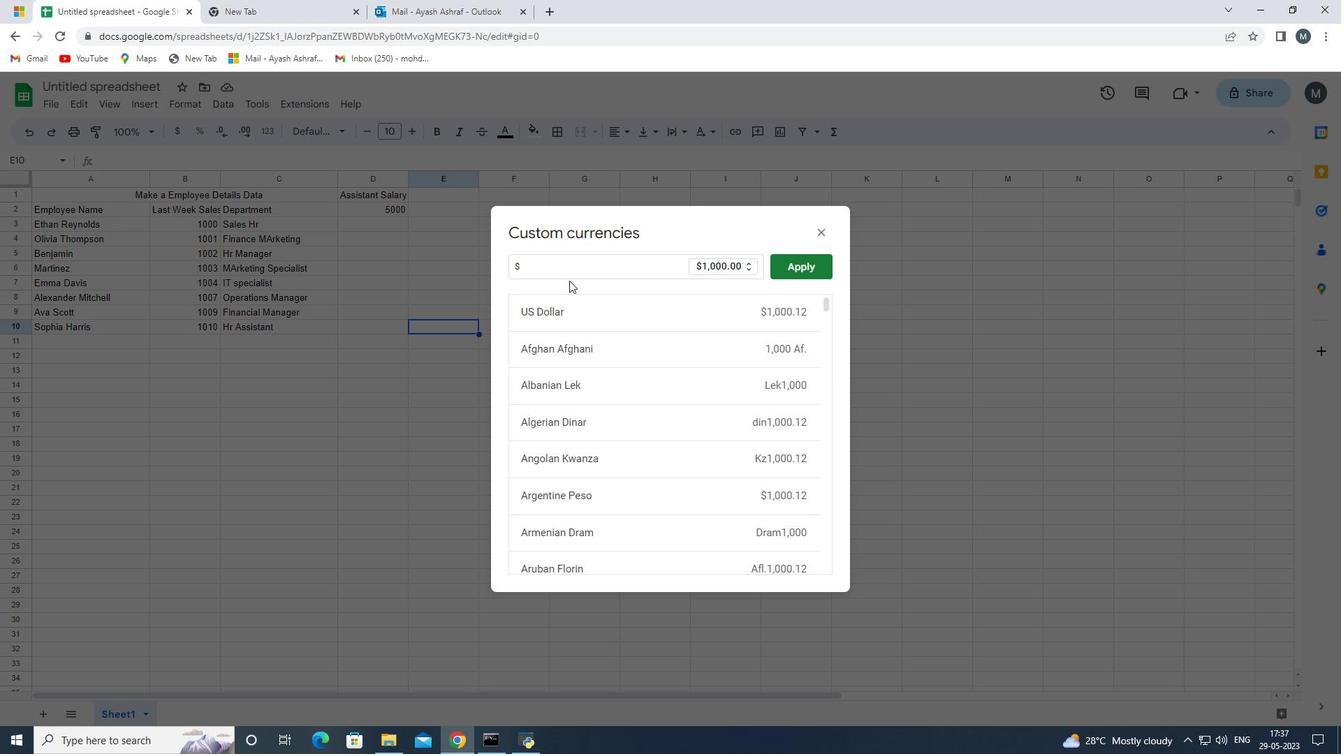 
Action: Mouse pressed left at (569, 266)
Screenshot: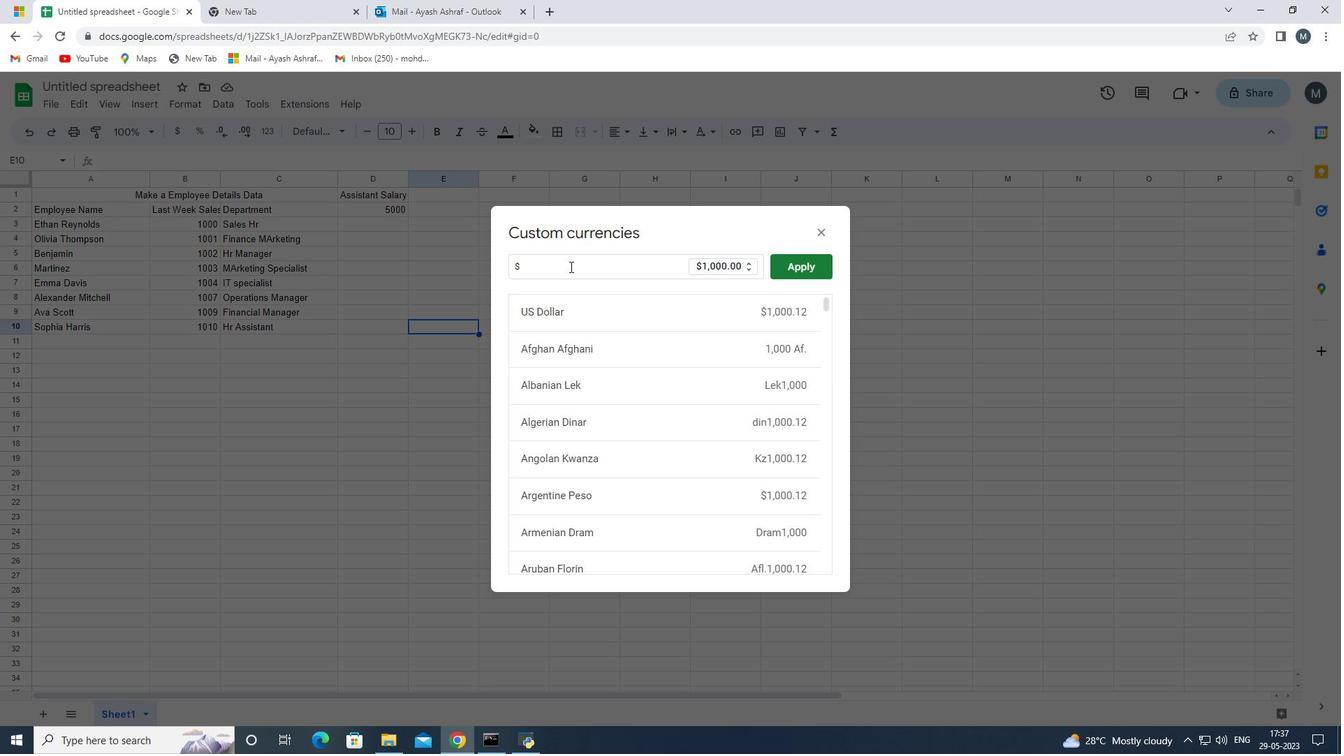
Action: Key pressed <Key.backspace><Key.shift>$
Screenshot: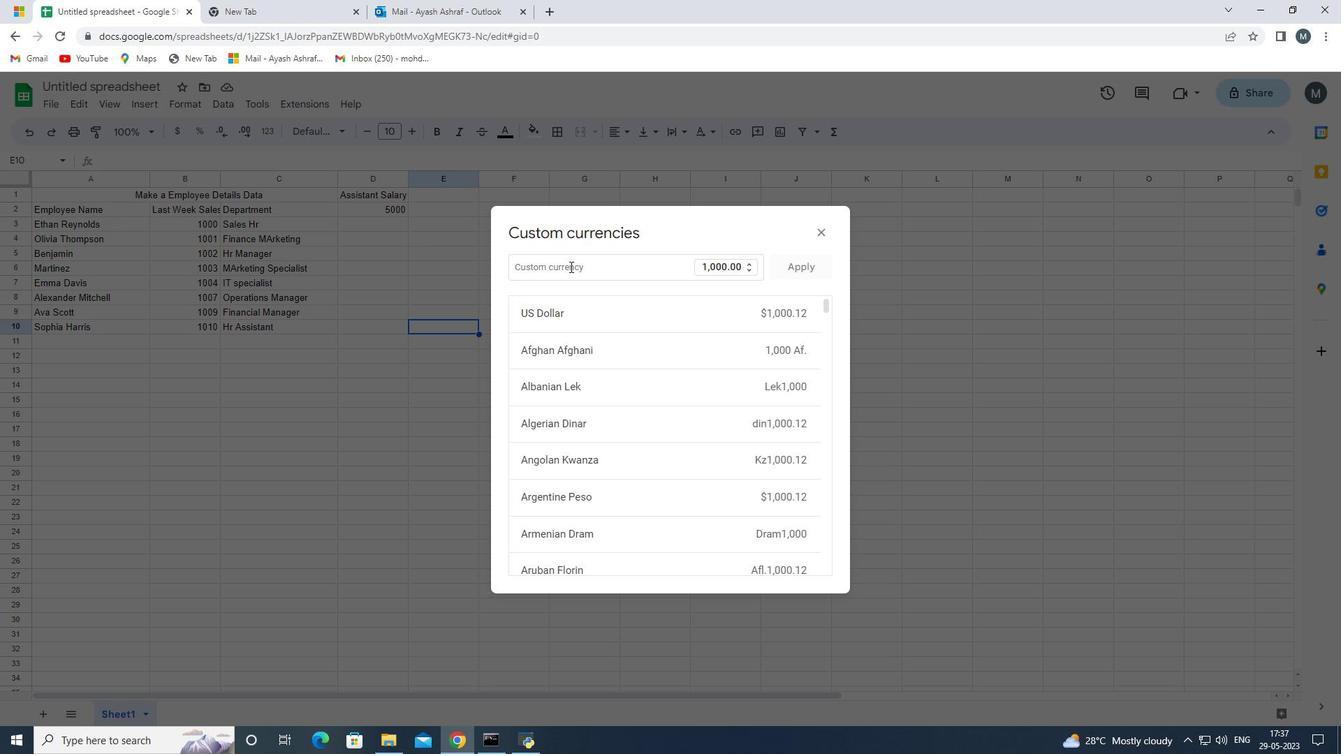 
Action: Mouse moved to (806, 266)
Screenshot: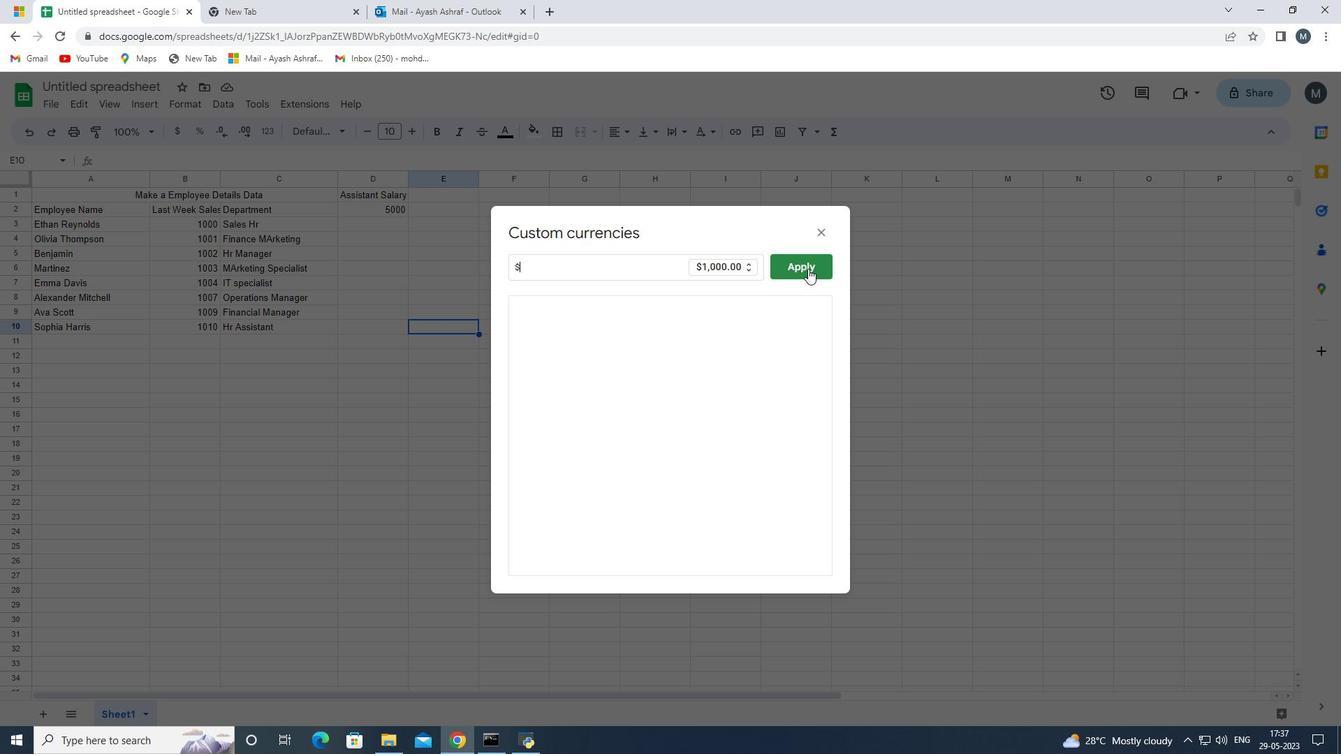 
Action: Mouse pressed left at (806, 266)
Screenshot: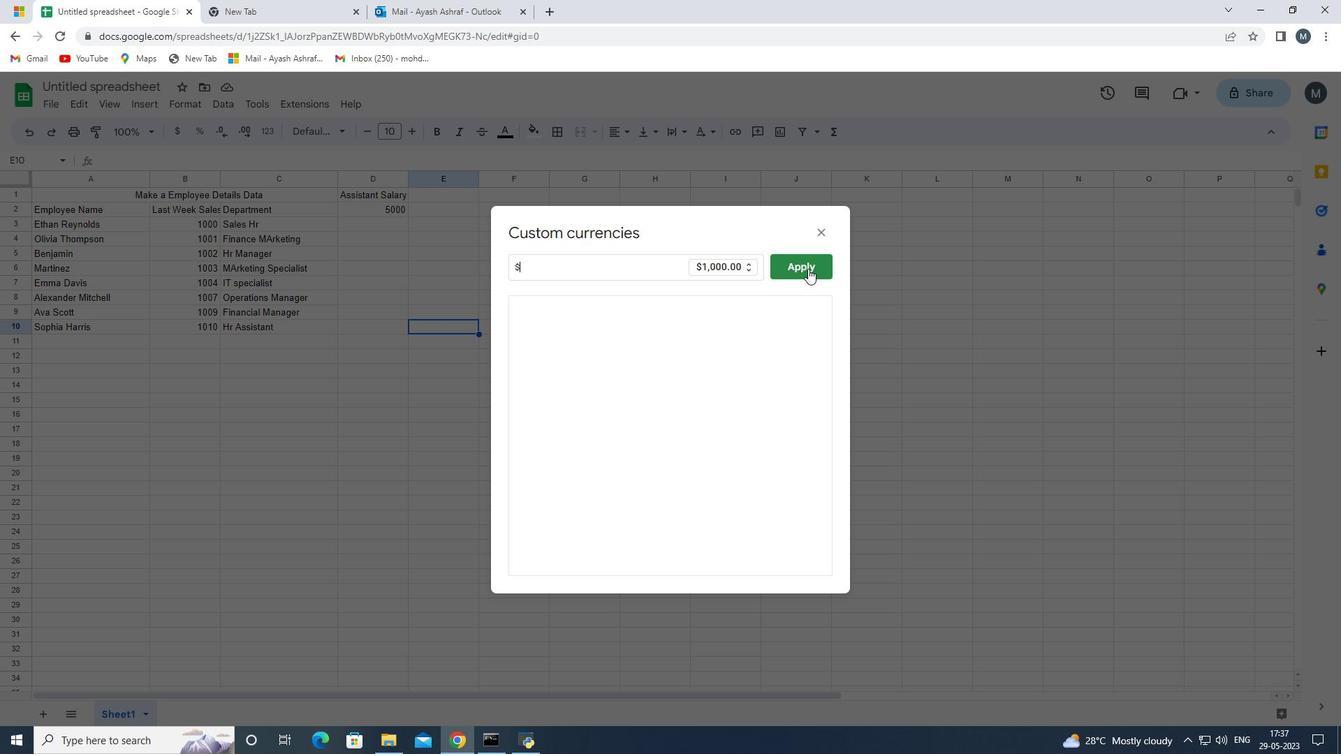 
Action: Mouse moved to (378, 203)
Screenshot: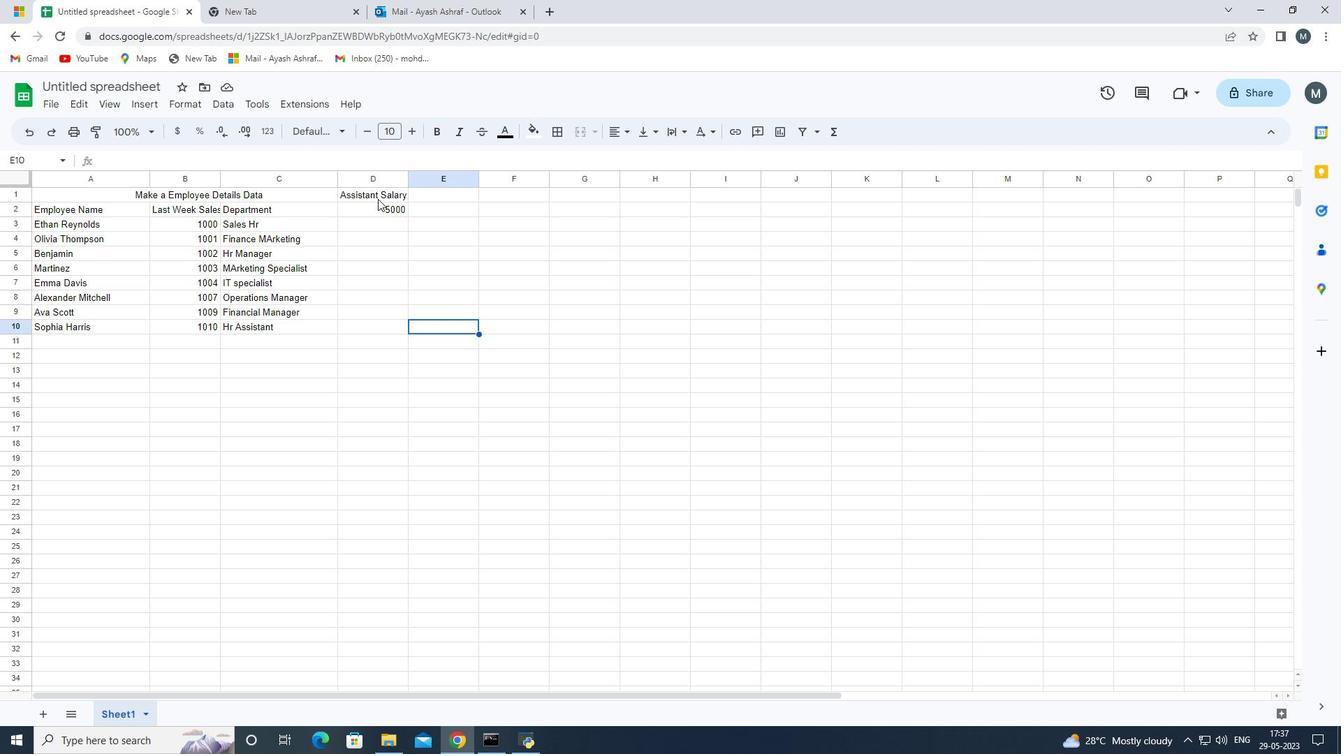 
Action: Mouse pressed left at (378, 203)
Screenshot: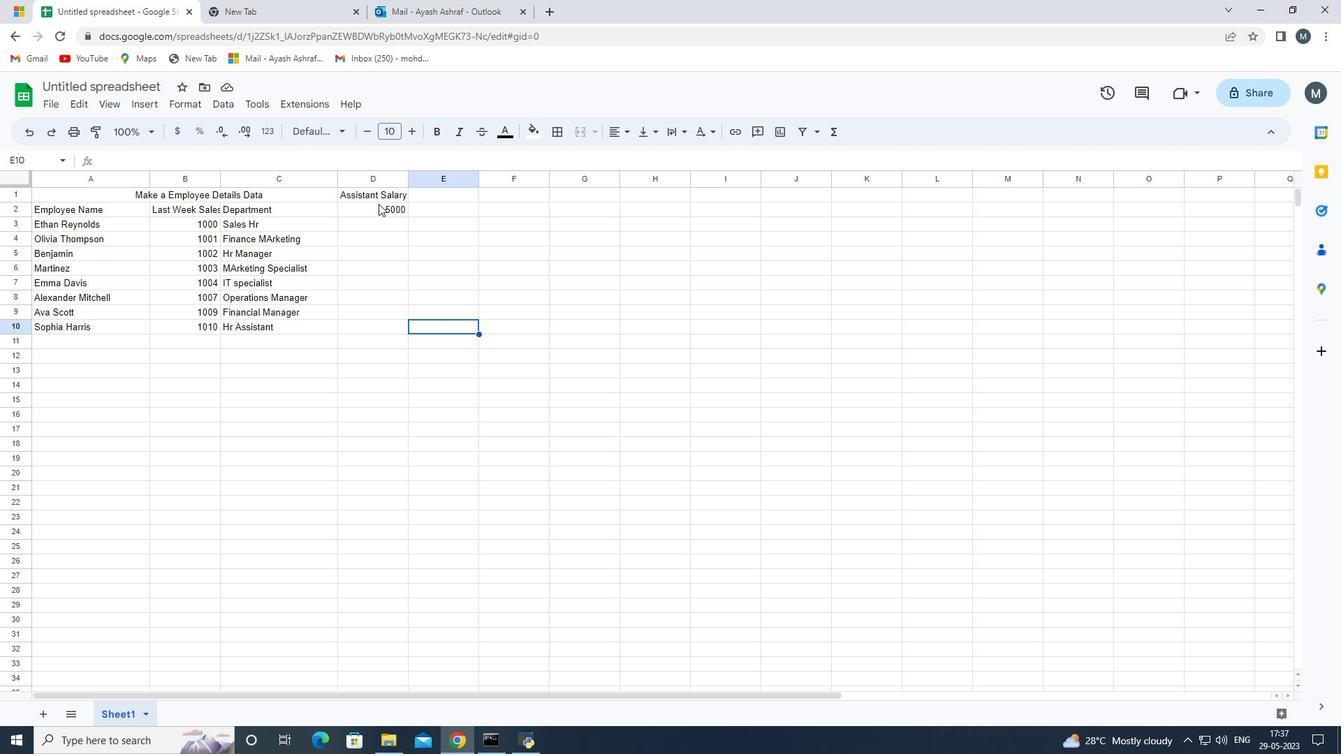
Action: Mouse moved to (269, 133)
Screenshot: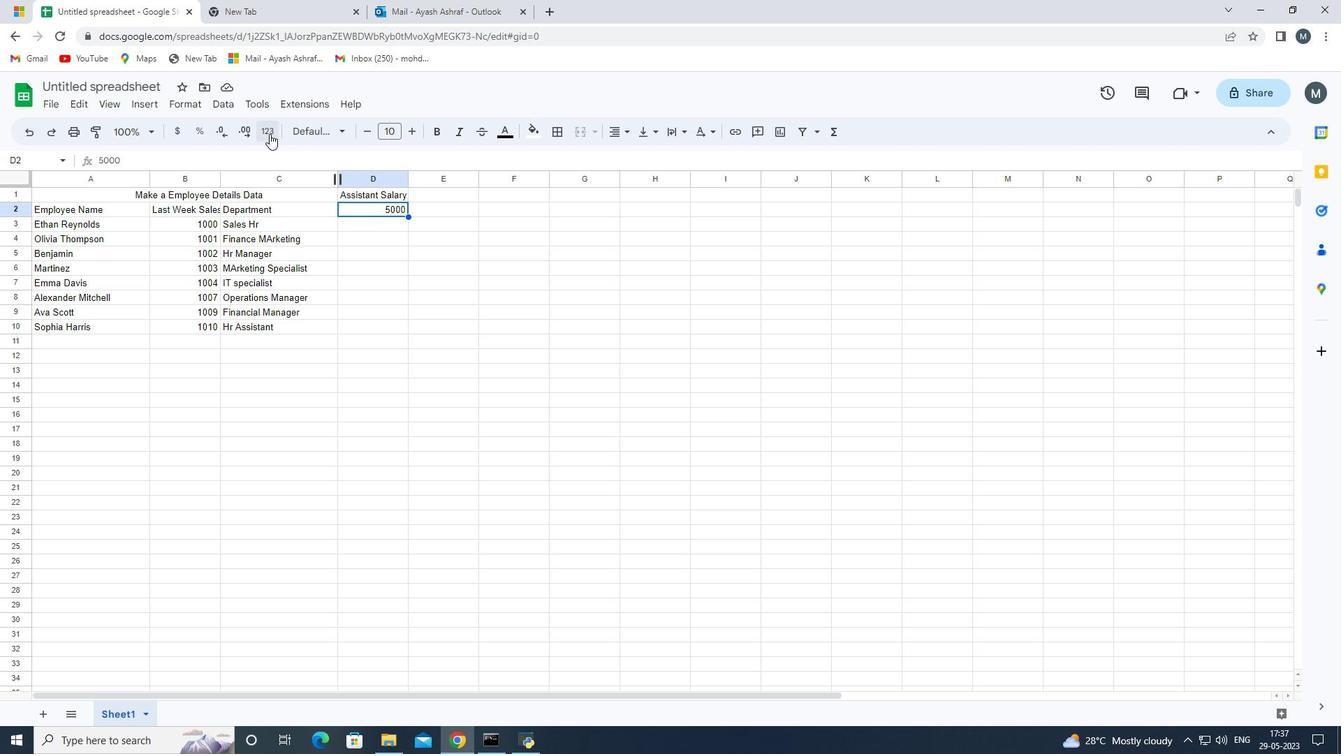 
Action: Mouse pressed left at (269, 133)
Screenshot: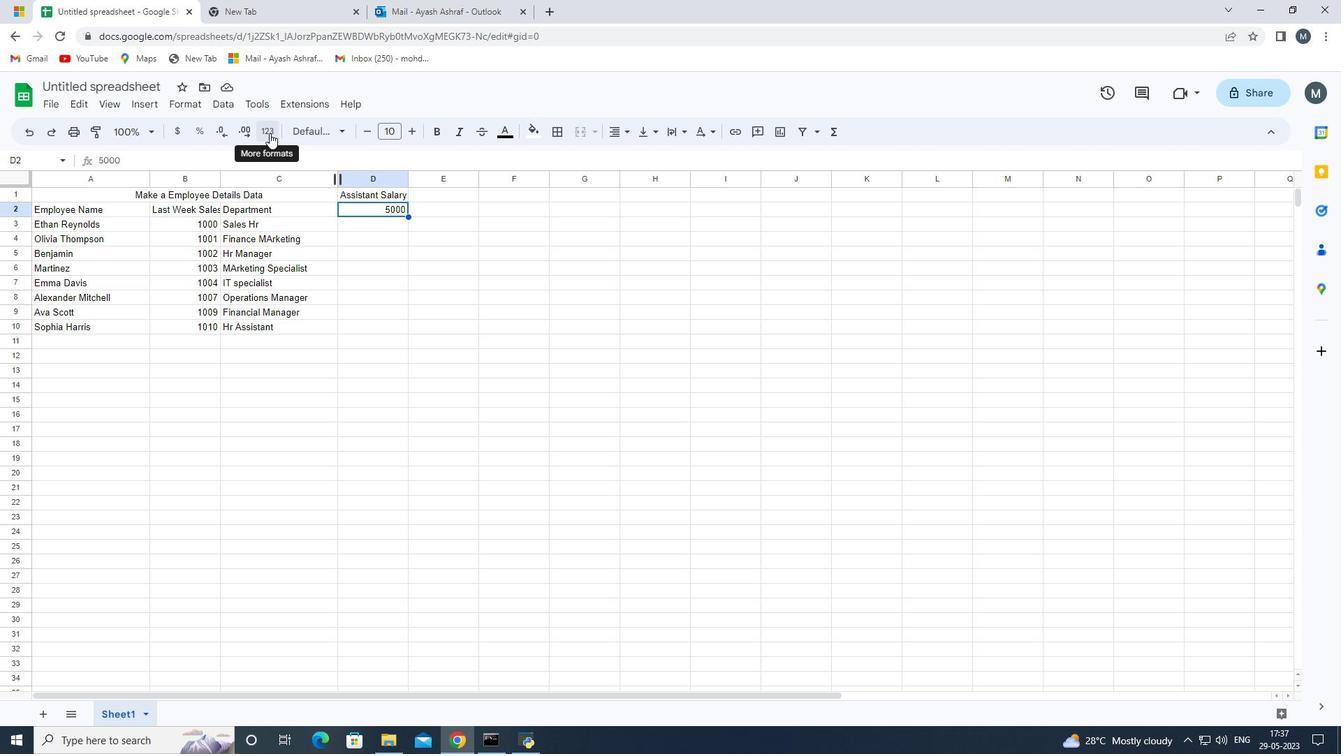 
Action: Mouse moved to (328, 530)
Screenshot: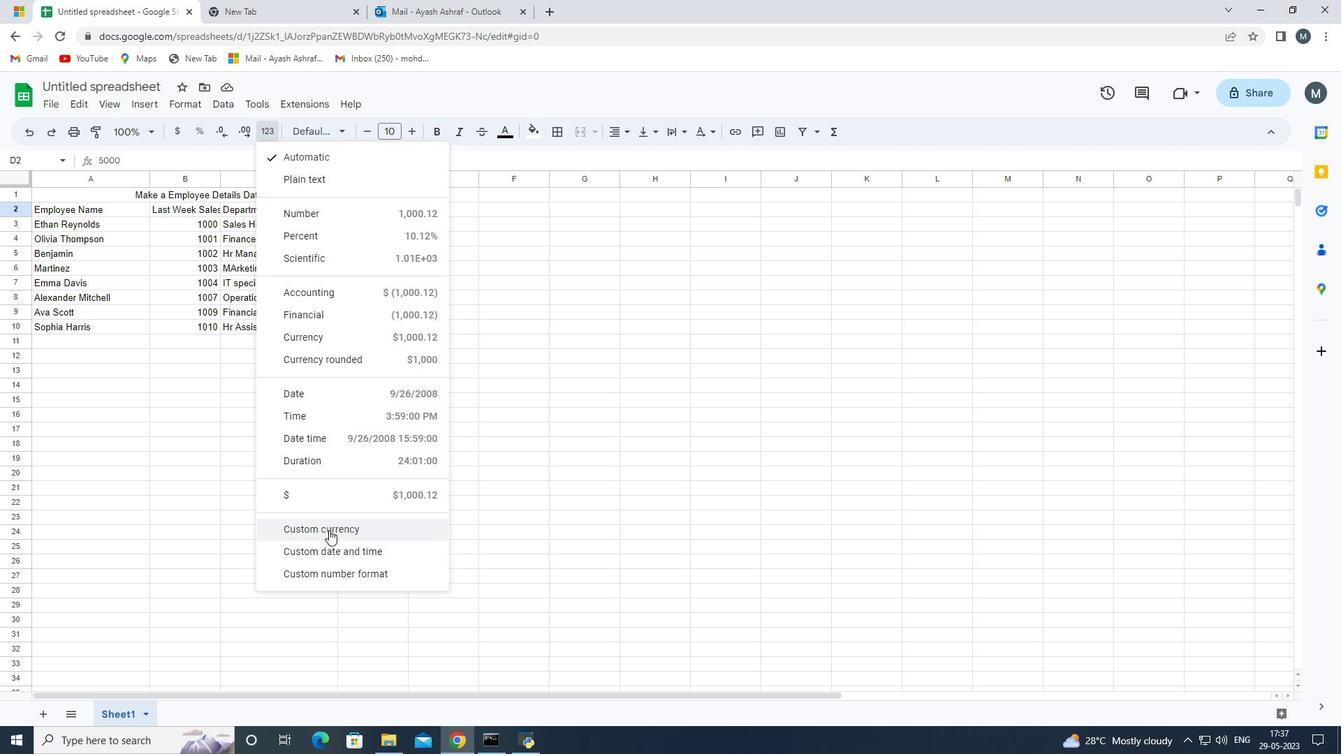
Action: Mouse pressed left at (328, 530)
Screenshot: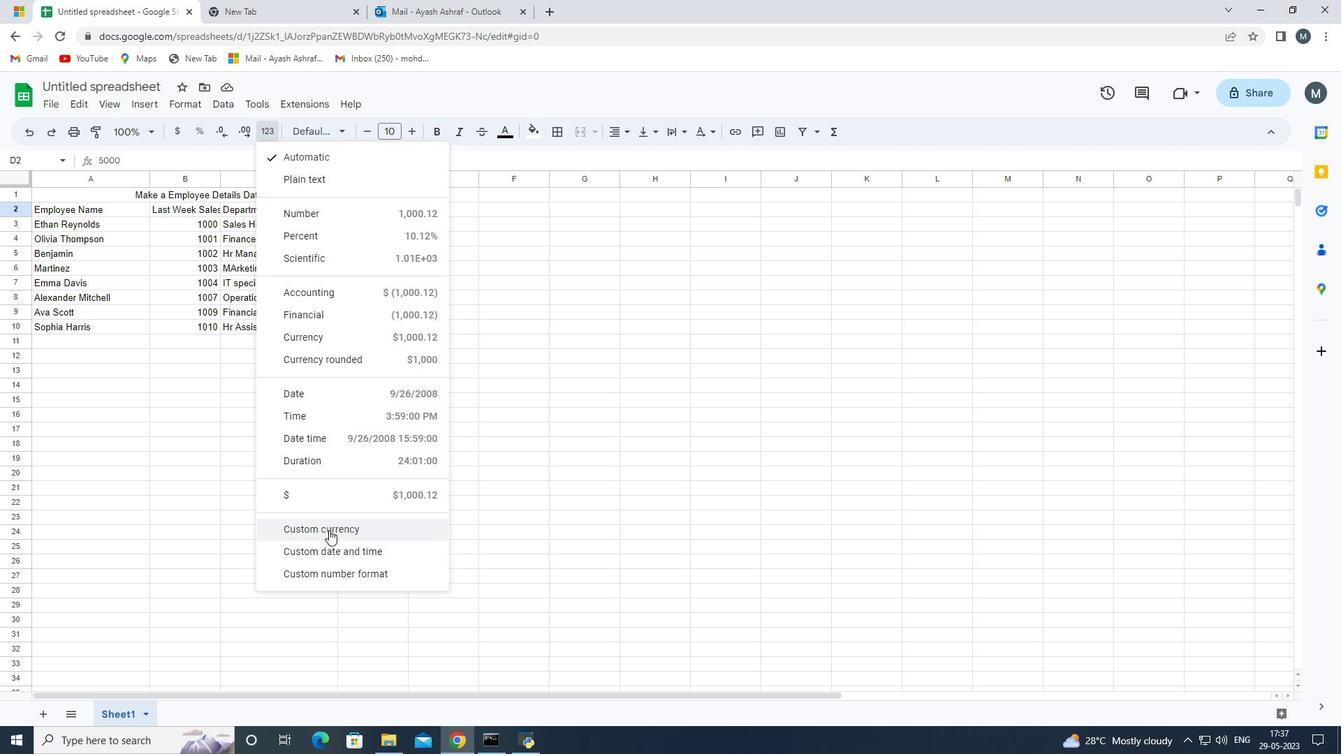 
Action: Mouse moved to (798, 260)
Screenshot: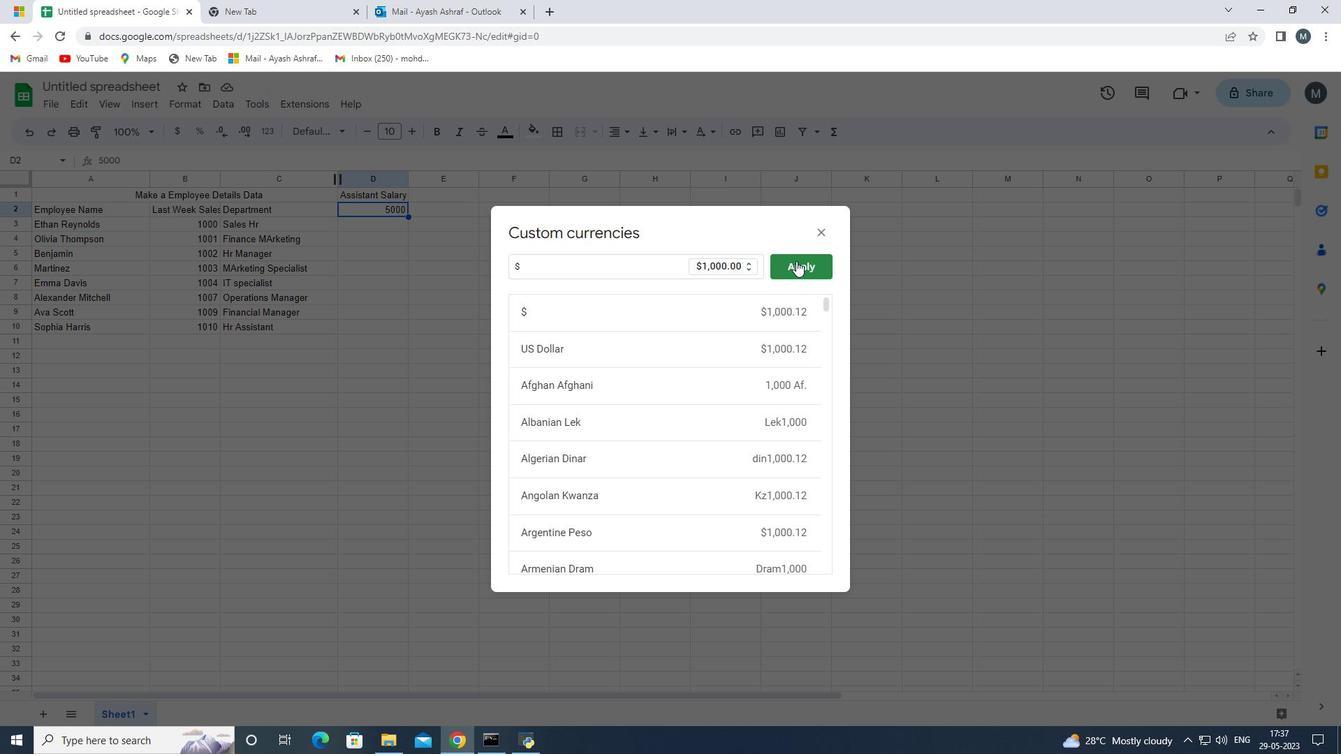 
Action: Mouse pressed left at (798, 260)
Screenshot: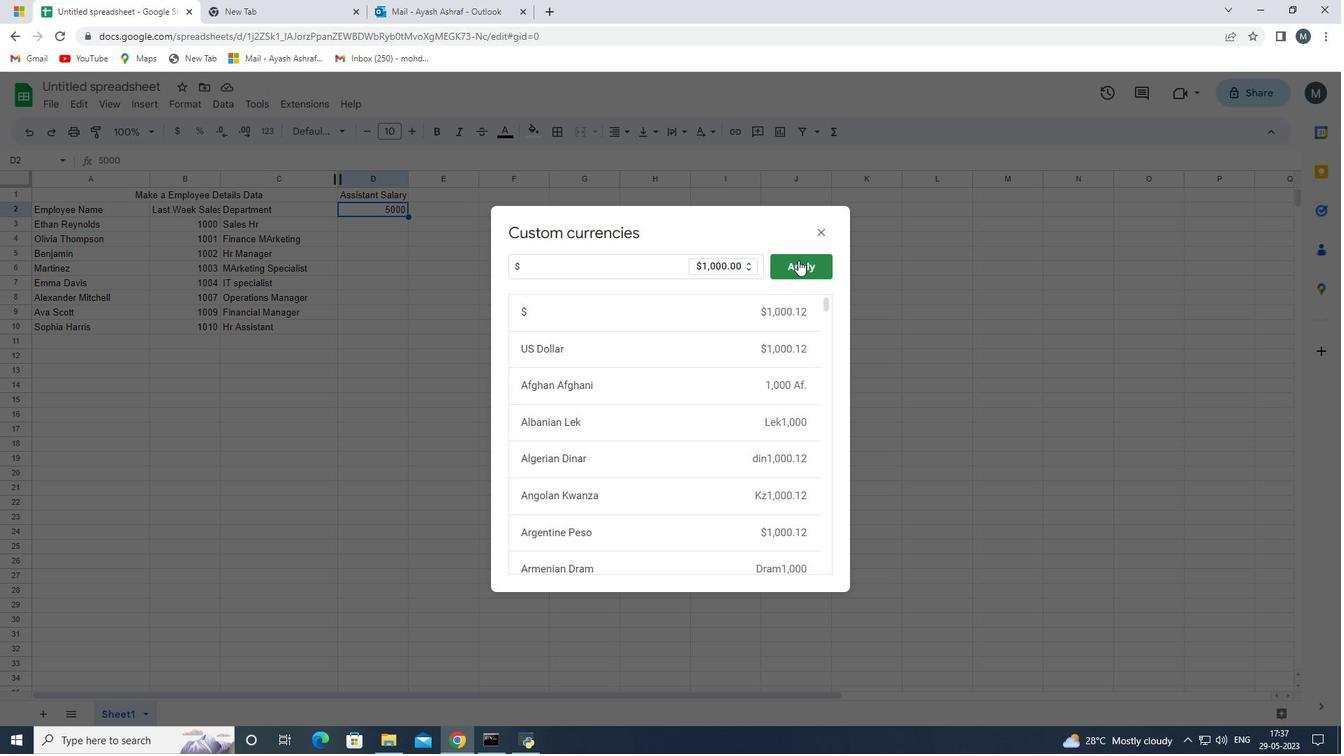 
Action: Mouse moved to (378, 225)
Screenshot: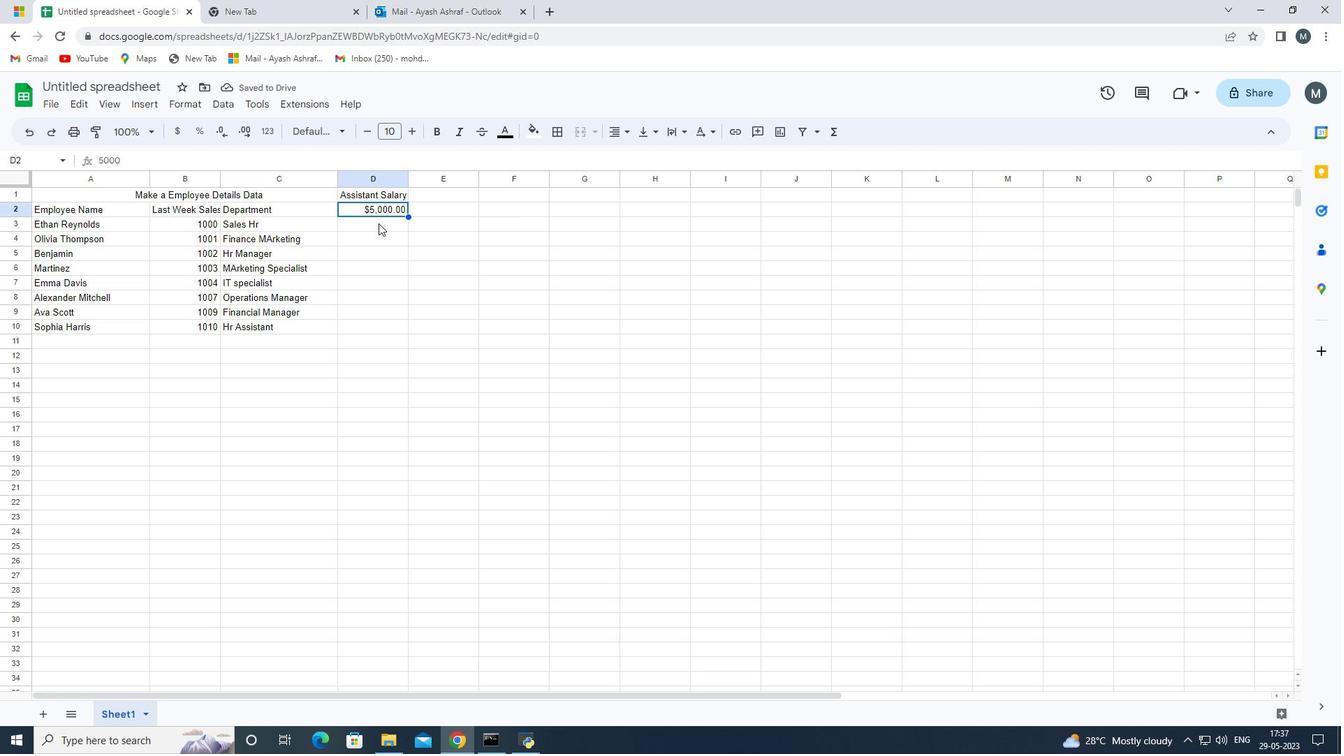 
Action: Mouse pressed left at (378, 225)
Screenshot: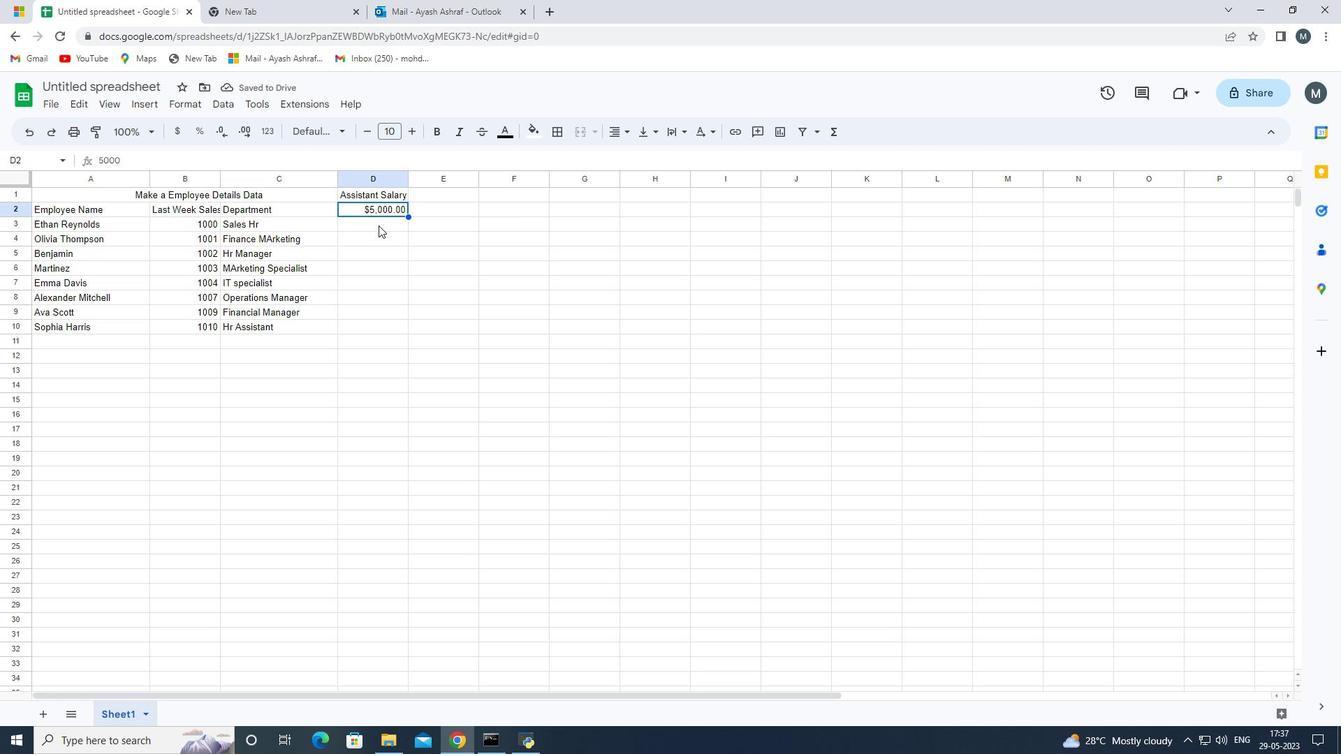
Action: Mouse moved to (391, 214)
Screenshot: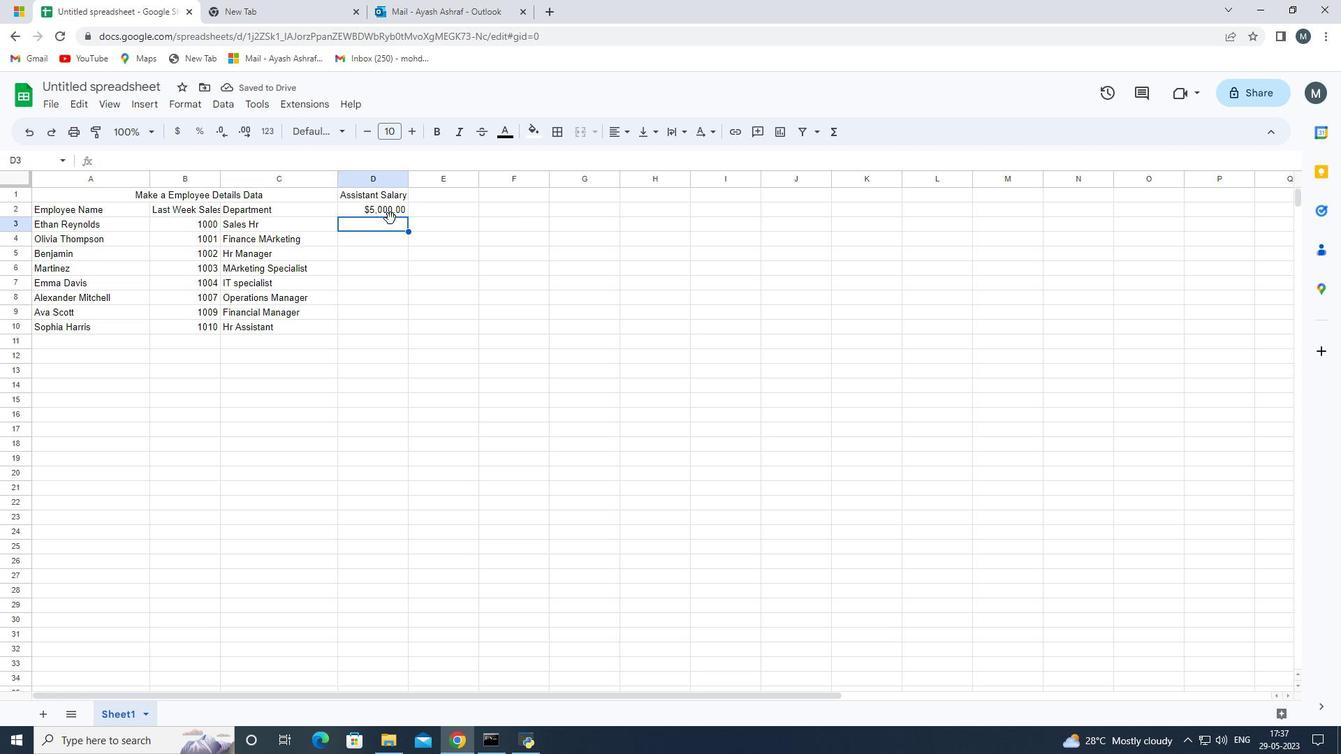 
Action: Mouse pressed left at (391, 214)
Screenshot: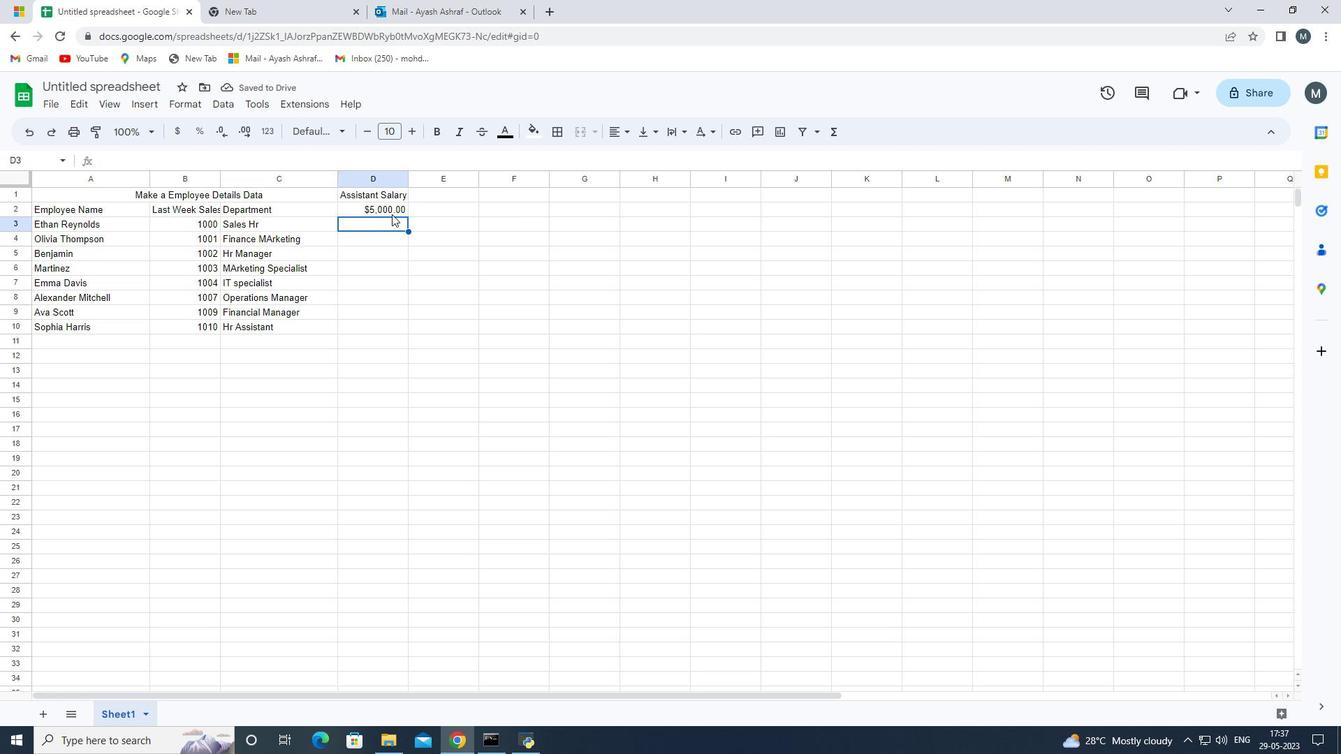 
Action: Mouse moved to (408, 217)
Screenshot: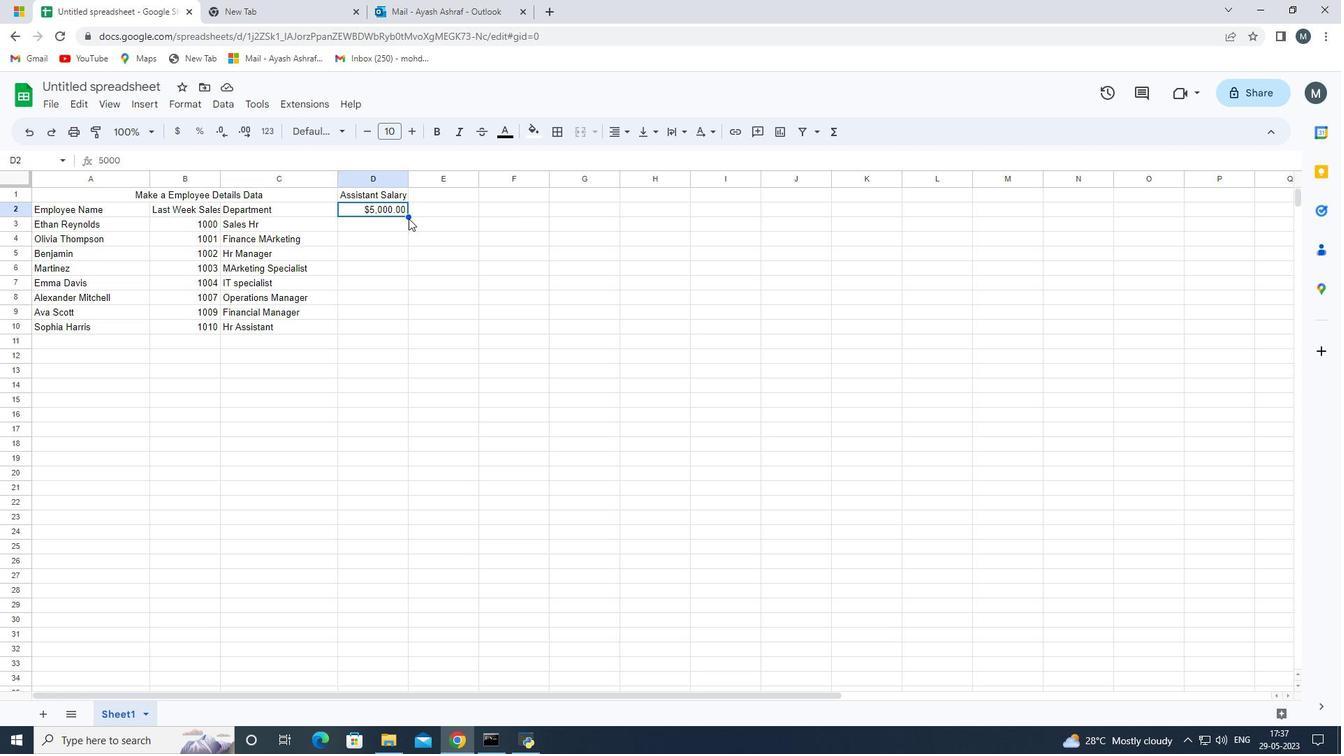 
Action: Mouse pressed left at (408, 217)
Screenshot: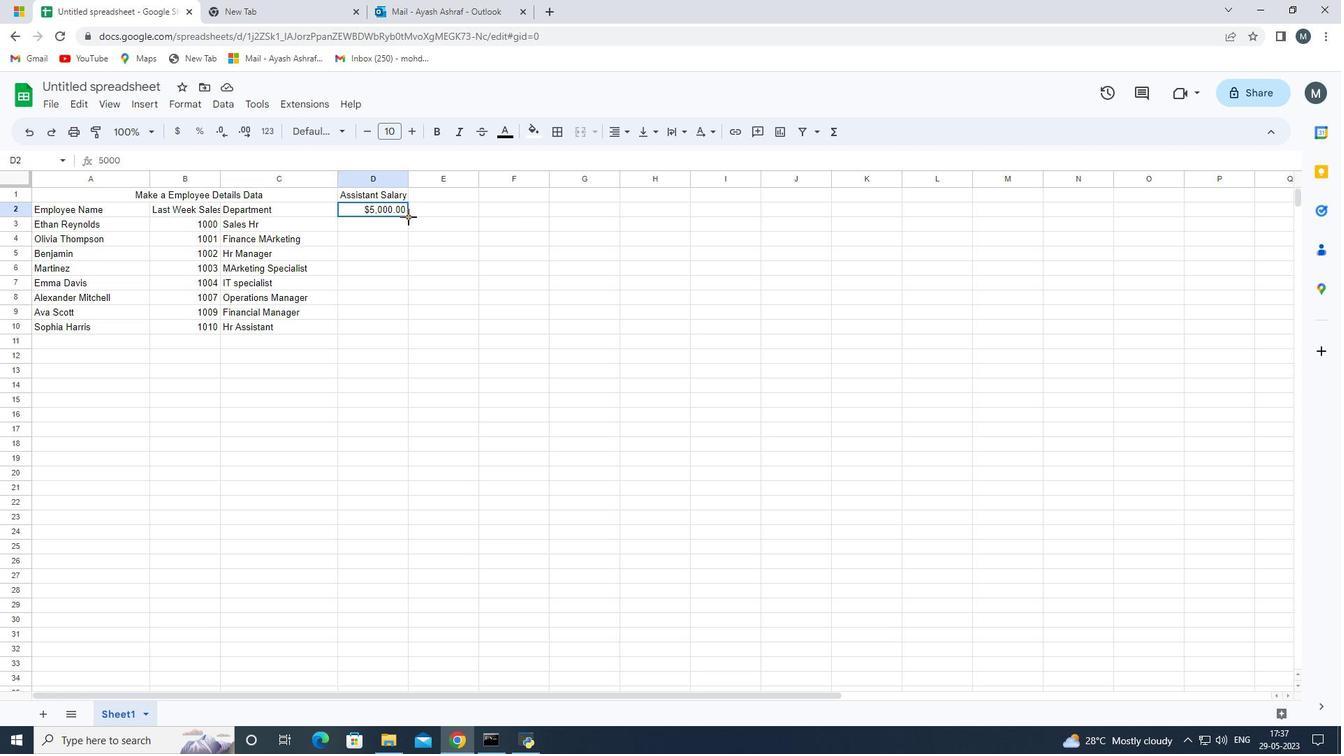 
Action: Mouse moved to (378, 224)
Screenshot: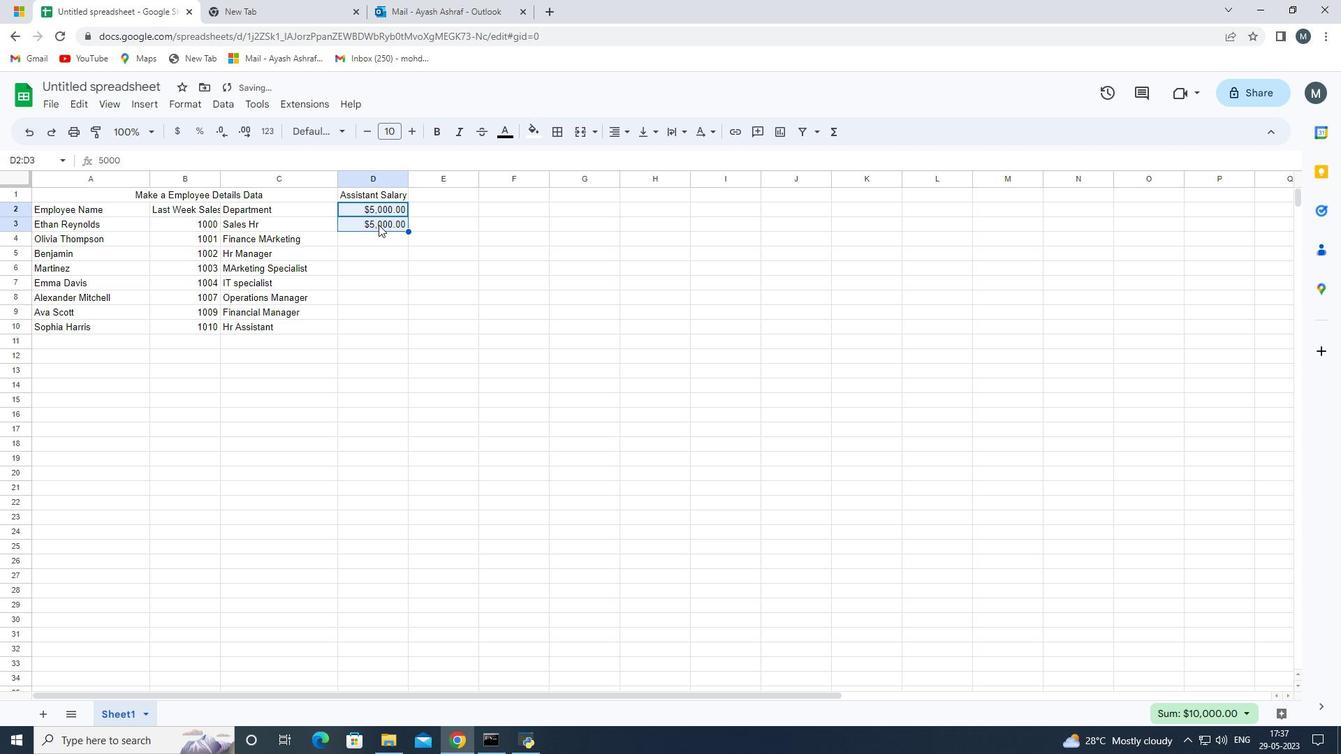
Action: Key pressed <Key.up>
Screenshot: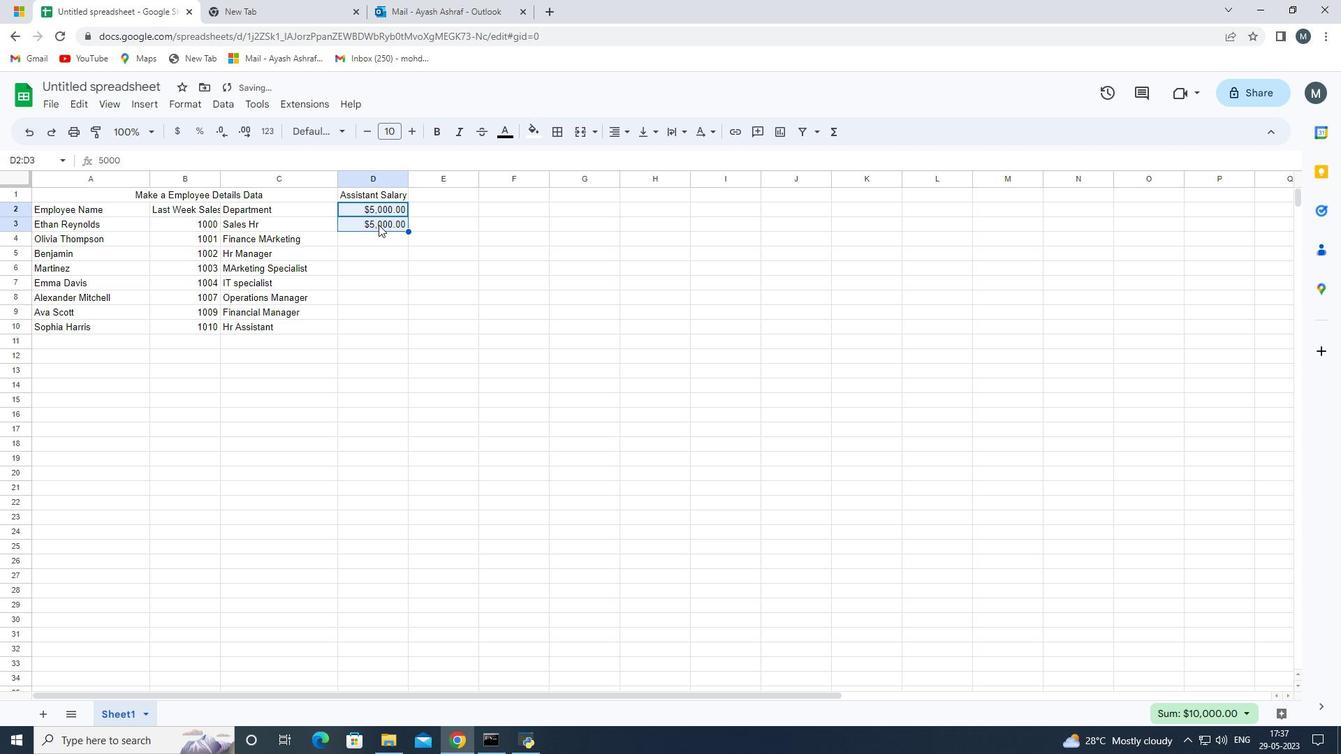 
Action: Mouse moved to (382, 227)
Screenshot: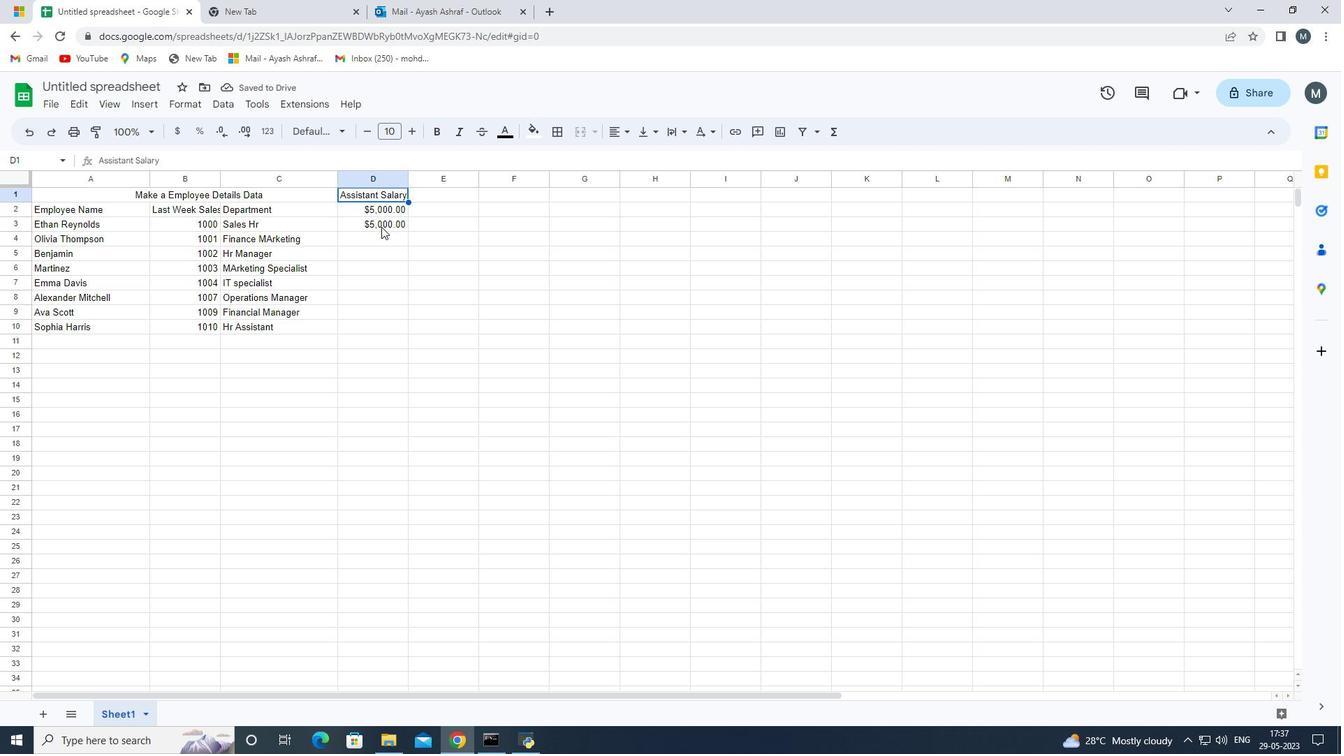 
Action: Mouse pressed left at (382, 227)
Screenshot: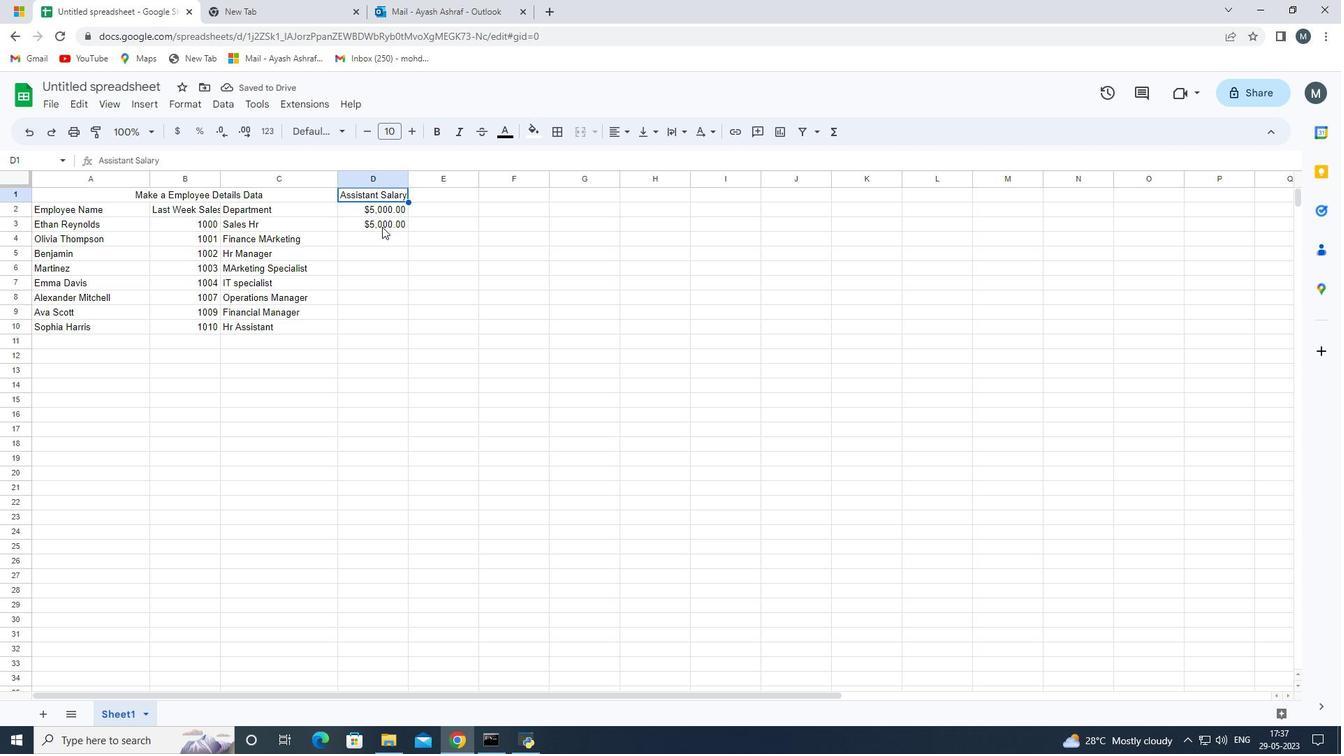 
Action: Mouse moved to (382, 224)
Screenshot: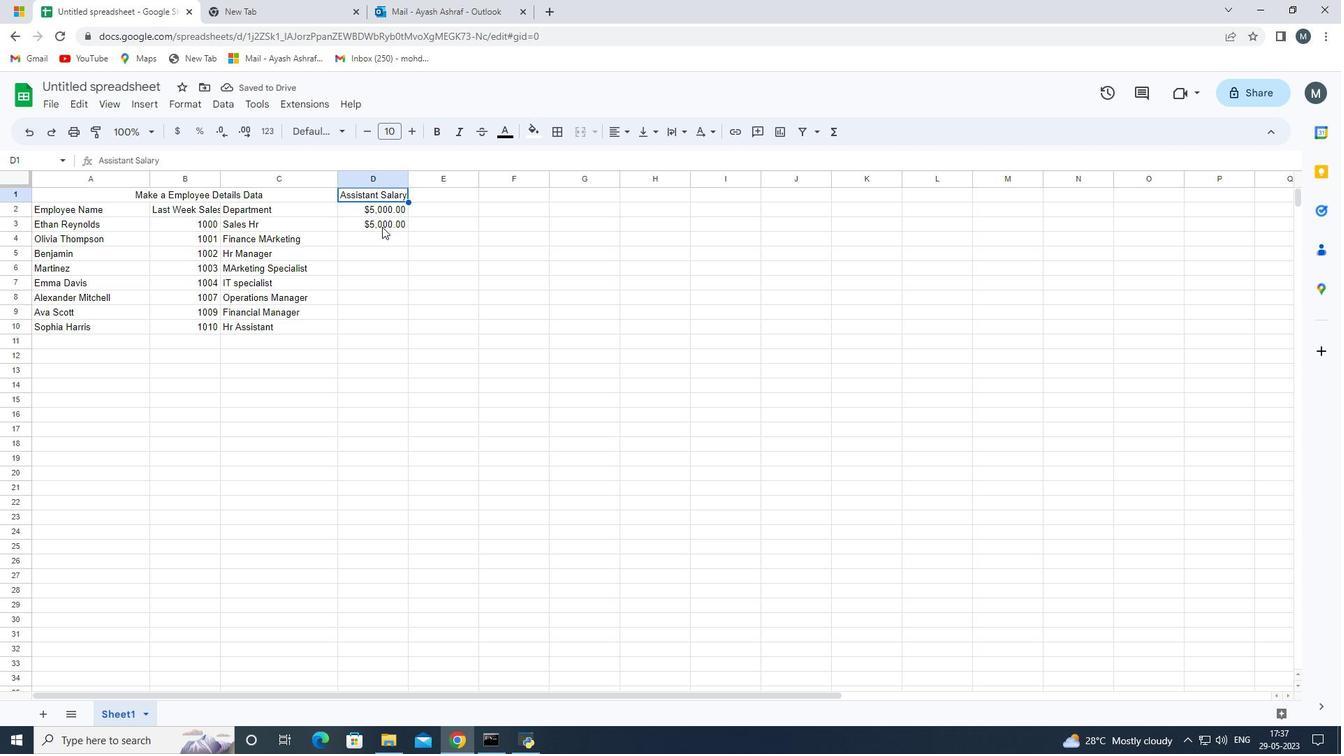 
Action: Mouse pressed left at (382, 224)
Screenshot: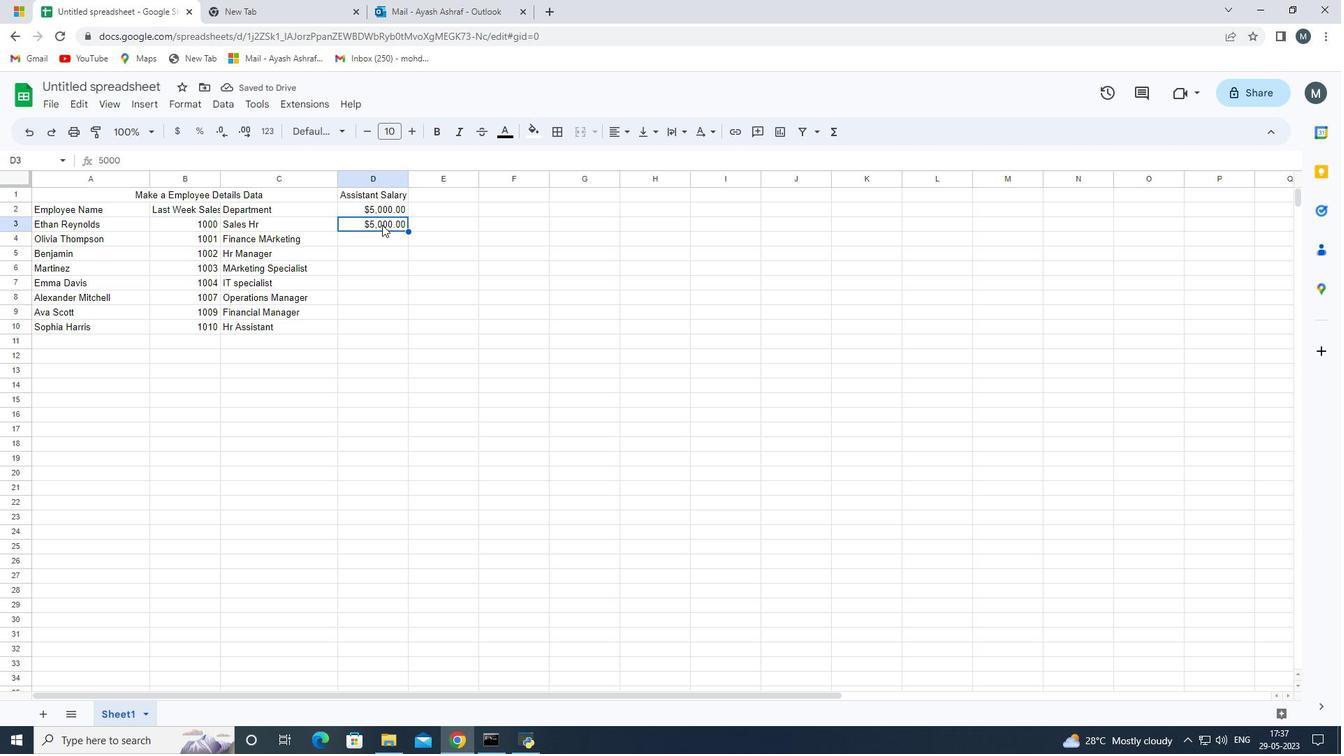 
Action: Mouse moved to (384, 220)
Screenshot: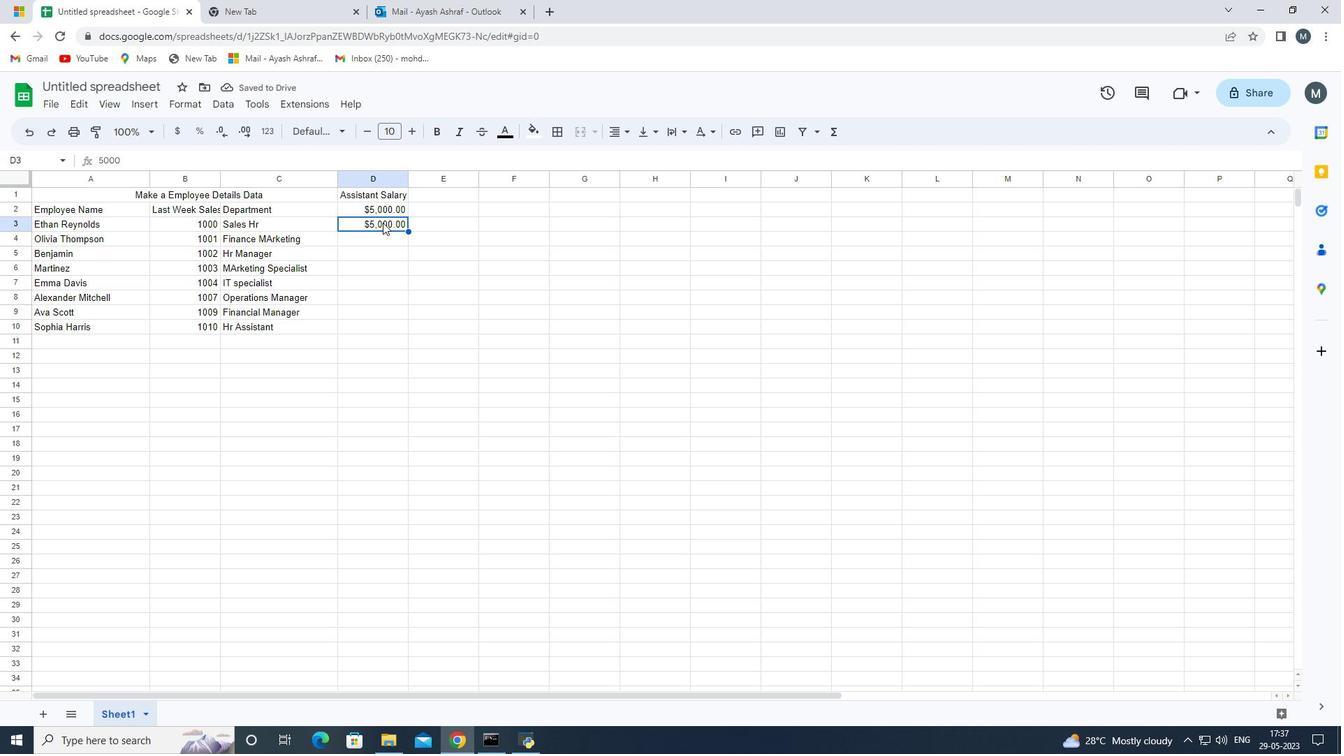 
Action: Mouse pressed left at (384, 220)
Screenshot: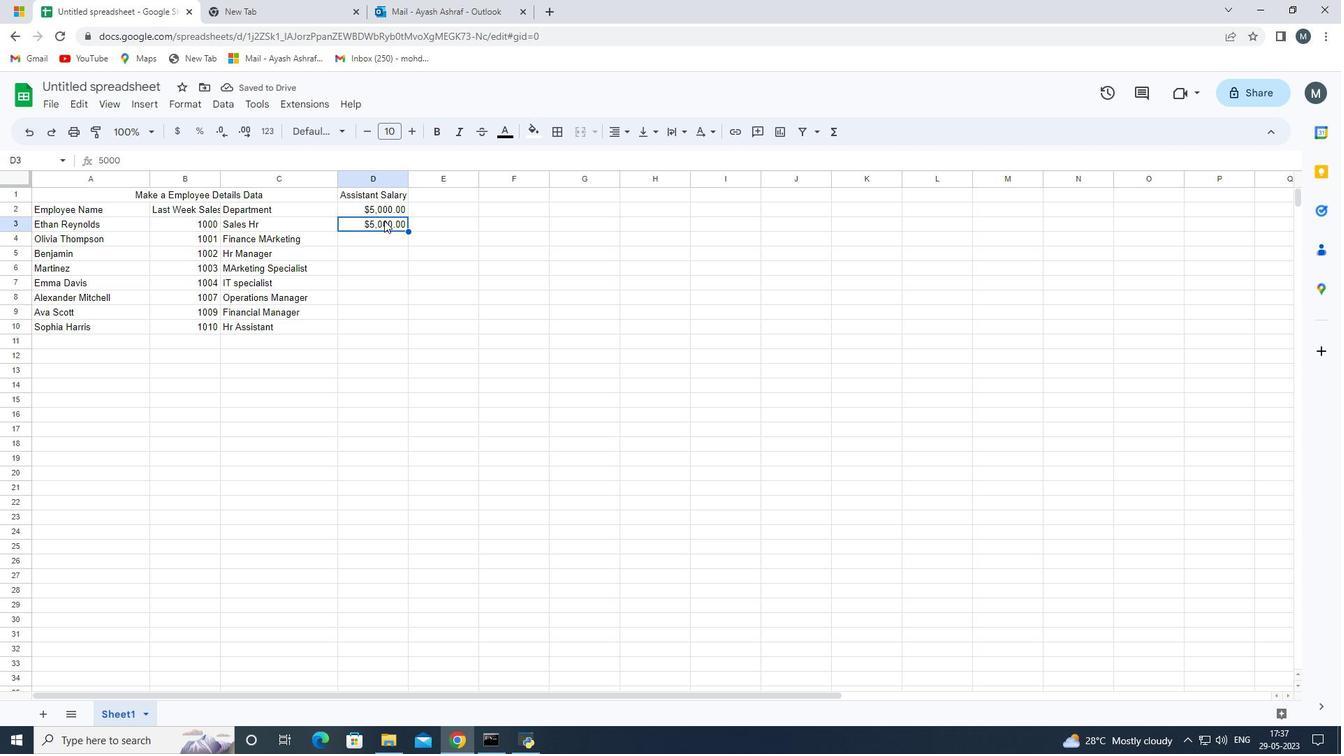 
Action: Mouse pressed left at (384, 220)
Screenshot: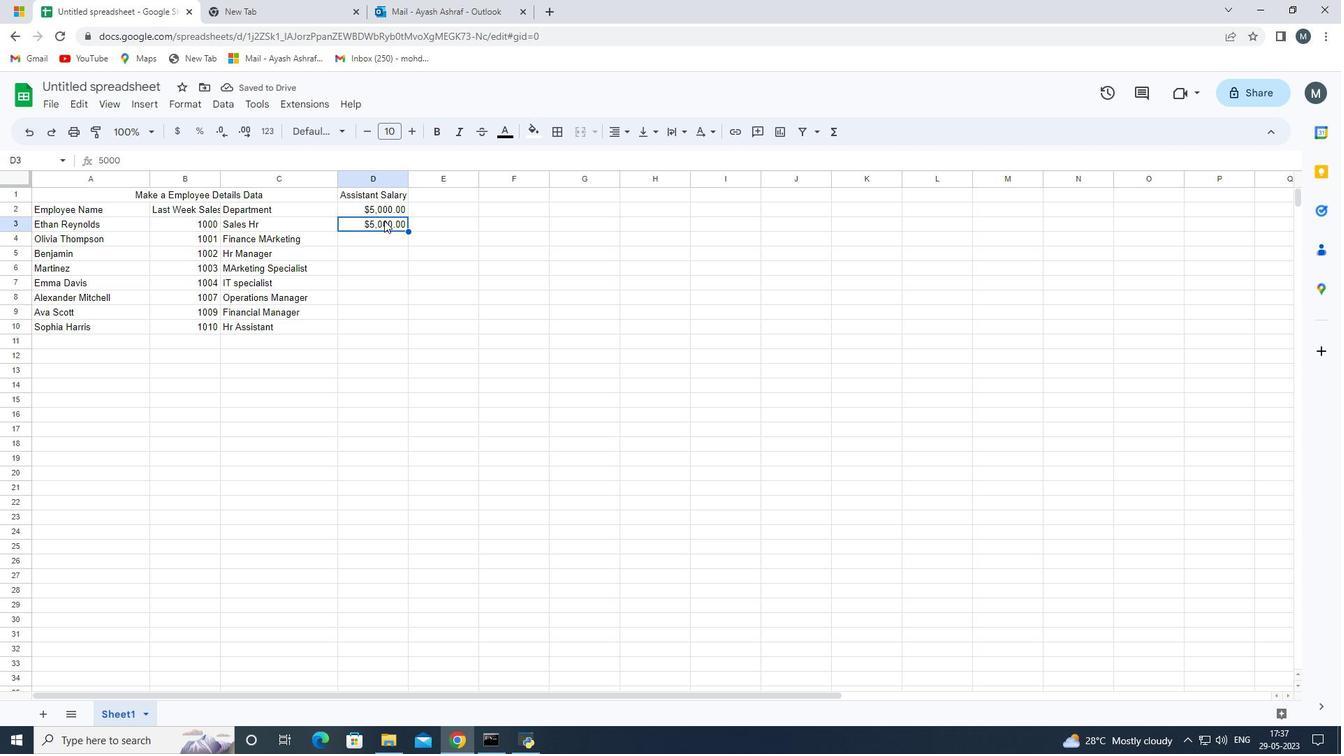 
Action: Key pressed <Key.backspace><Key.backspace><Key.backspace><Key.backspace>4500<Key.enter>400<Key.enter>3800<Key.enter>4200<Key.enter>5200<Key.enter>3800<Key.enter>2800<Key.enter>3200<Key.enter>
Screenshot: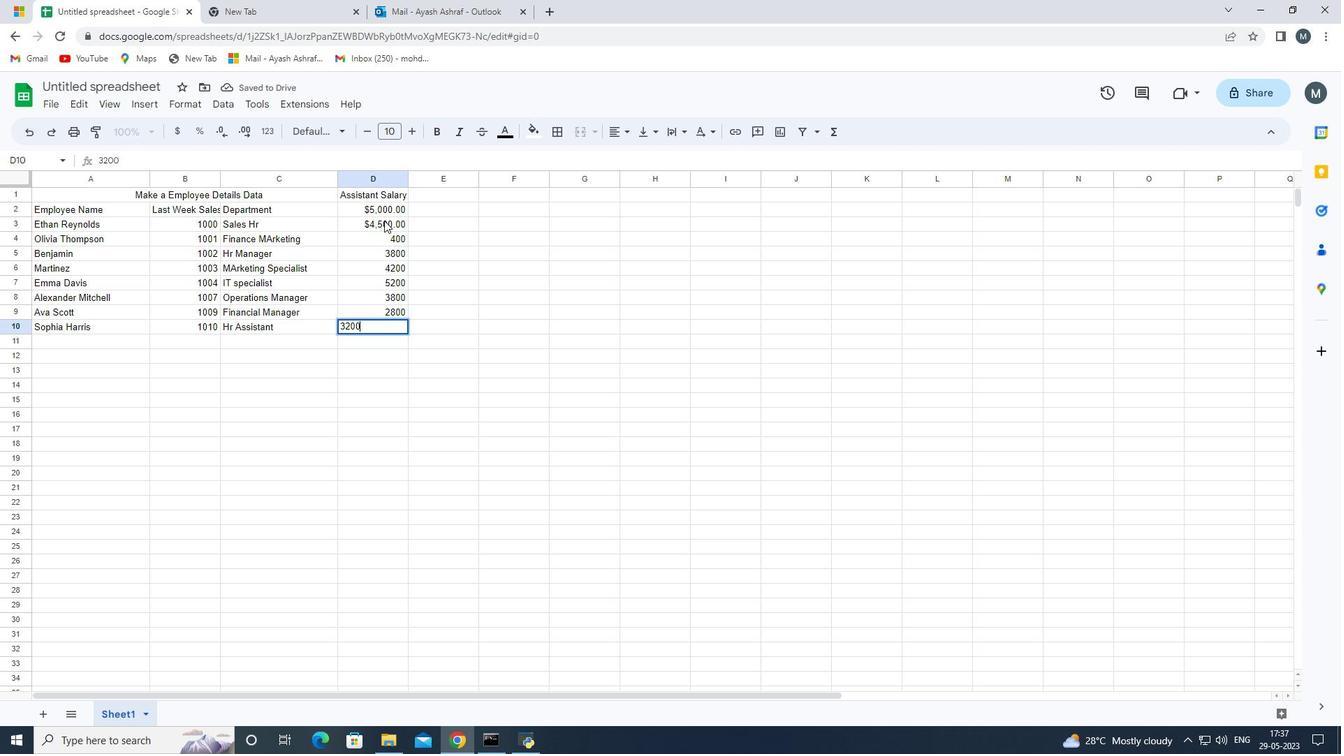 
Action: Mouse moved to (374, 222)
Screenshot: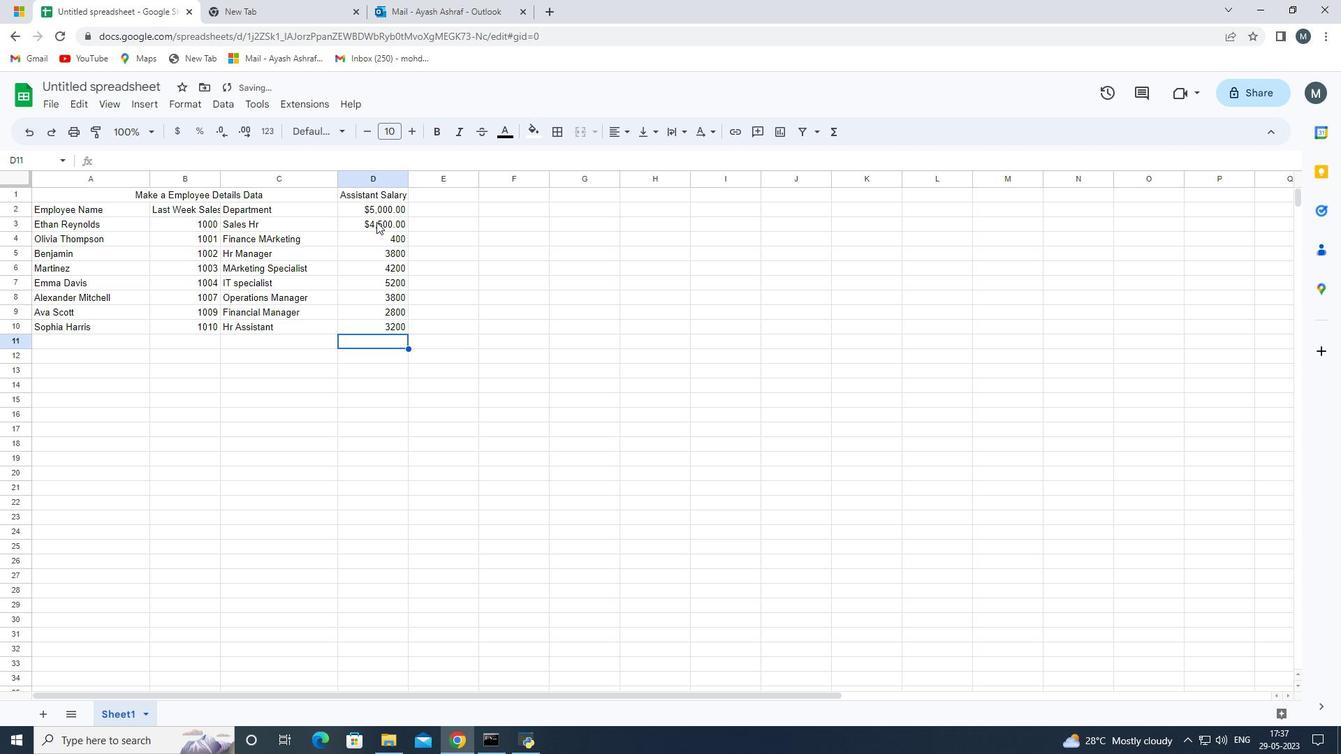 
Action: Mouse pressed left at (374, 222)
Screenshot: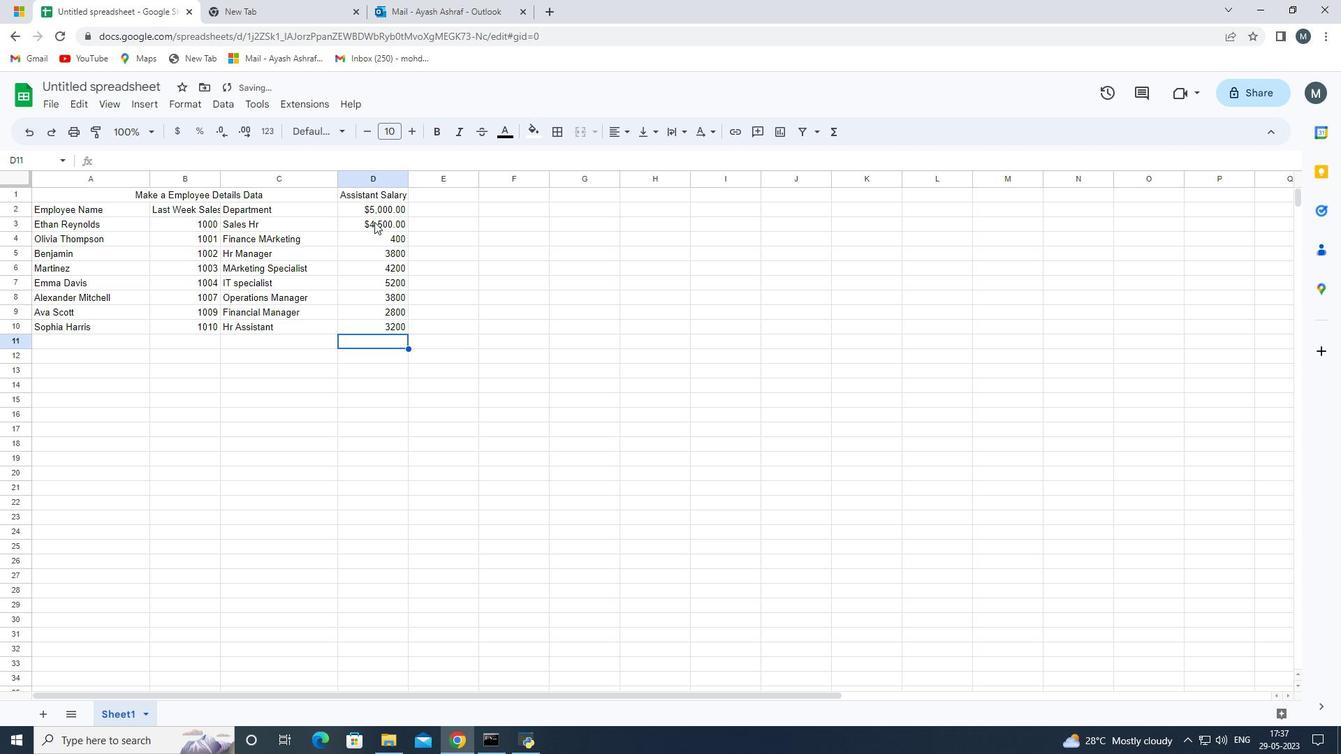 
Action: Mouse moved to (407, 231)
Screenshot: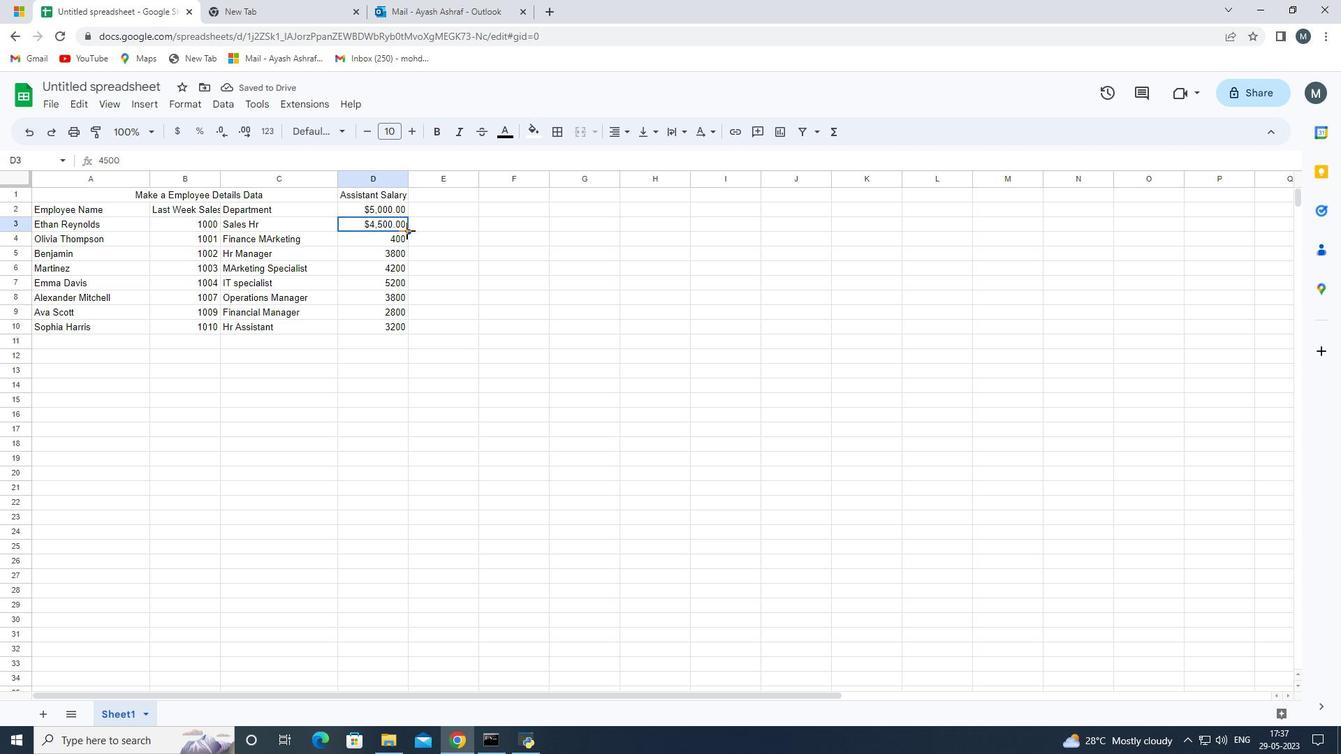 
Action: Mouse pressed left at (407, 231)
Screenshot: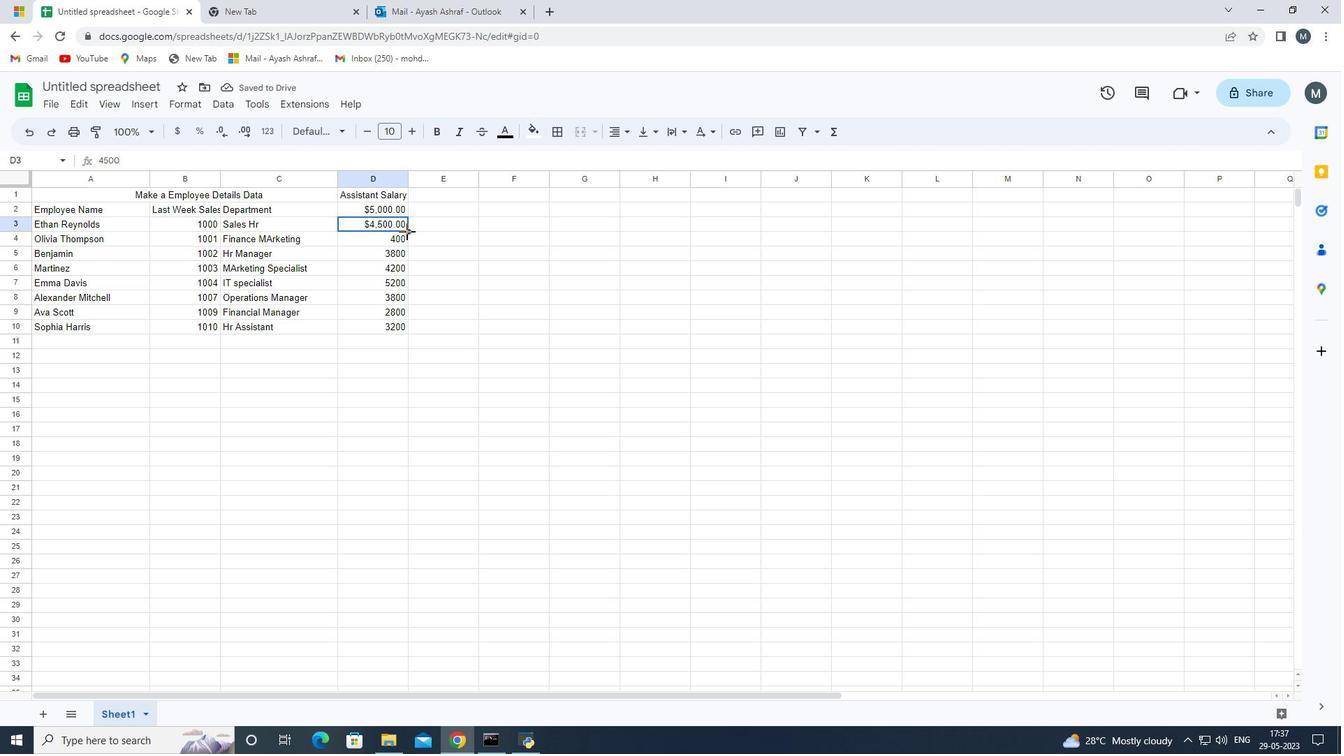 
Action: Mouse moved to (454, 194)
Screenshot: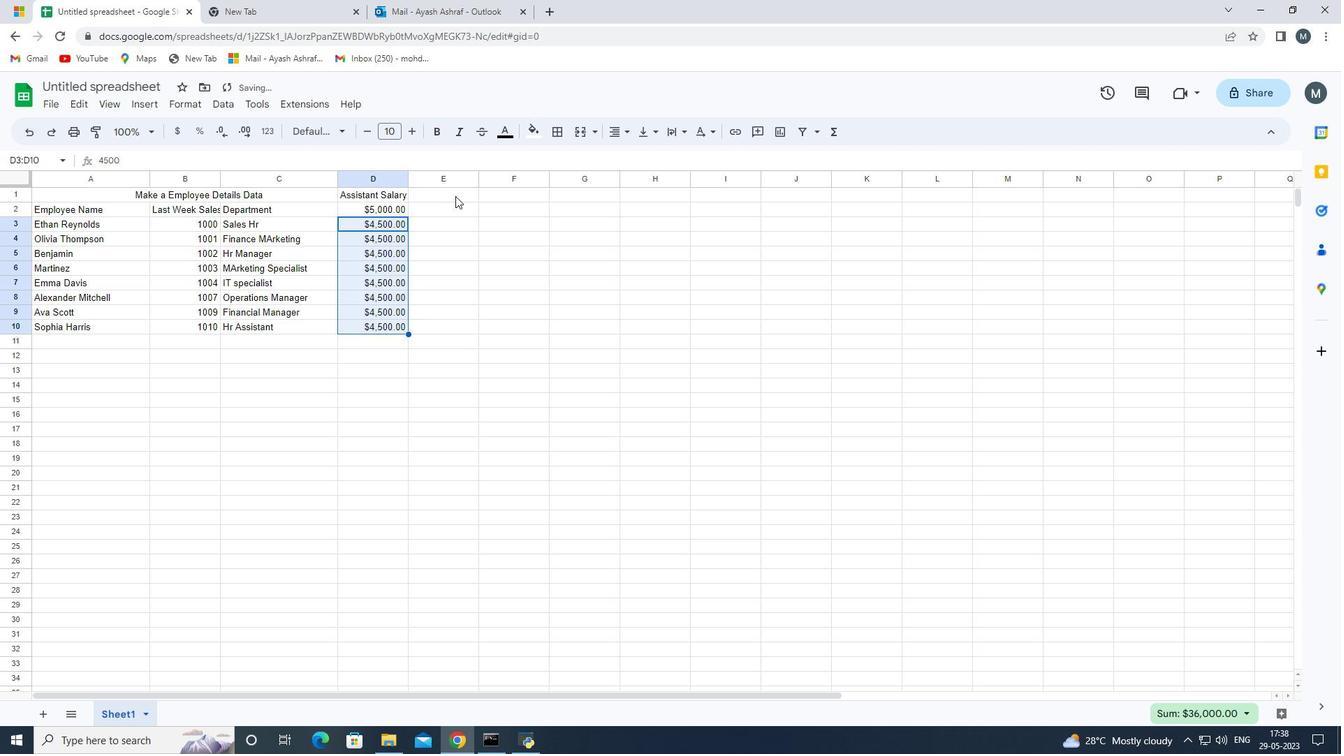 
Action: Mouse pressed left at (454, 194)
Screenshot: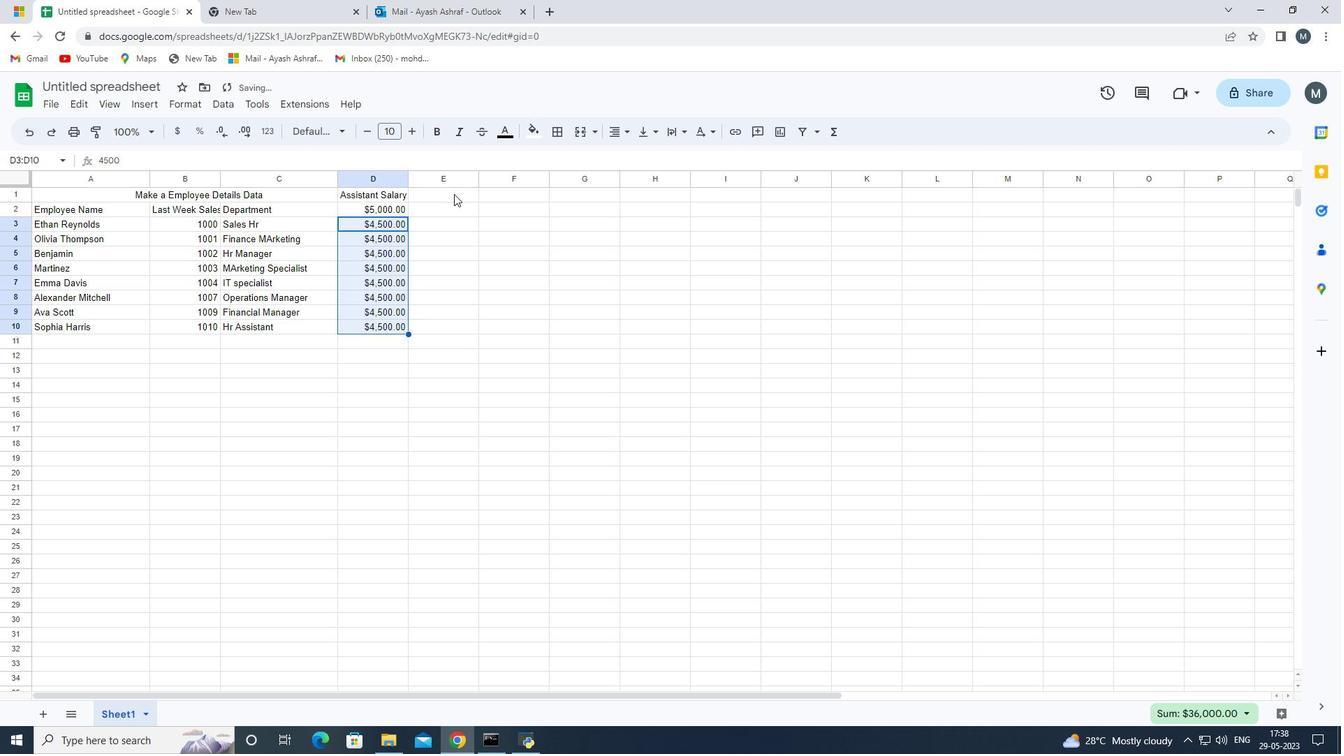 
Action: Mouse moved to (451, 192)
Screenshot: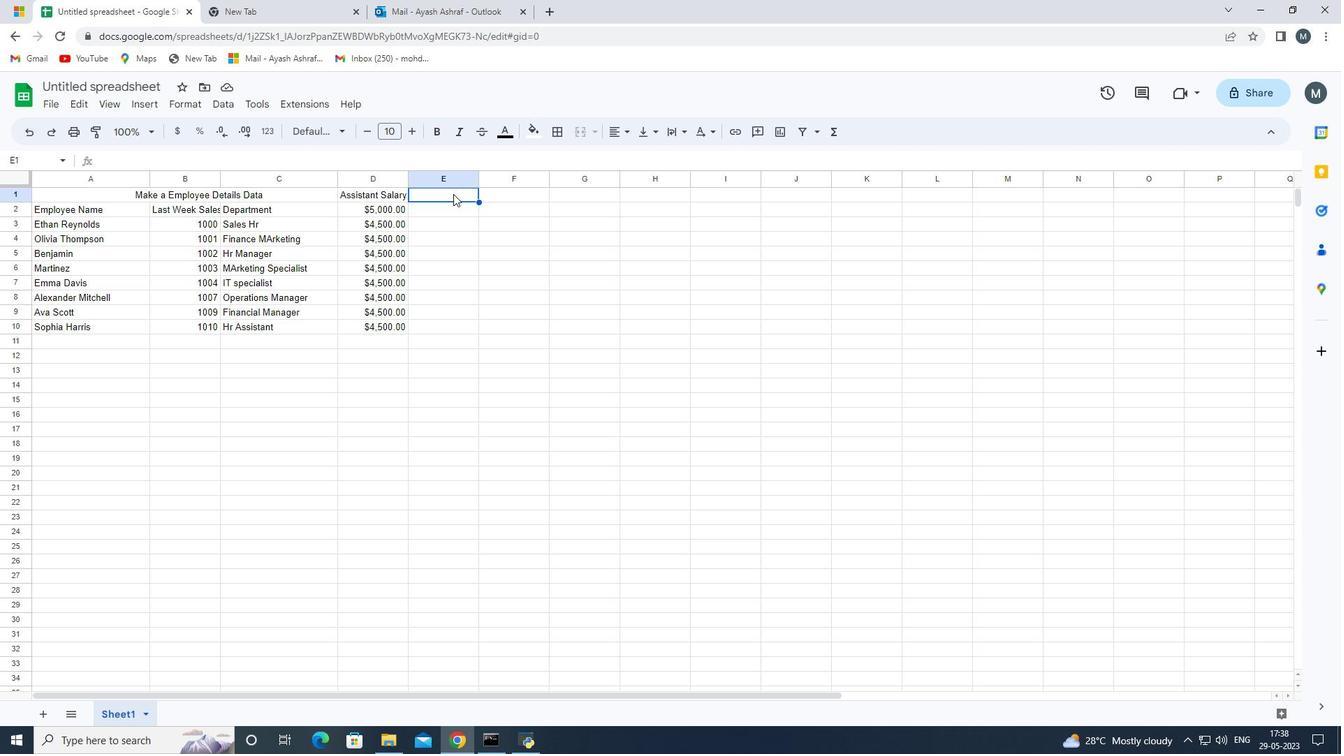 
Action: Mouse pressed left at (451, 192)
Screenshot: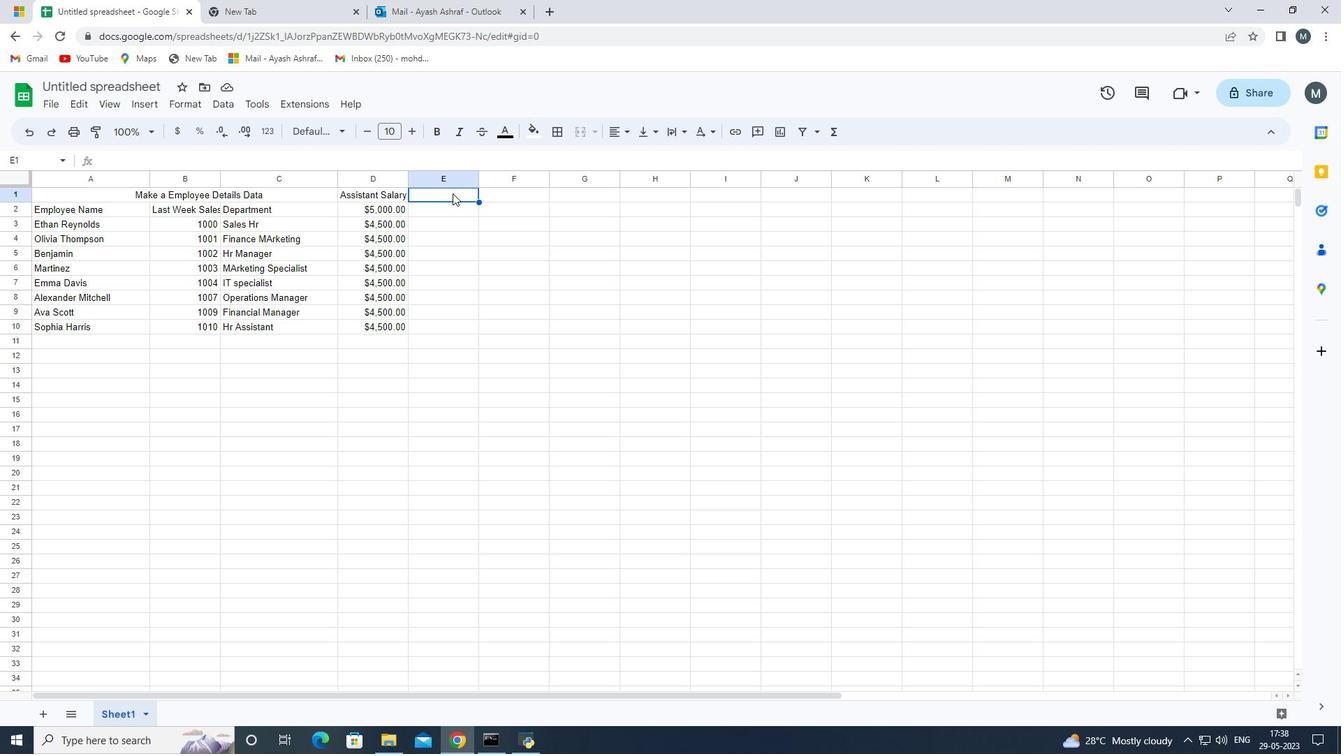 
Action: Mouse pressed left at (451, 192)
Screenshot: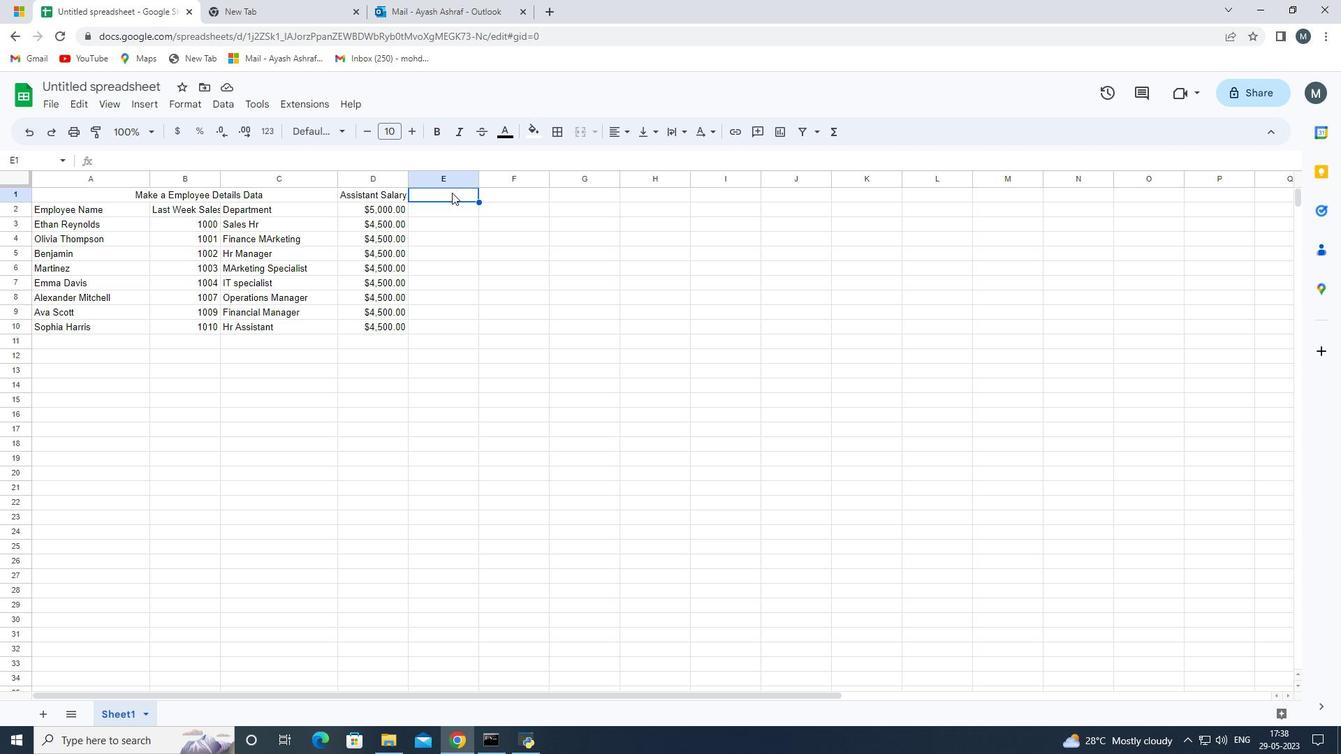 
Action: Key pressed <Key.shift>Date<Key.enter>1/15/2020<Key.enter>7/<Key.enter>01<Key.enter>/
Screenshot: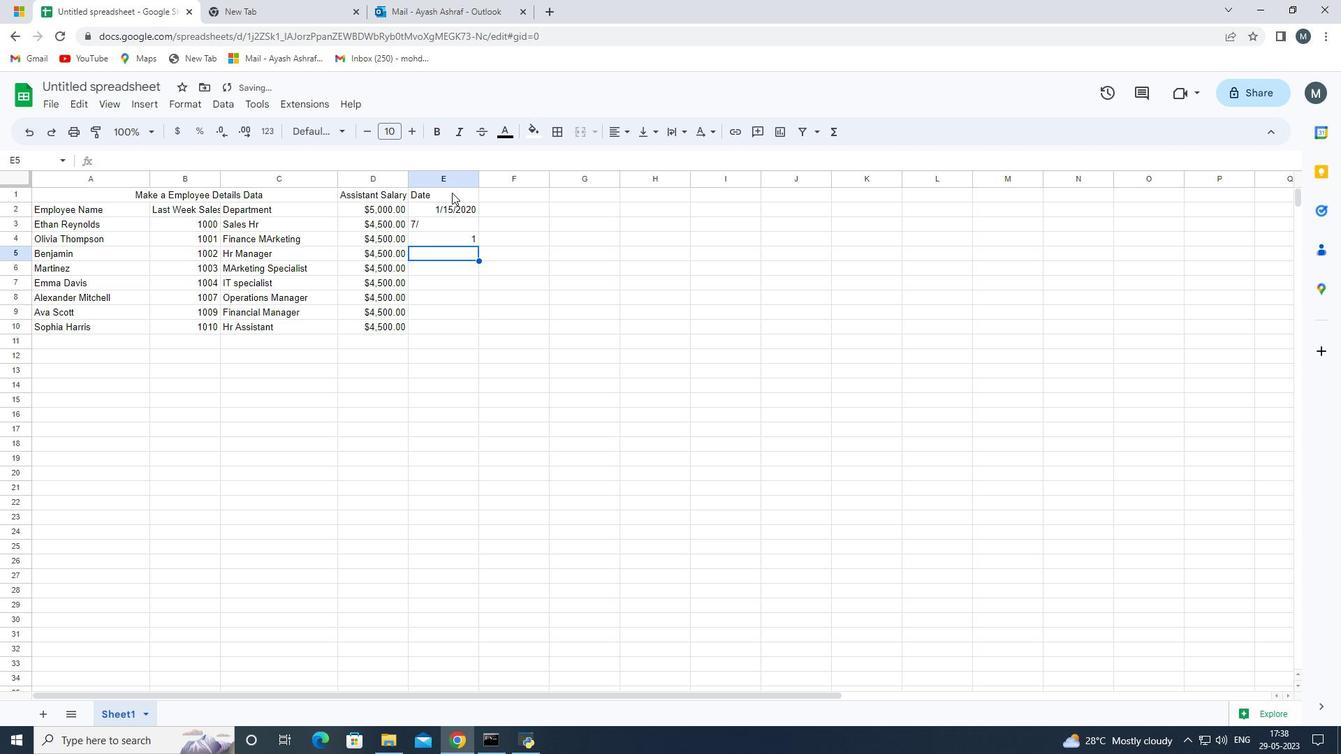 
Action: Mouse moved to (444, 221)
Screenshot: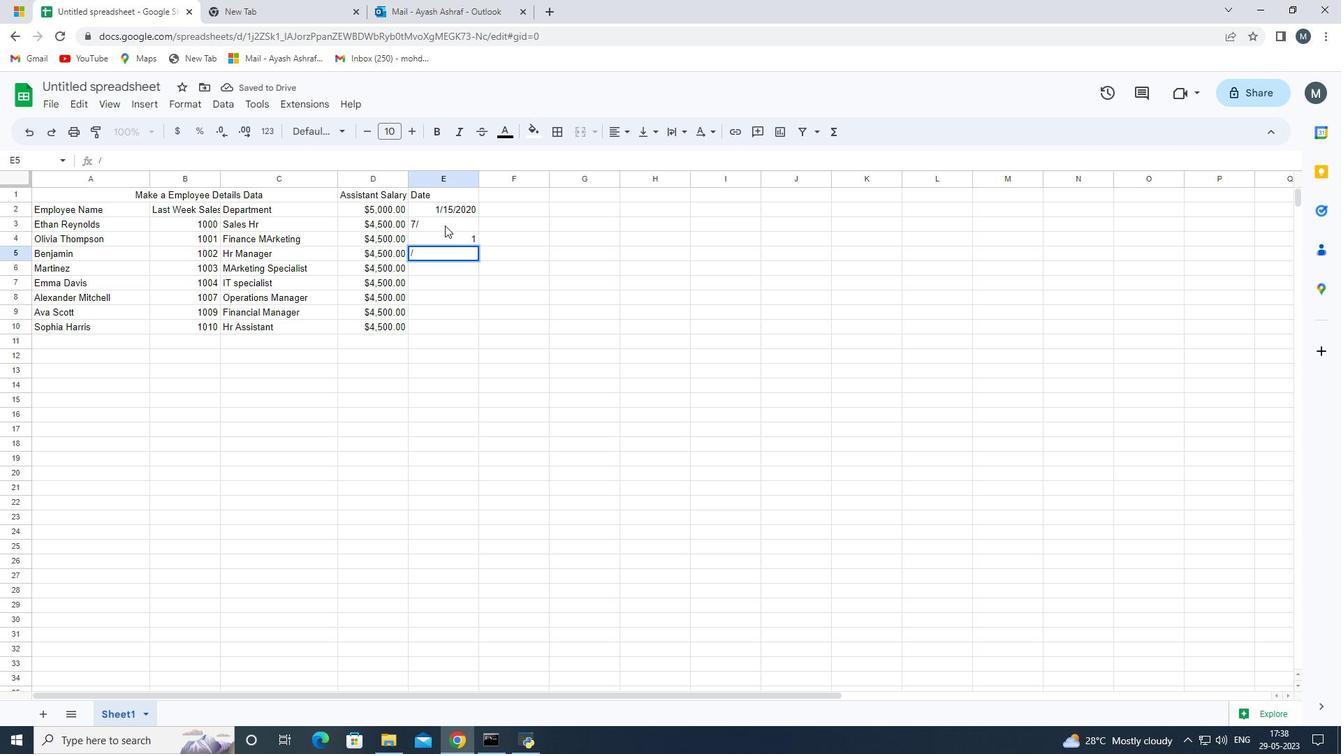 
Action: Mouse pressed left at (444, 221)
Screenshot: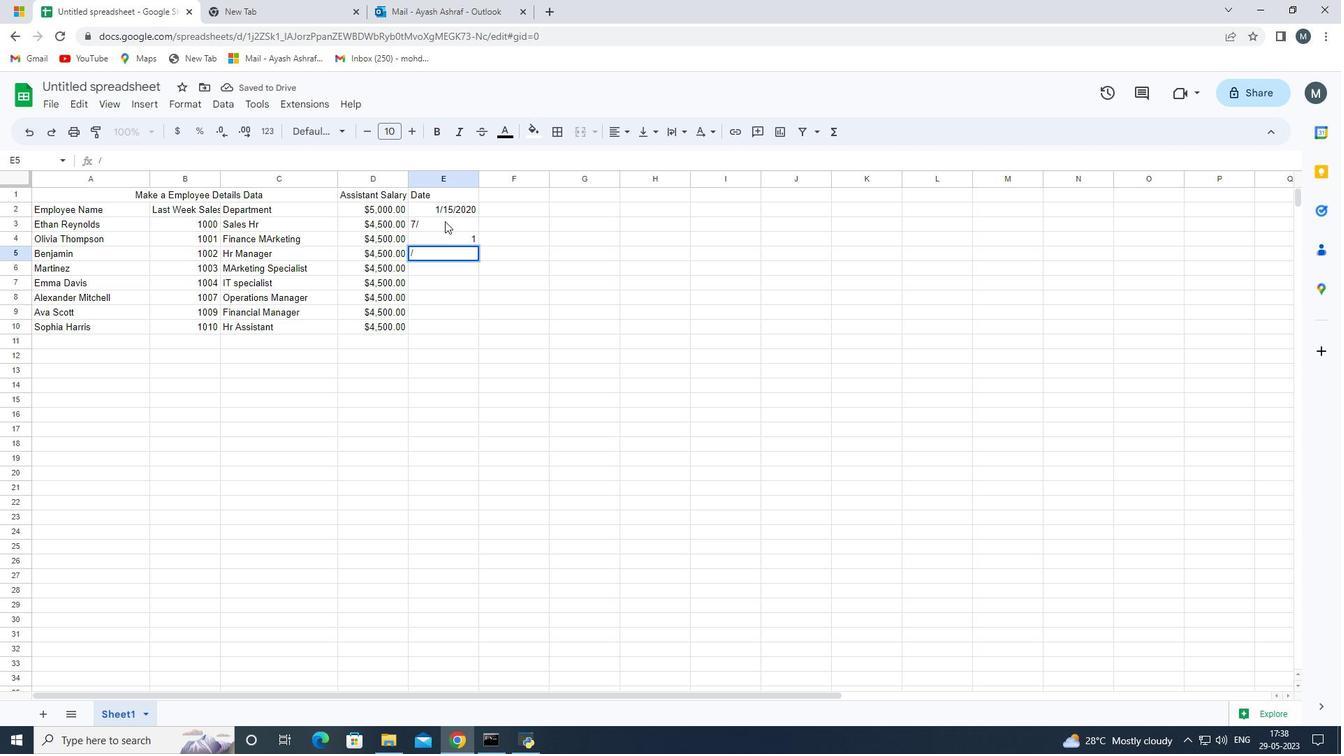 
Action: Mouse pressed left at (444, 221)
Screenshot: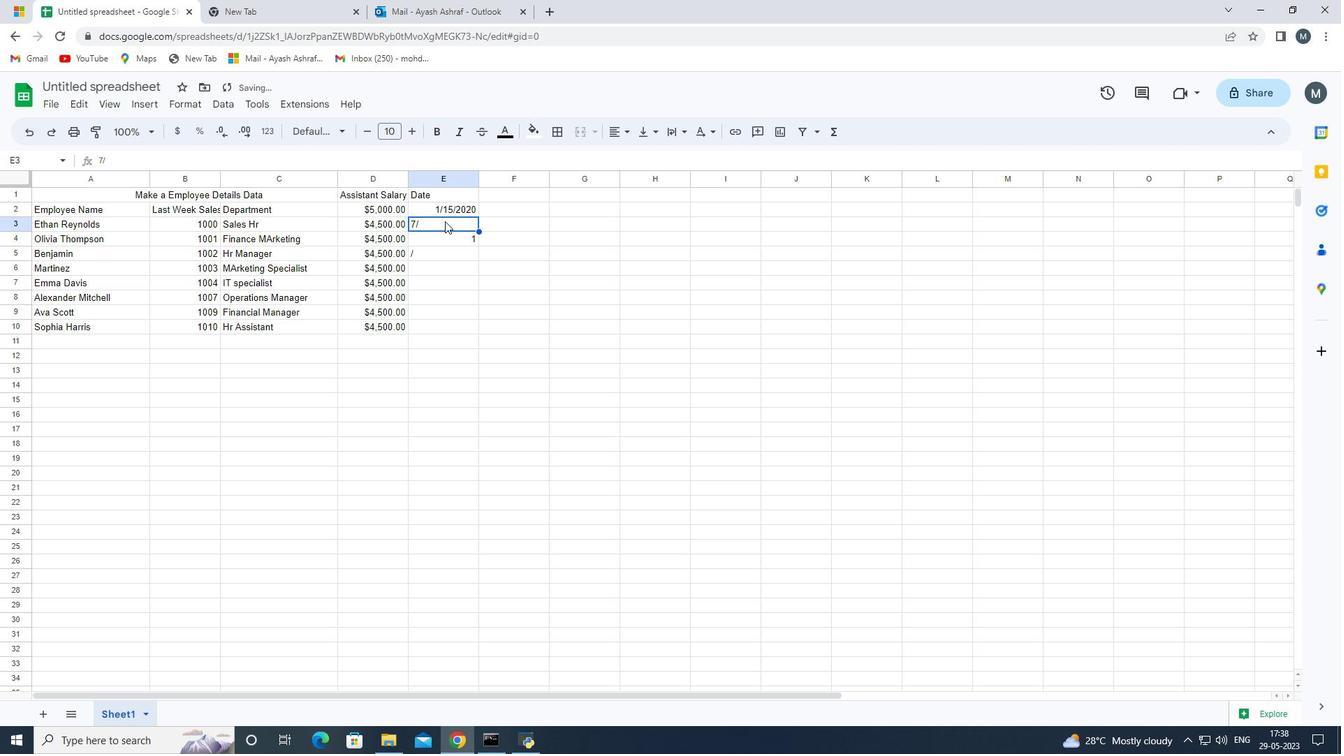
Action: Mouse pressed left at (444, 221)
Screenshot: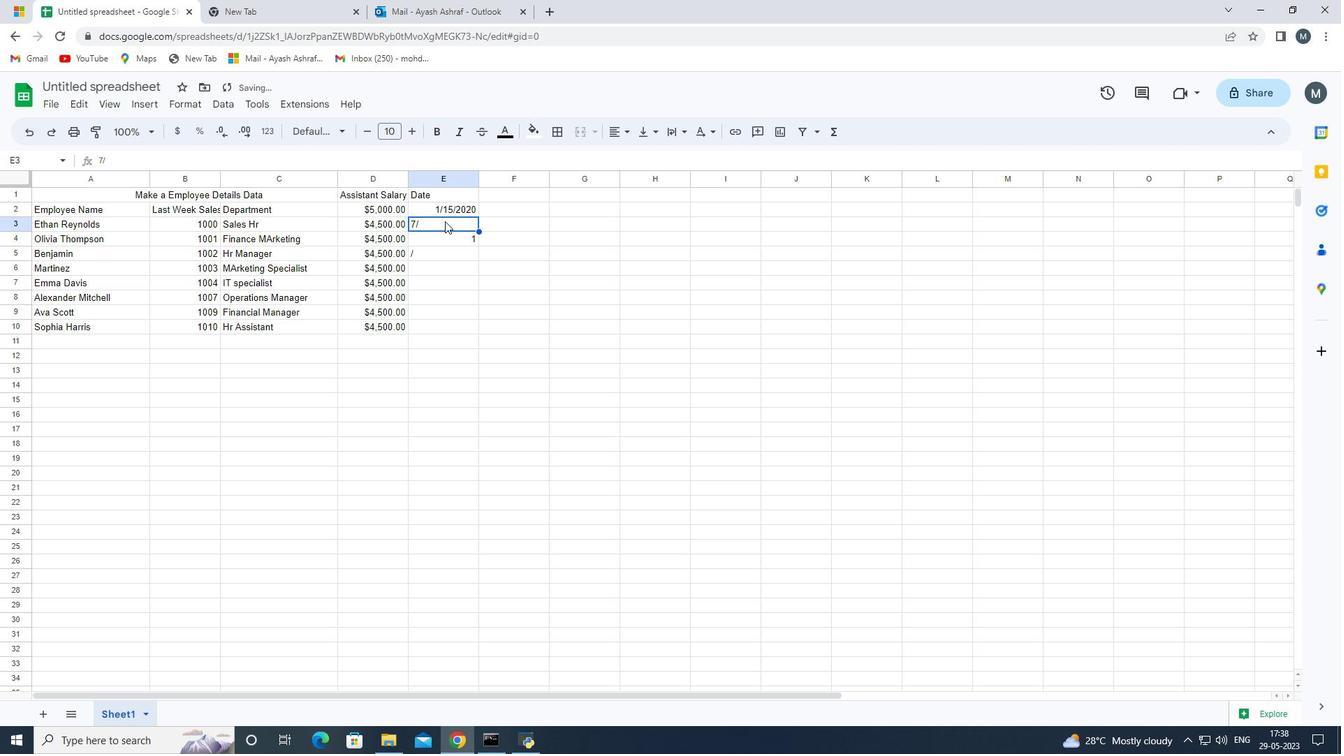 
Action: Key pressed <Key.backspace><Key.backspace><Key.backspace>07/01/2019<Key.enter>03/10/2021<Key.enter><Key.backspace>02/05/2022<Key.enter>11/<Key.enter><Key.up>
Screenshot: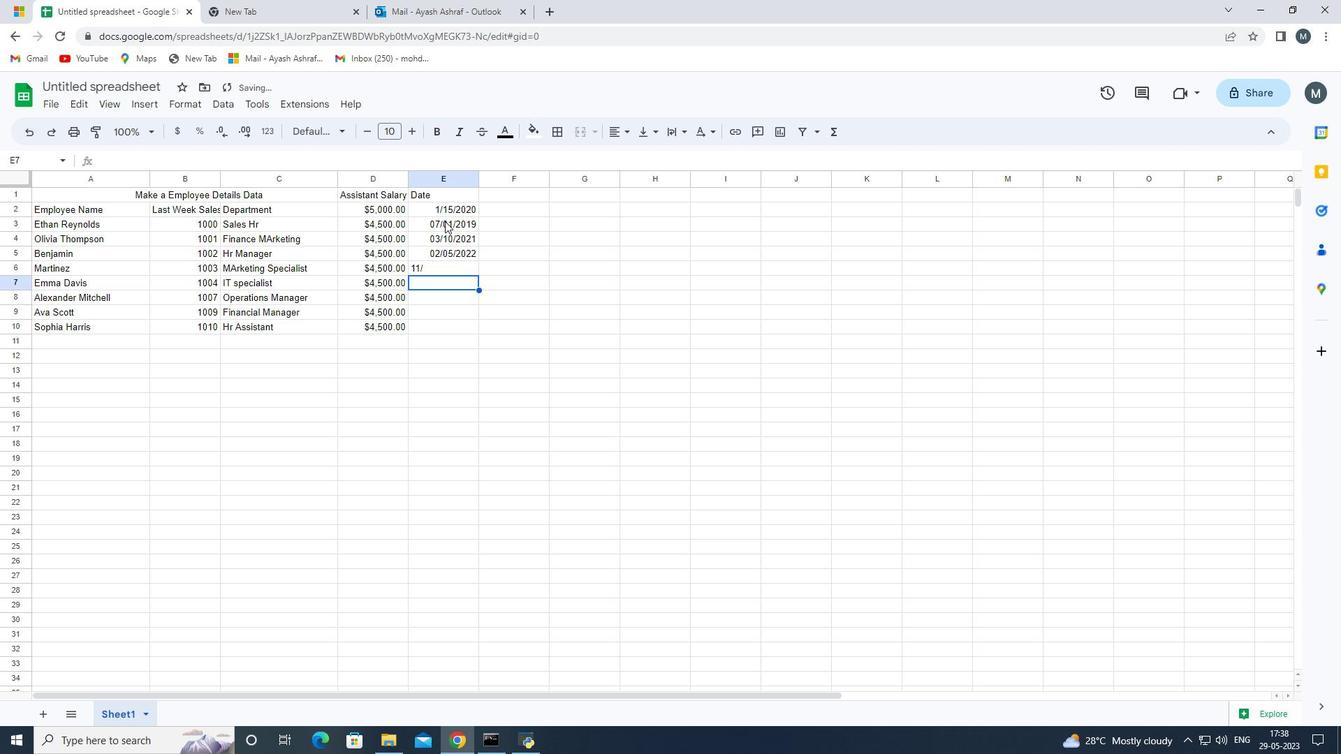 
Action: Mouse moved to (442, 264)
Screenshot: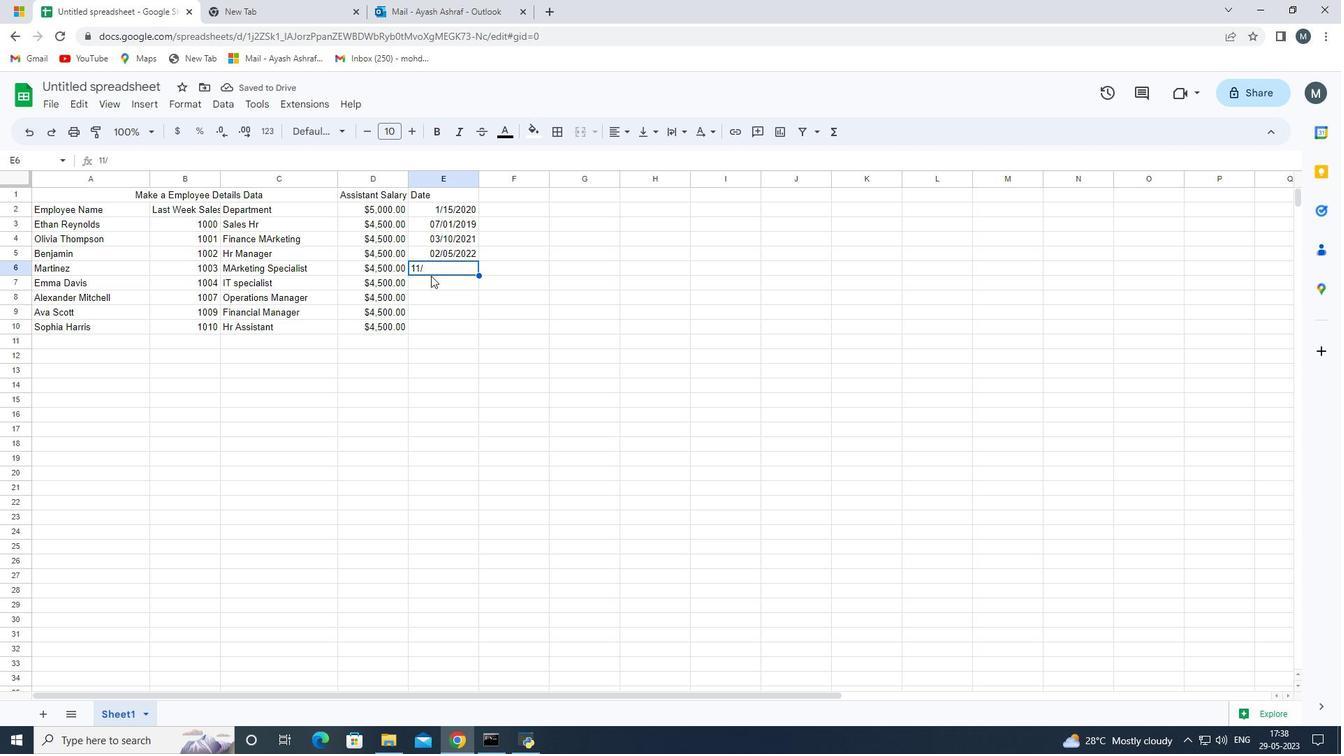 
Action: Mouse pressed left at (442, 264)
Screenshot: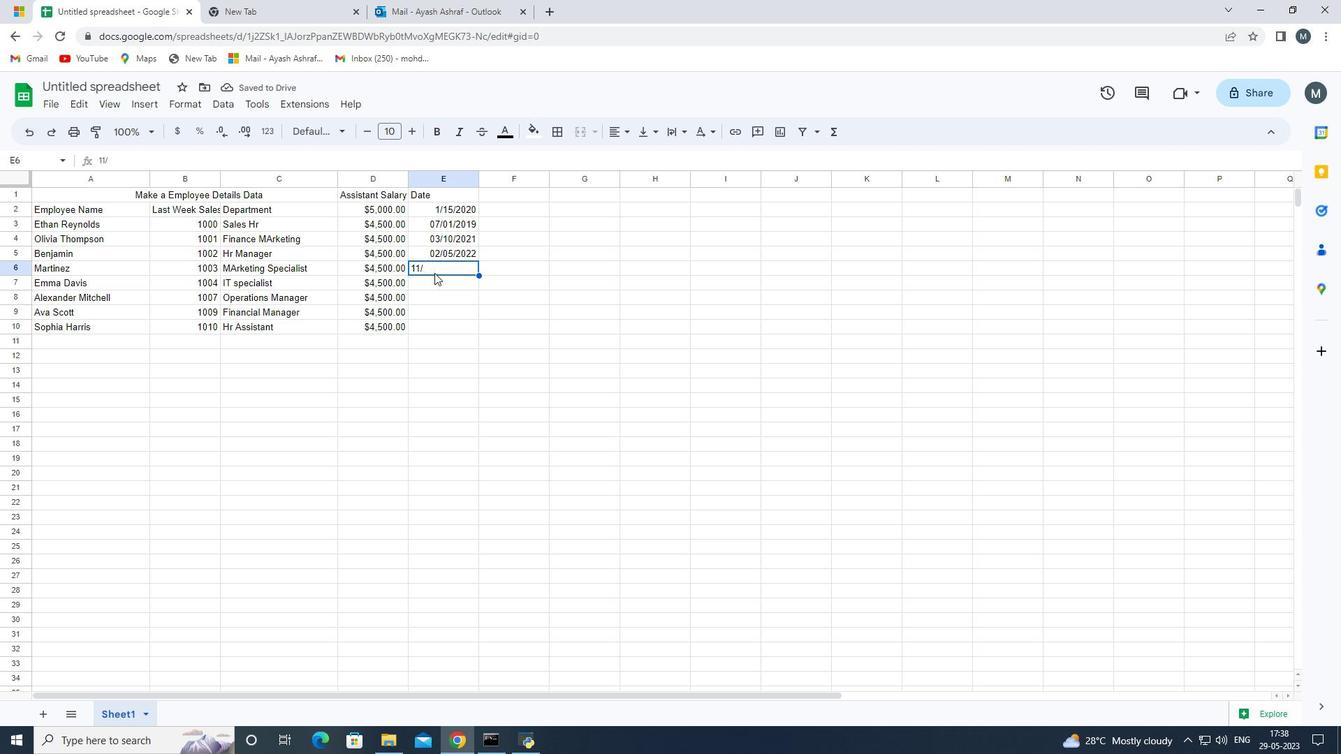 
Action: Mouse pressed left at (442, 264)
Screenshot: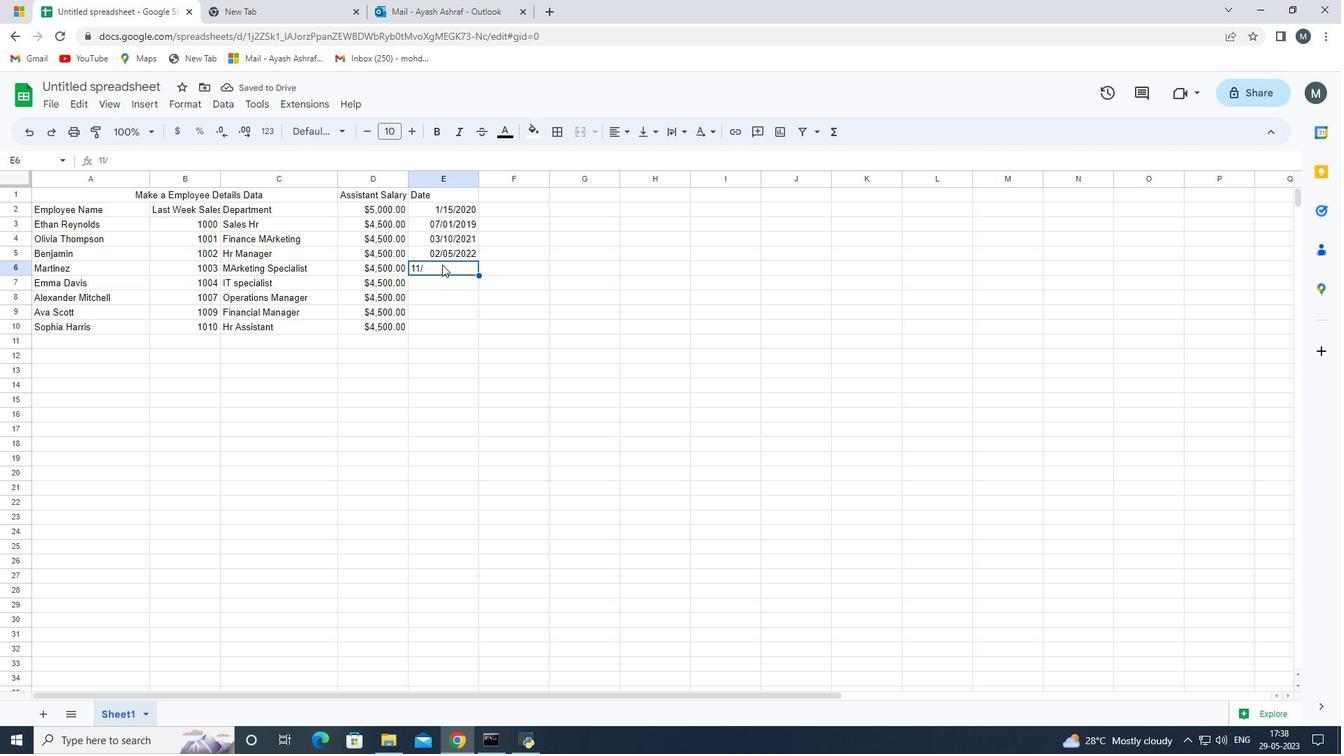 
Action: Mouse moved to (444, 271)
Screenshot: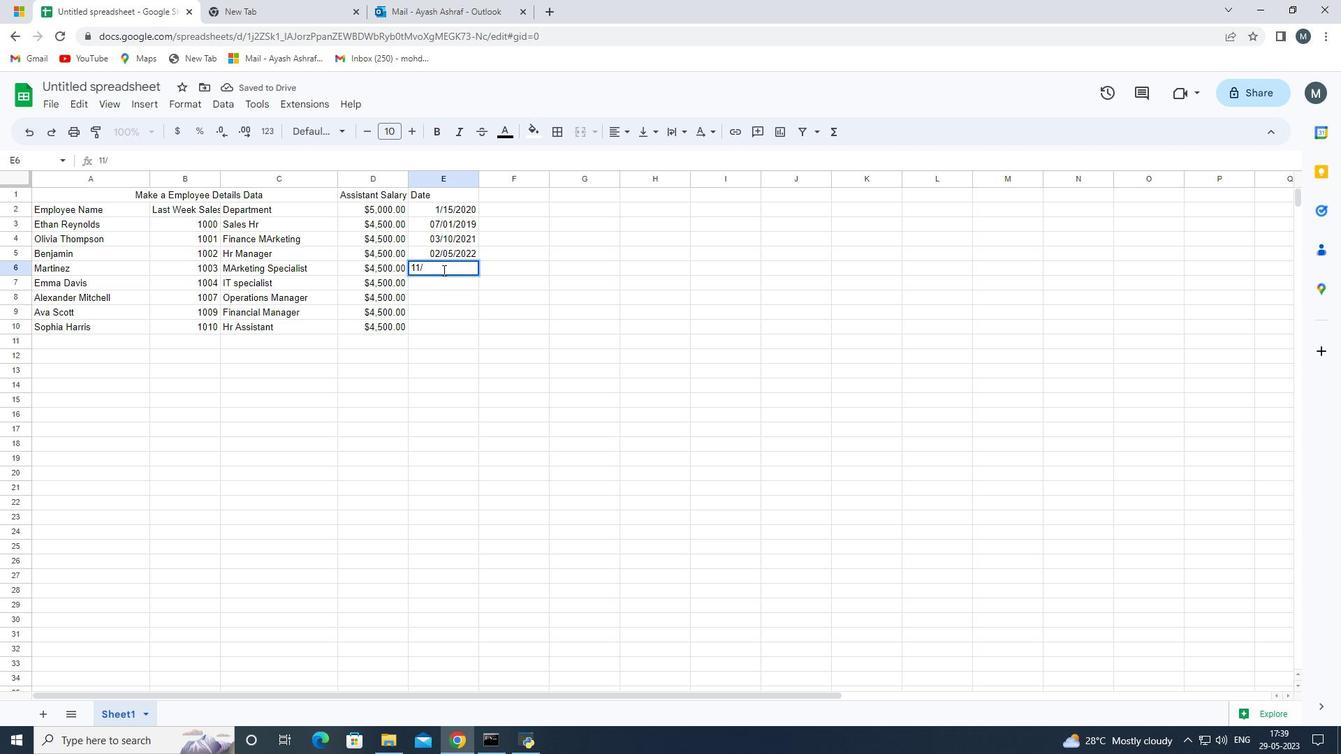 
Action: Key pressed 30/2018<Key.enter>06/15/2020<Key.enter>09/01/2021<Key.enter>04/20/2022<Key.enter>02/10/2019<Key.enter>
Screenshot: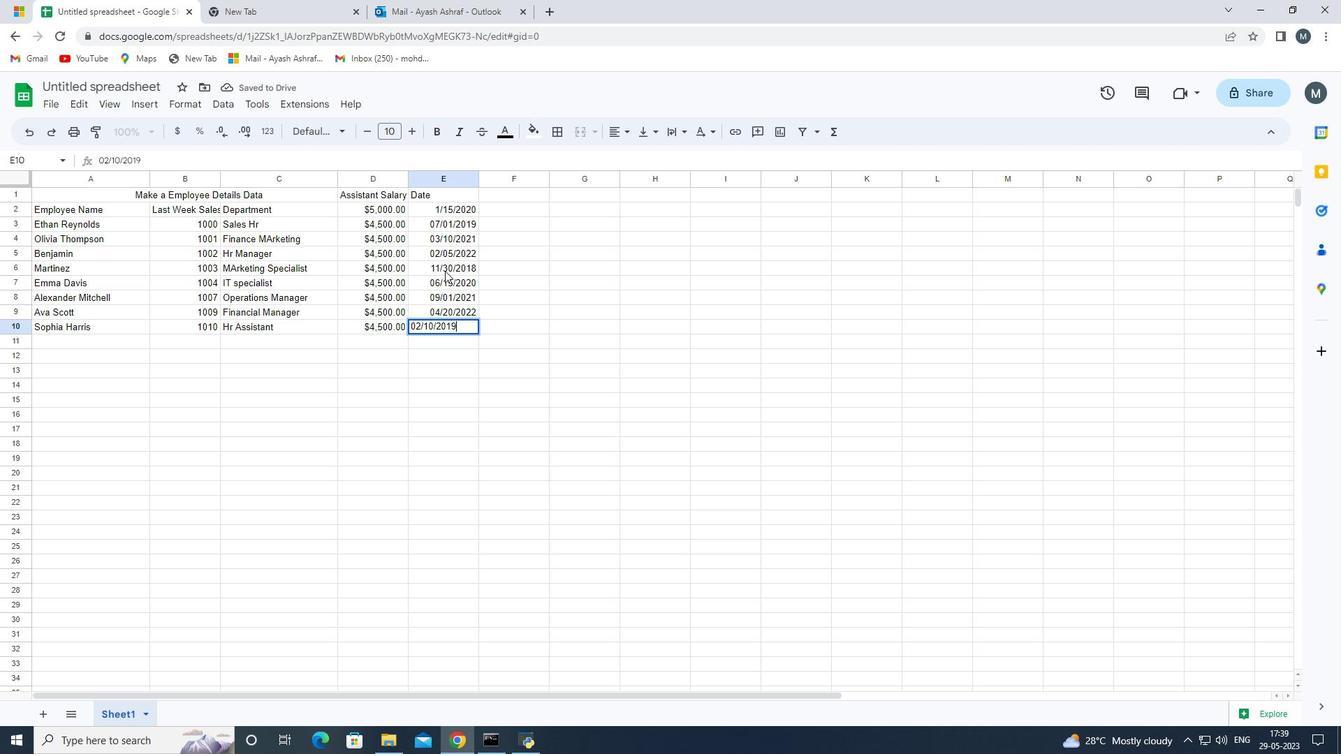 
Action: Mouse moved to (522, 231)
Screenshot: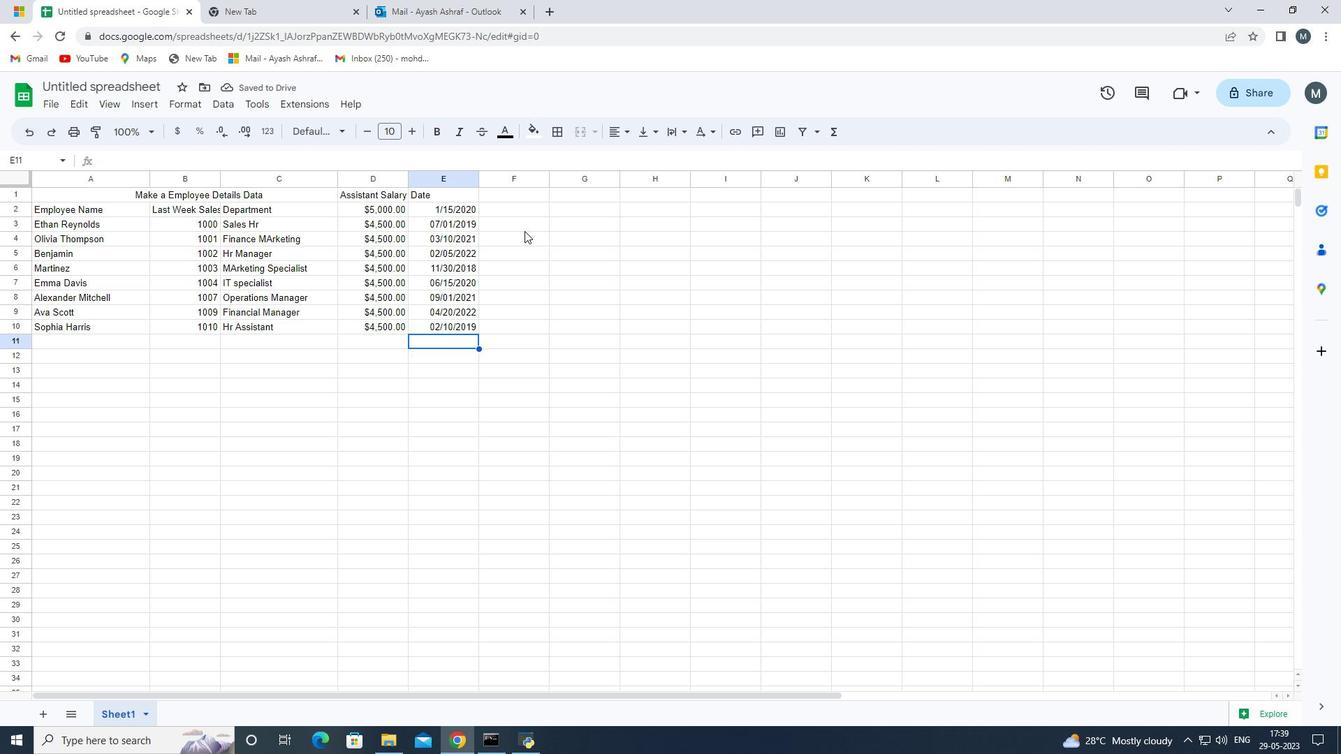 
Action: Mouse pressed left at (522, 231)
Screenshot: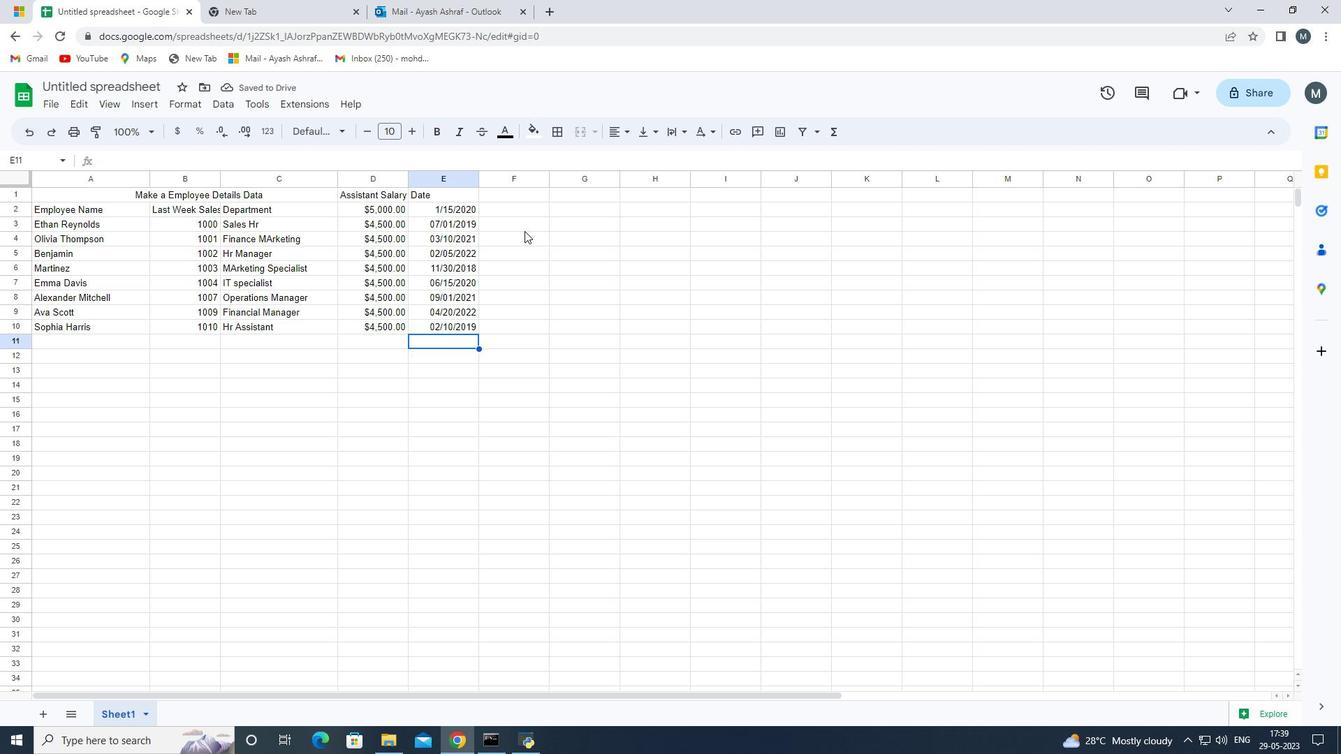 
Action: Mouse moved to (124, 89)
Screenshot: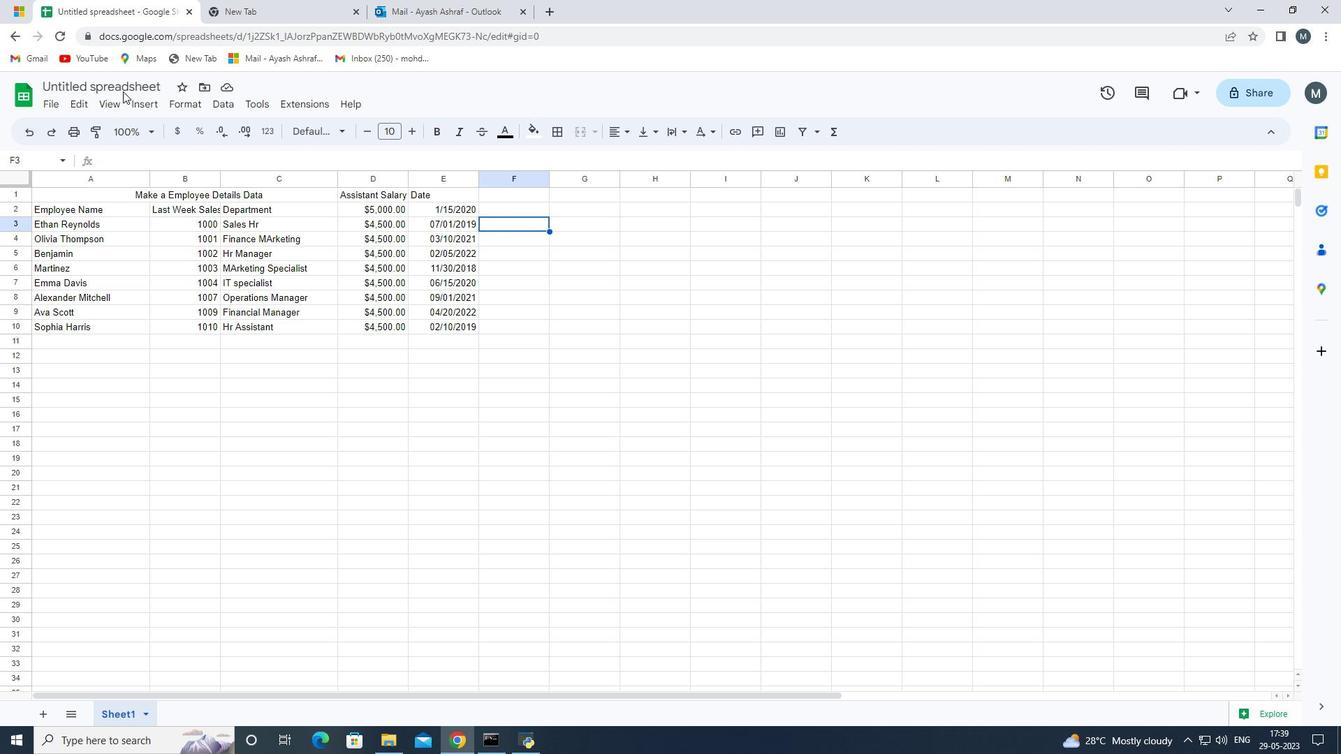 
Action: Mouse pressed left at (124, 89)
Screenshot: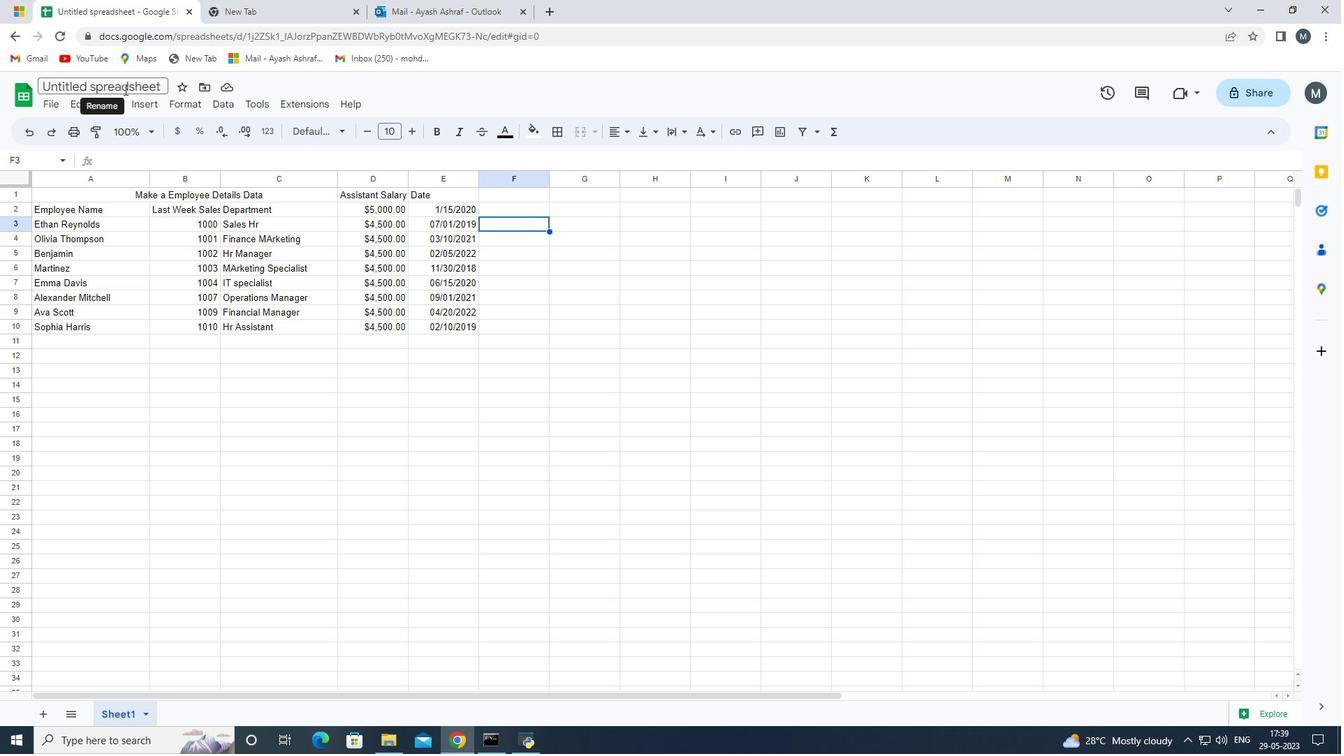 
Action: Mouse moved to (96, 104)
Screenshot: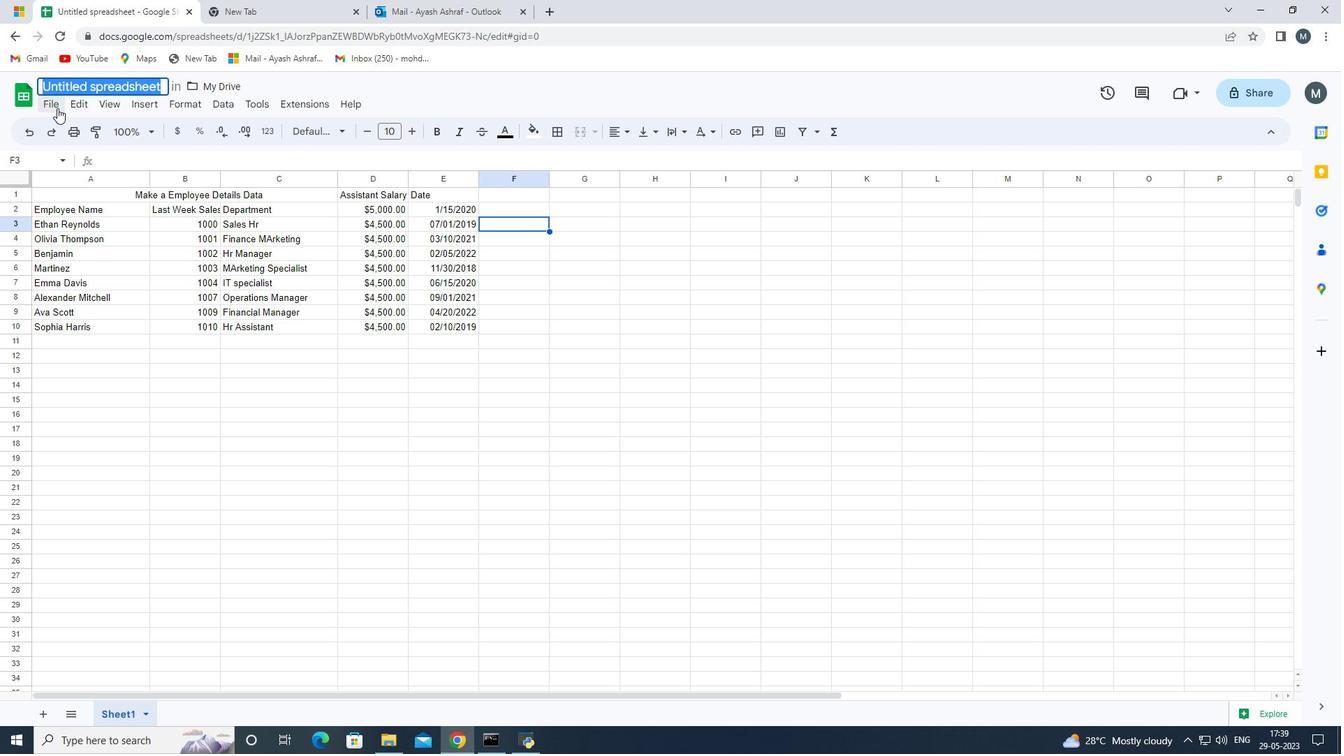 
Action: Key pressed <Key.backspace><Key.shift><Key.shift><Key.shift><Key.shift><Key.shift><Key.shift><Key.shift><Key.shift><Key.shift><Key.shift>Analysis<Key.space><Key.shift><Key.shift>Sales<Key.space><Key.shift>By<Key.space><Key.shift><Key.shift><Key.shift><Key.shift>Channel<Key.space><Key.backspace>-2022<Key.backspace><Key.backspace><Key.backspace><Key.backspace><Key.backspace><Key.shift_r><Key.shift_r><Key.shift_r><Key.shift_r><Key.shift_r><Key.shift_r>_2022ctrl+S
Screenshot: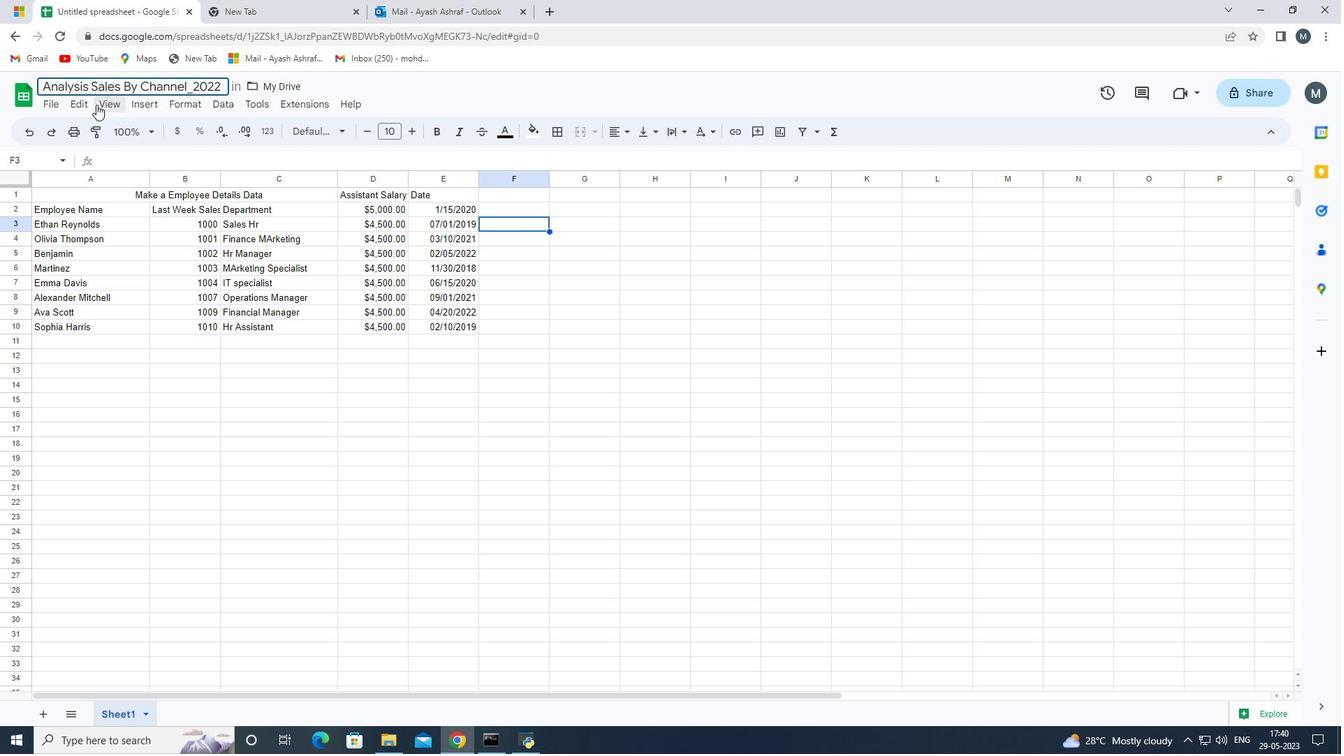 
Action: Mouse moved to (156, 375)
Screenshot: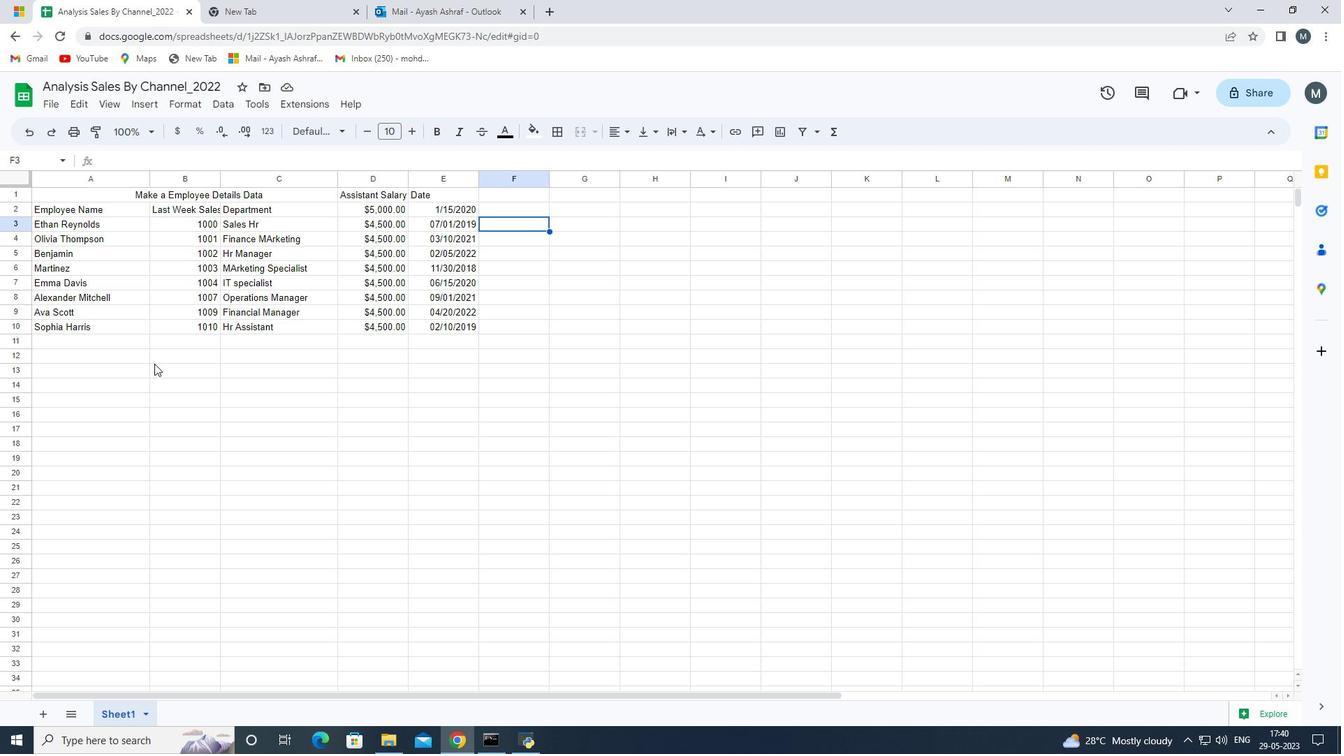 
